 Task: Find connections with filter location Budapest XXI. kerület with filter topic #Homeofficewith filter profile language Spanish with filter current company IGT Solutions with filter school REVA UNIVERSITY, BANGALORE with filter industry Housing Programs with filter service category Information Security with filter keywords title Finance Director
Action: Mouse moved to (531, 65)
Screenshot: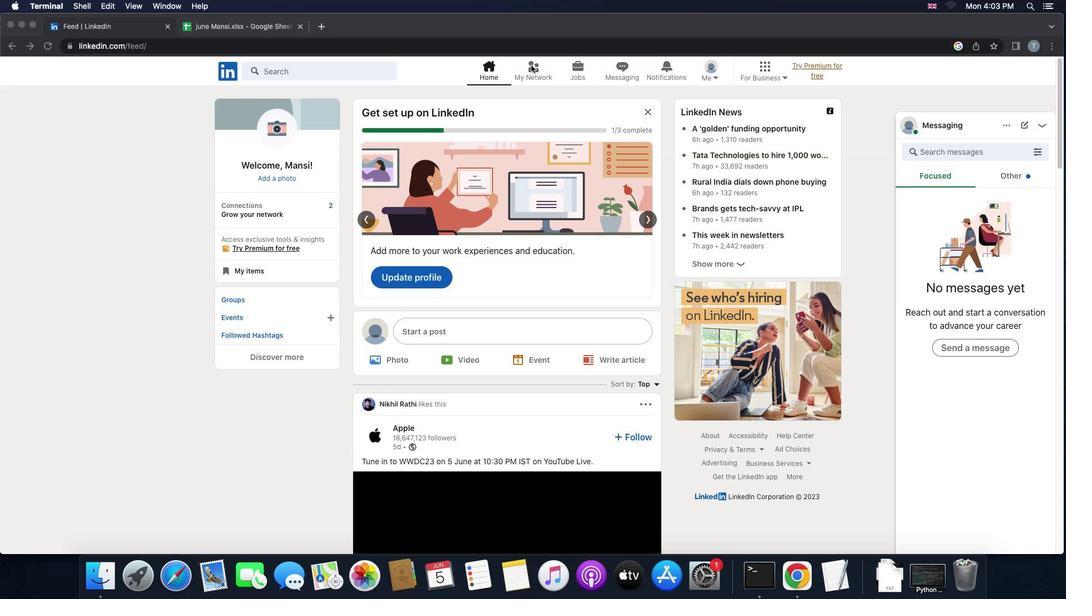 
Action: Mouse pressed left at (531, 65)
Screenshot: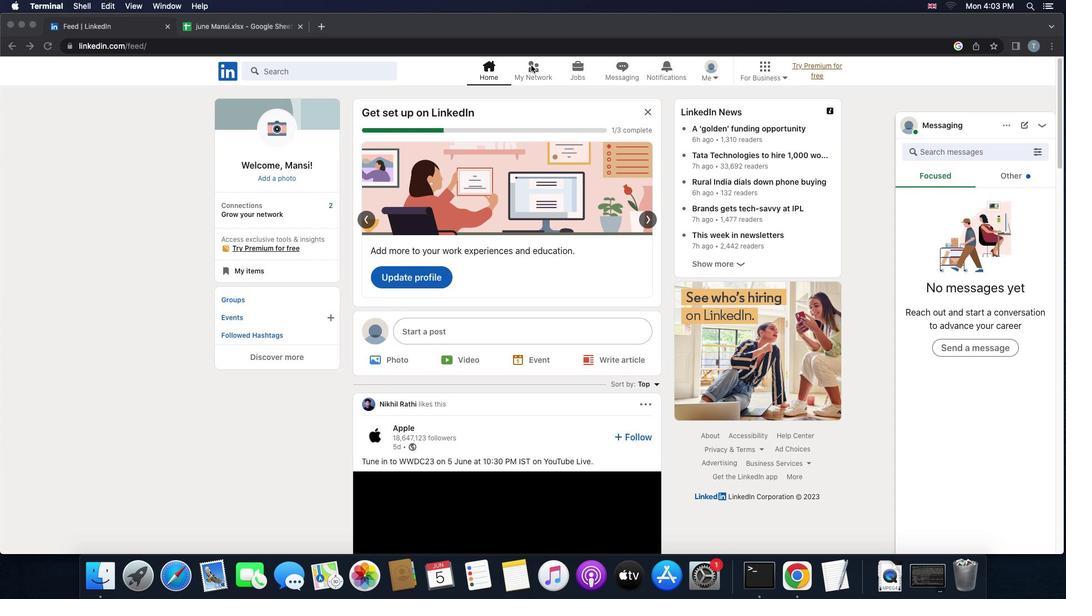 
Action: Mouse pressed left at (531, 65)
Screenshot: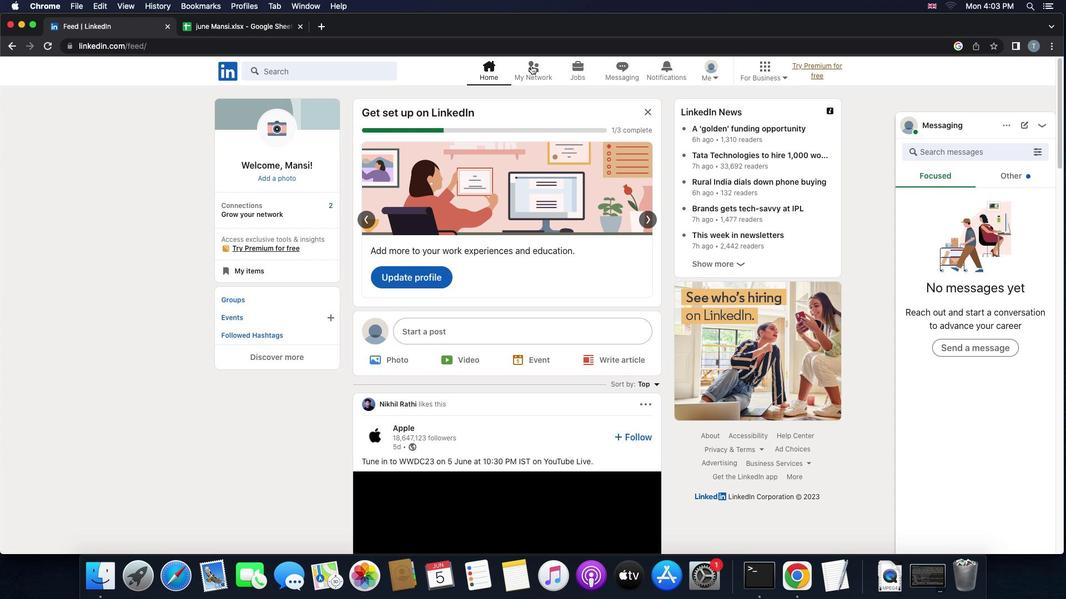 
Action: Mouse moved to (328, 124)
Screenshot: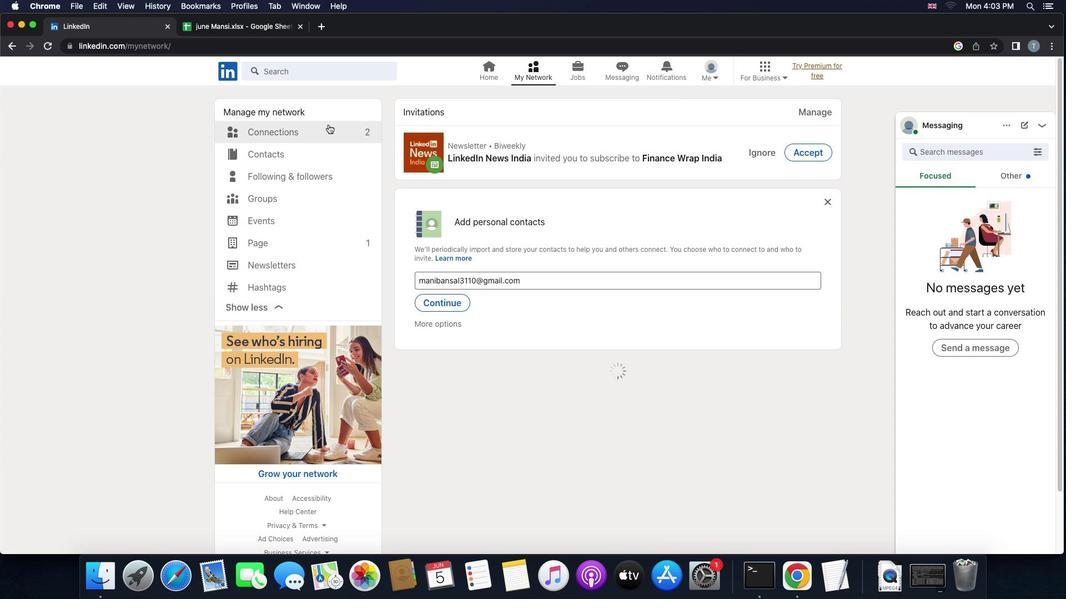 
Action: Mouse pressed left at (328, 124)
Screenshot: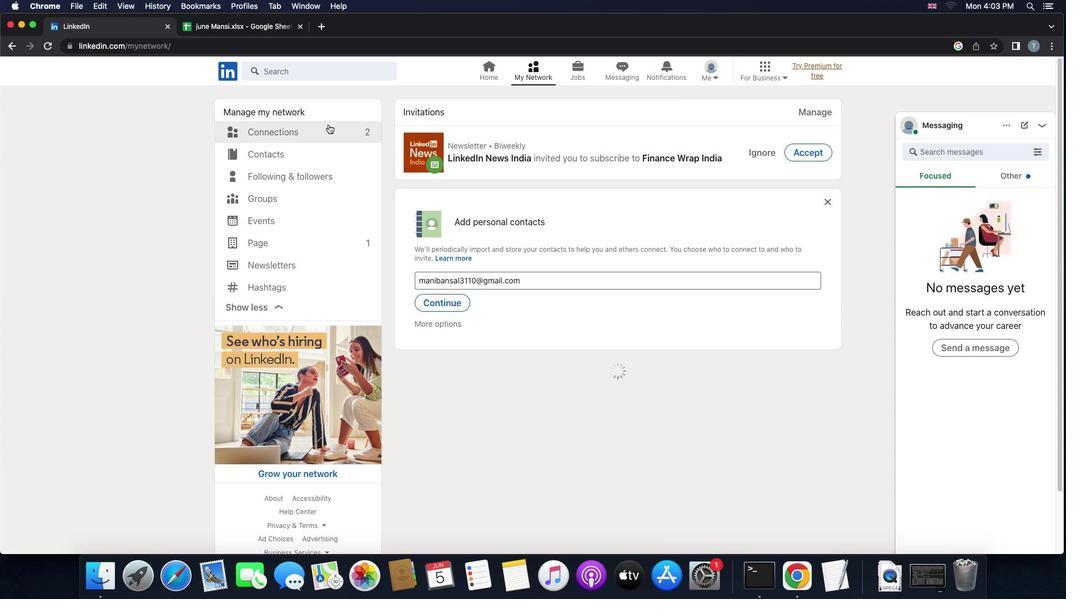 
Action: Mouse moved to (329, 128)
Screenshot: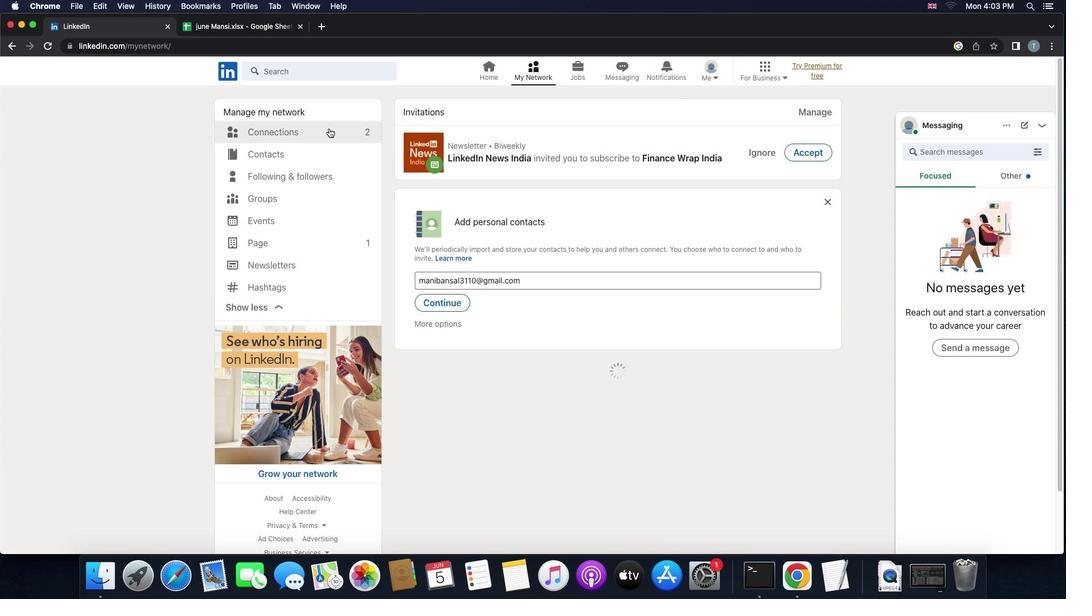 
Action: Mouse pressed left at (329, 128)
Screenshot: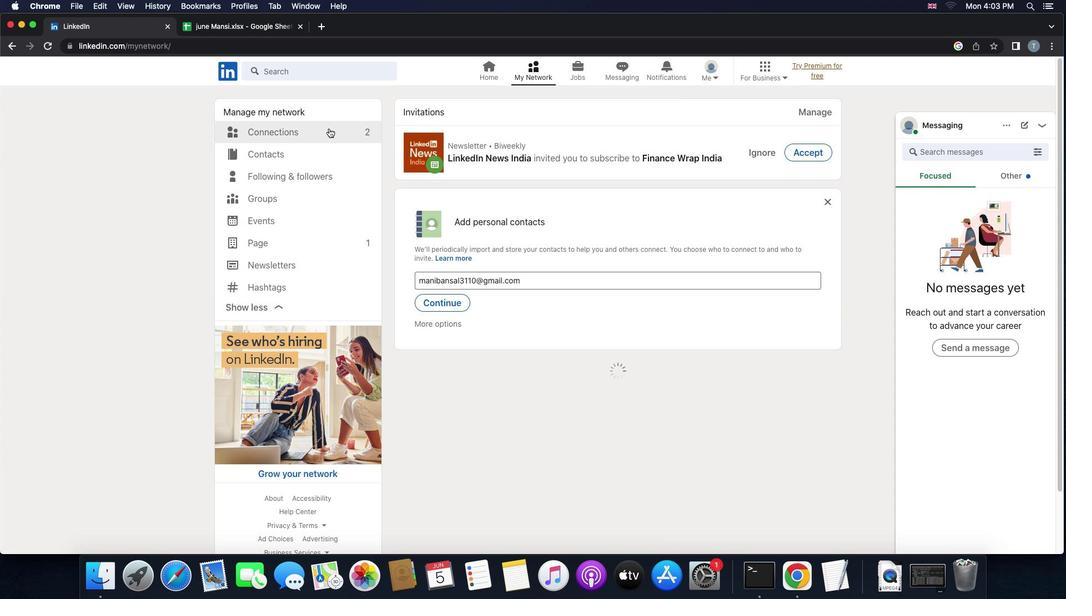 
Action: Mouse moved to (328, 131)
Screenshot: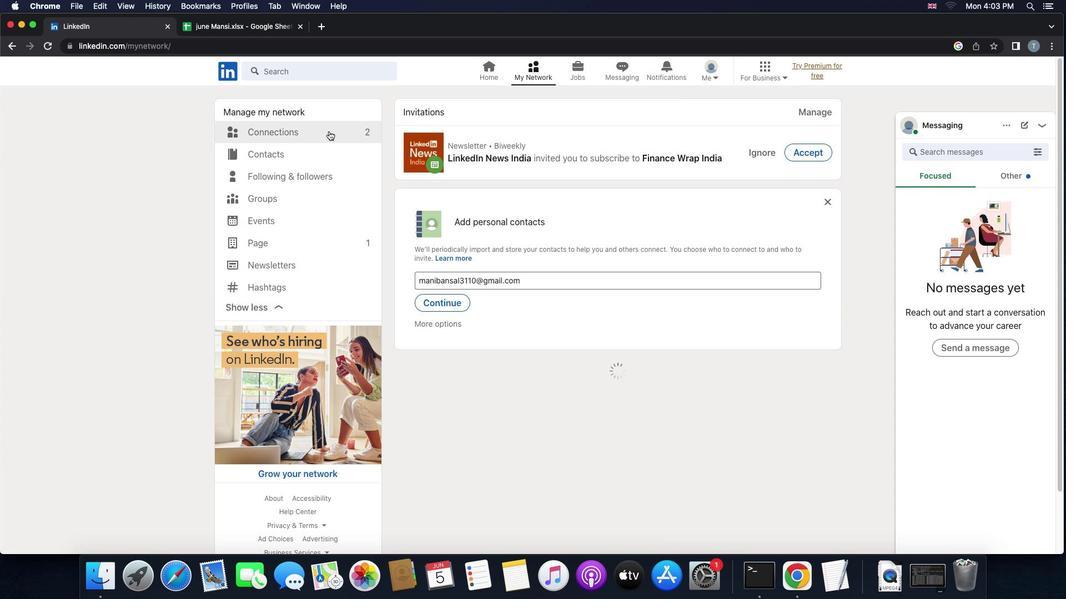 
Action: Mouse pressed left at (328, 131)
Screenshot: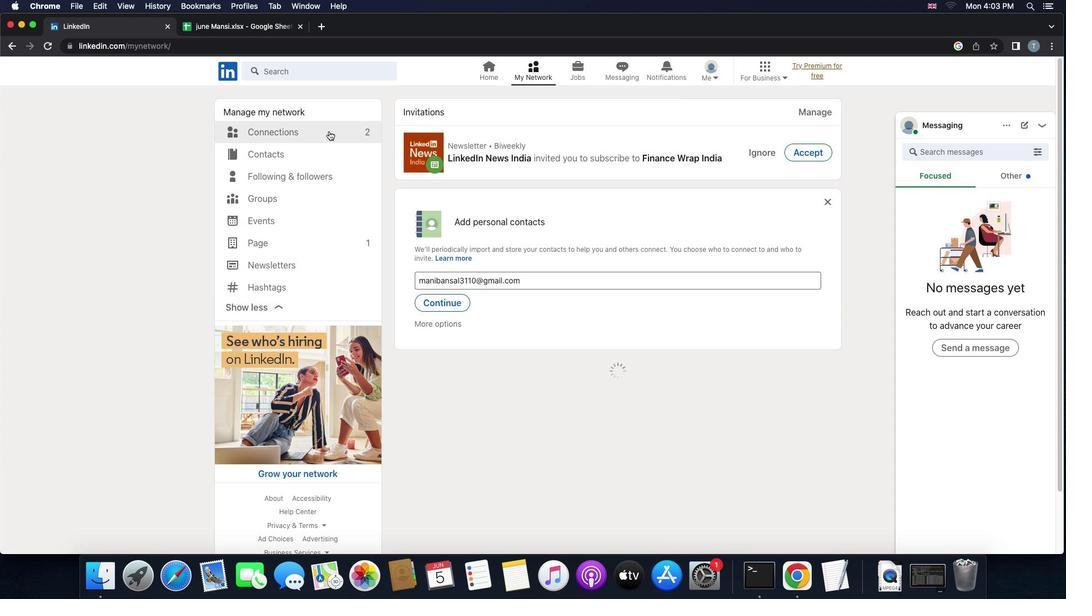 
Action: Mouse pressed left at (328, 131)
Screenshot: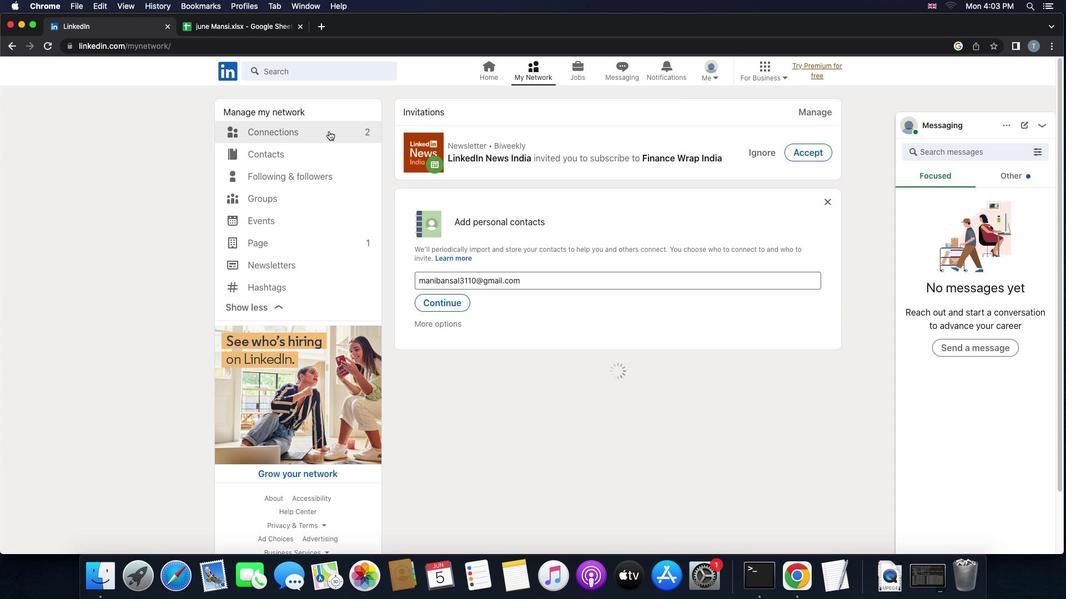 
Action: Mouse moved to (618, 128)
Screenshot: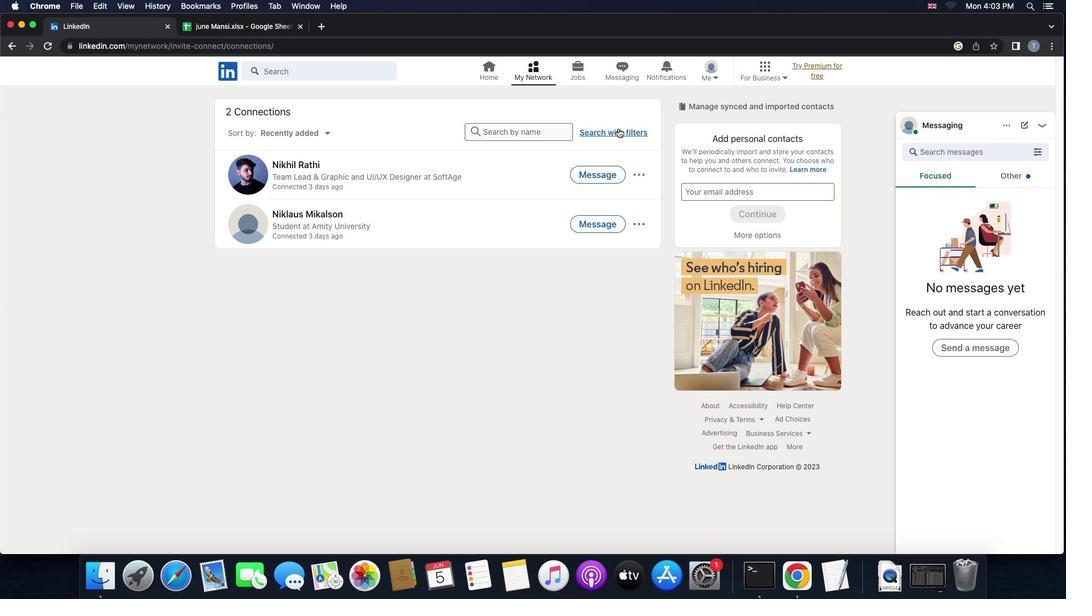 
Action: Mouse pressed left at (618, 128)
Screenshot: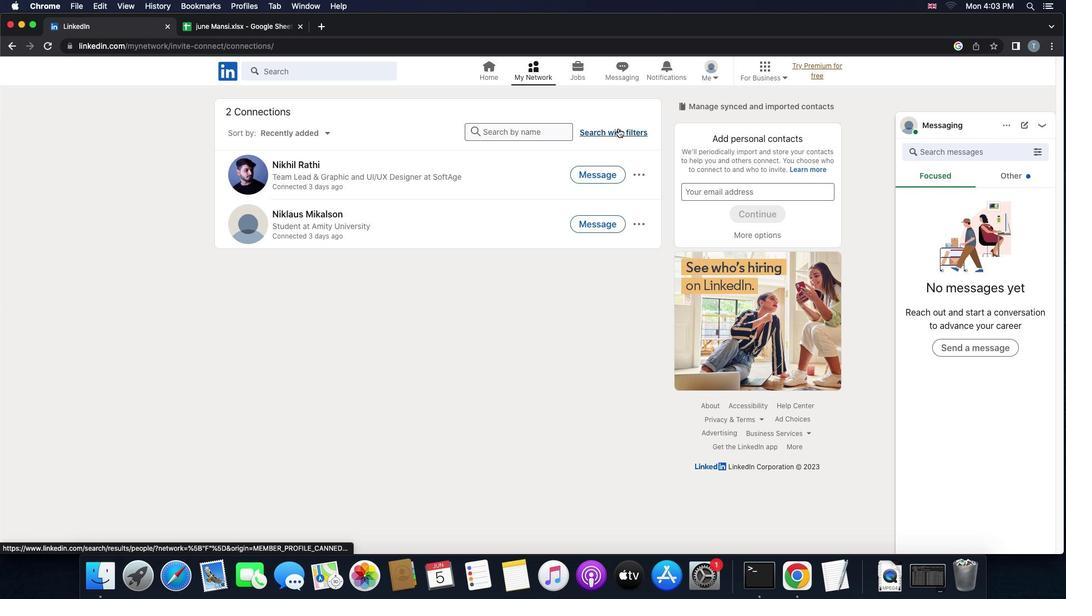 
Action: Mouse moved to (588, 107)
Screenshot: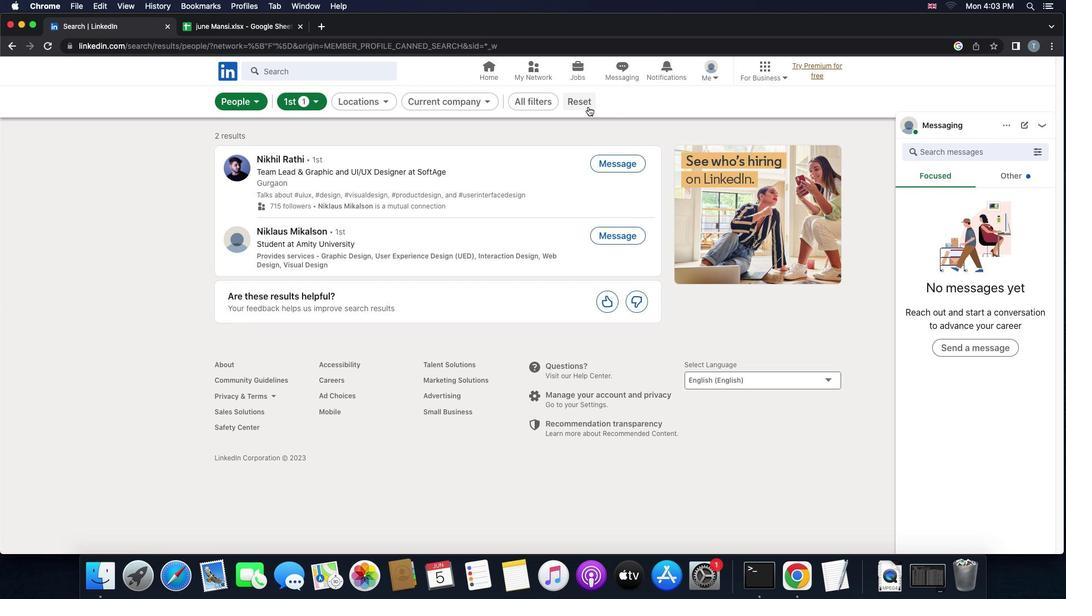 
Action: Mouse pressed left at (588, 107)
Screenshot: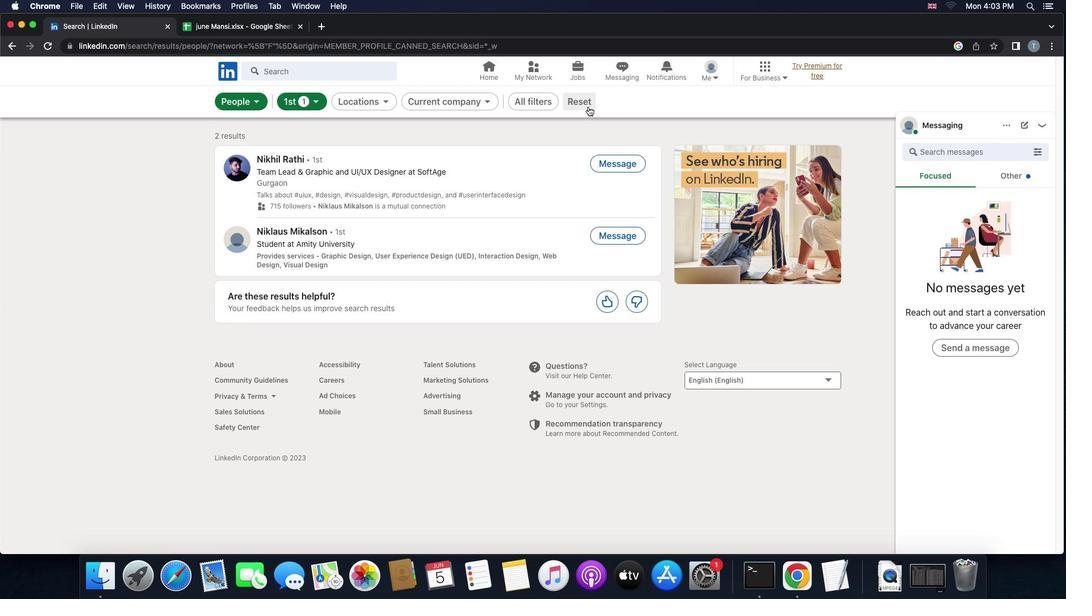 
Action: Mouse moved to (556, 101)
Screenshot: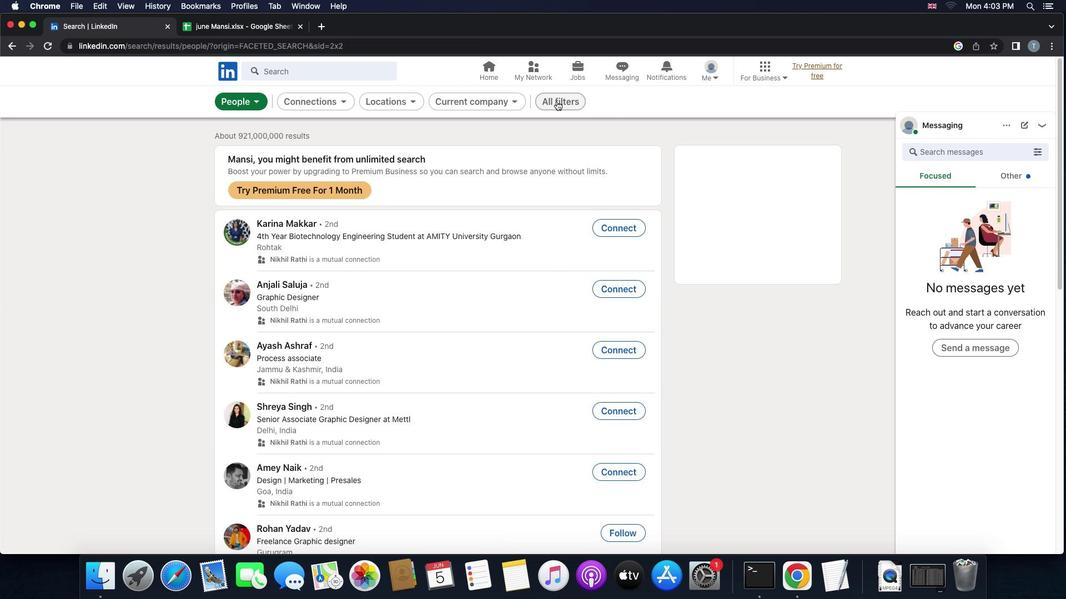
Action: Mouse pressed left at (556, 101)
Screenshot: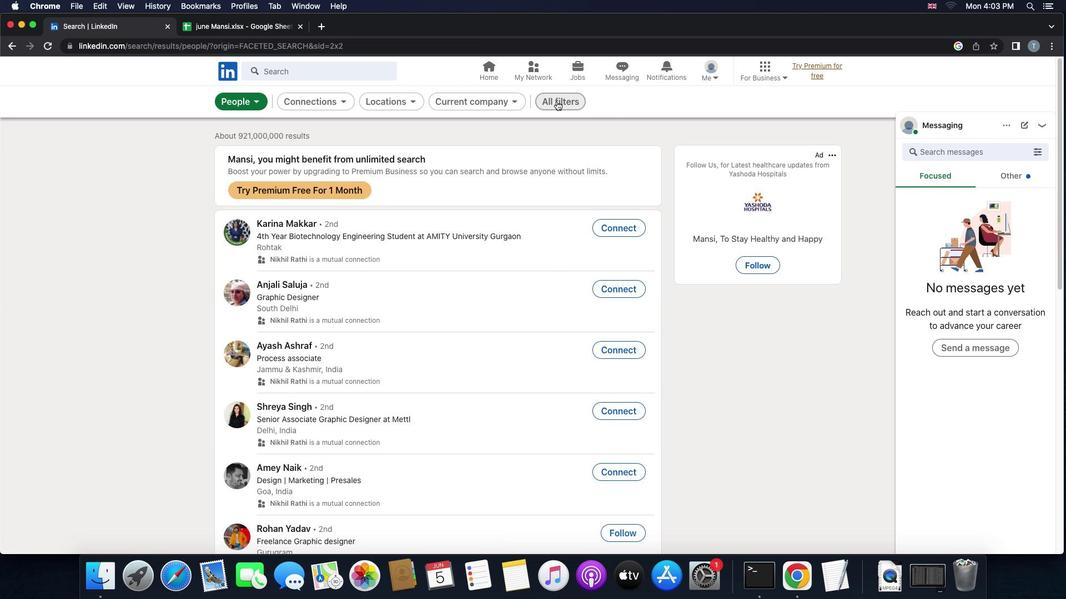
Action: Mouse moved to (792, 315)
Screenshot: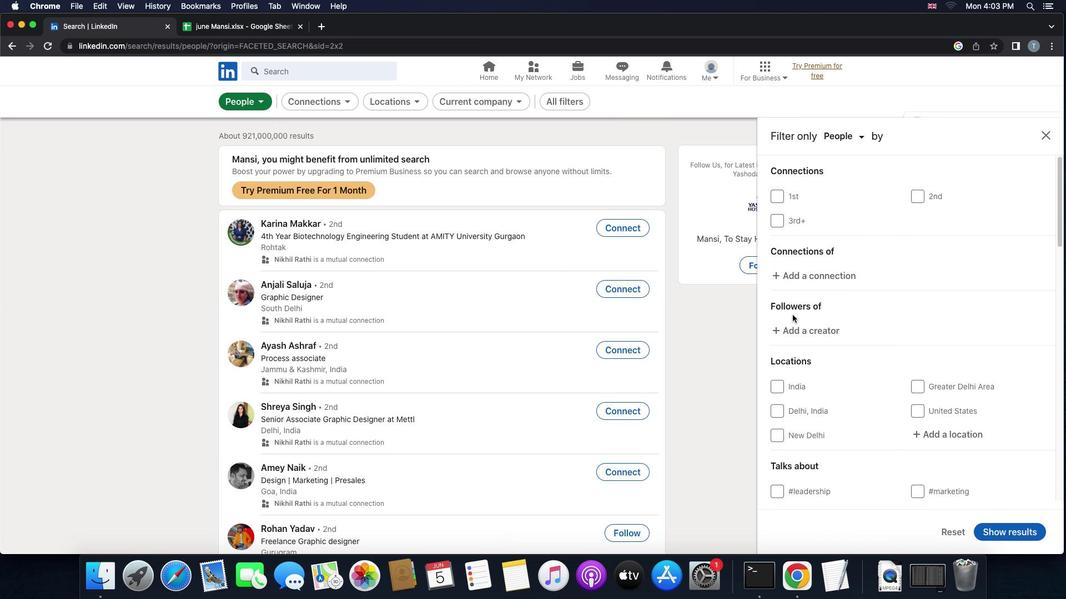 
Action: Mouse scrolled (792, 315) with delta (0, 0)
Screenshot: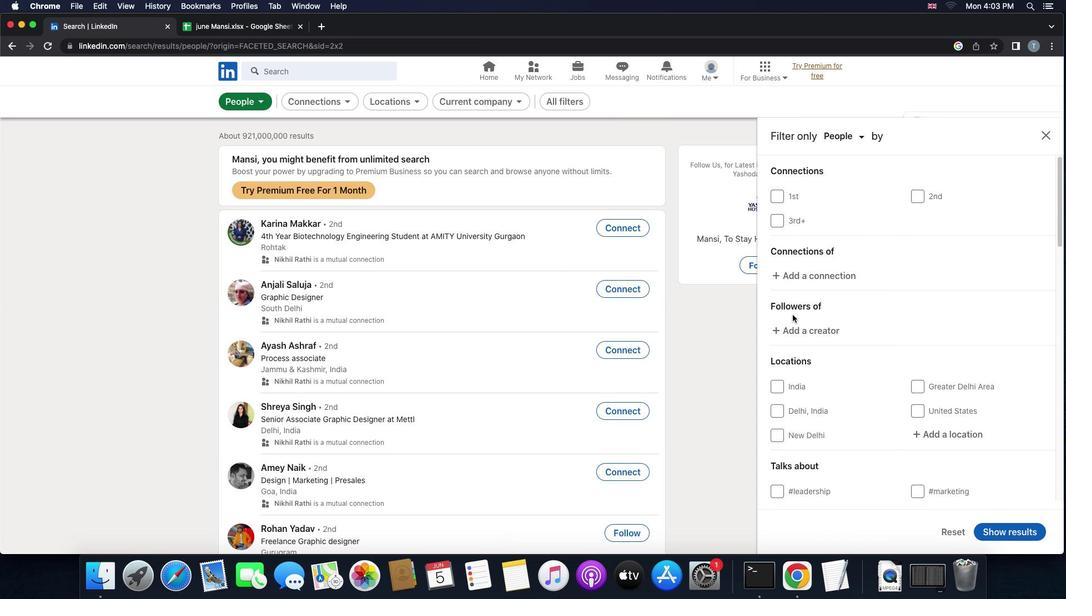 
Action: Mouse scrolled (792, 315) with delta (0, 0)
Screenshot: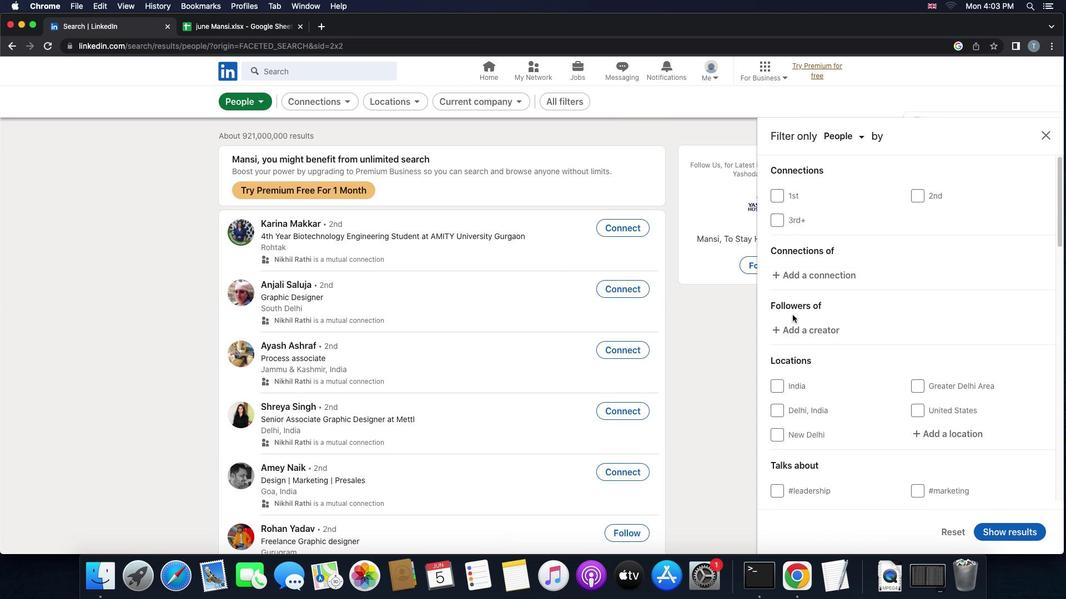 
Action: Mouse scrolled (792, 315) with delta (0, 0)
Screenshot: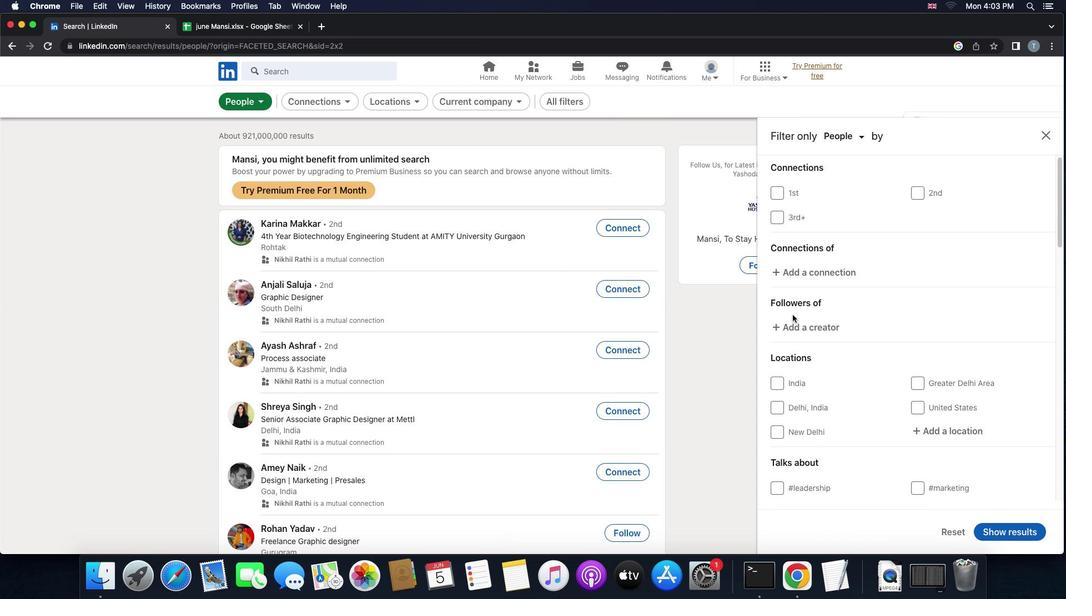 
Action: Mouse scrolled (792, 315) with delta (0, 0)
Screenshot: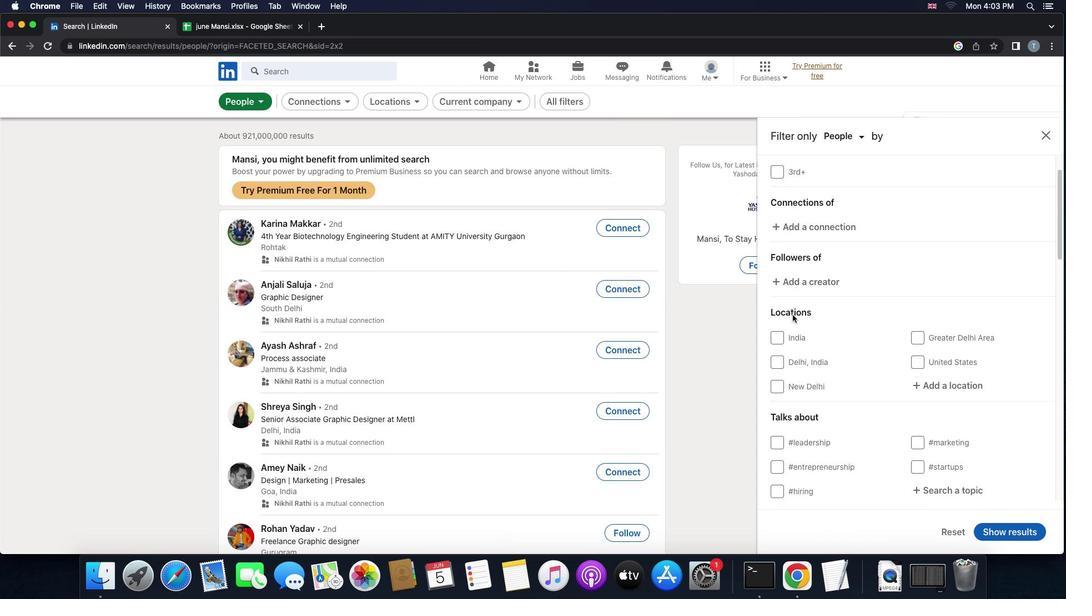 
Action: Mouse moved to (930, 379)
Screenshot: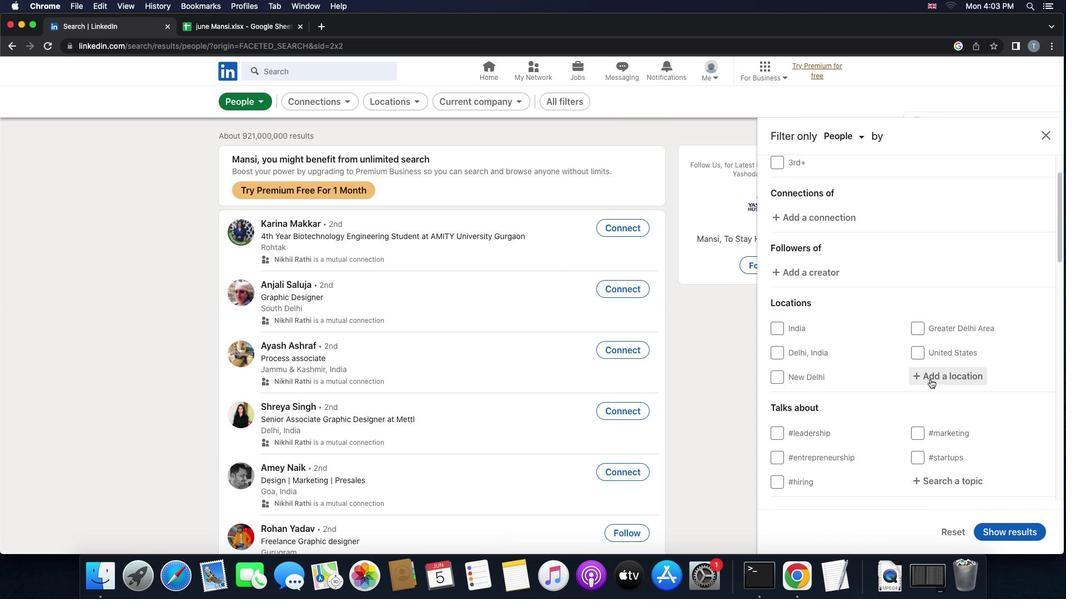 
Action: Mouse pressed left at (930, 379)
Screenshot: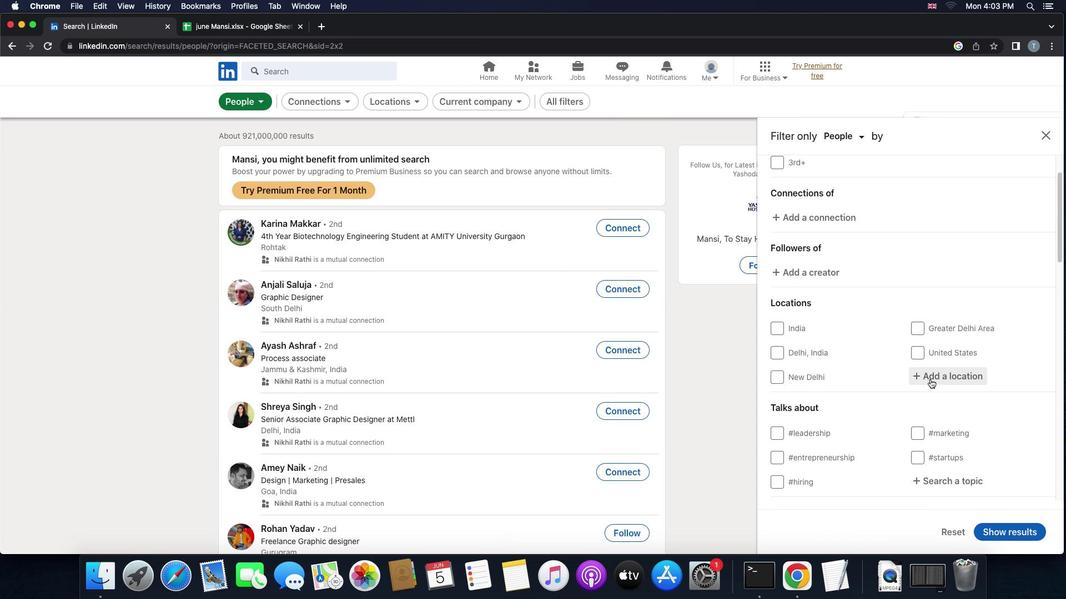 
Action: Mouse moved to (927, 374)
Screenshot: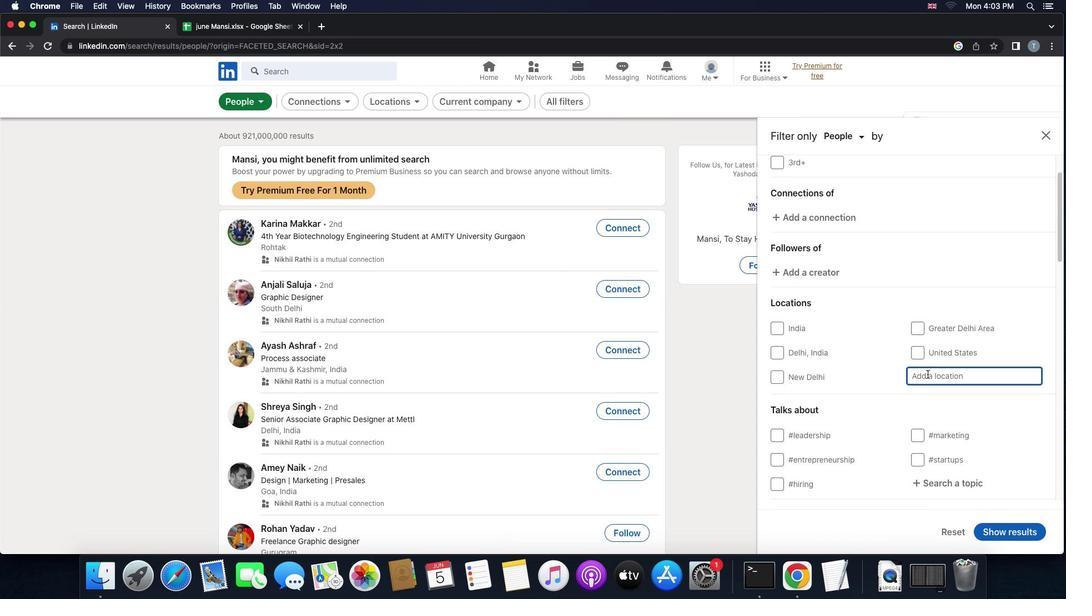 
Action: Key pressed Key.shift'B''u''d''a''p''e''s''t'Key.spaceKey.shift'X''X'Key.shift'I''.''k''e''r''u''l''e''t'Key.enter
Screenshot: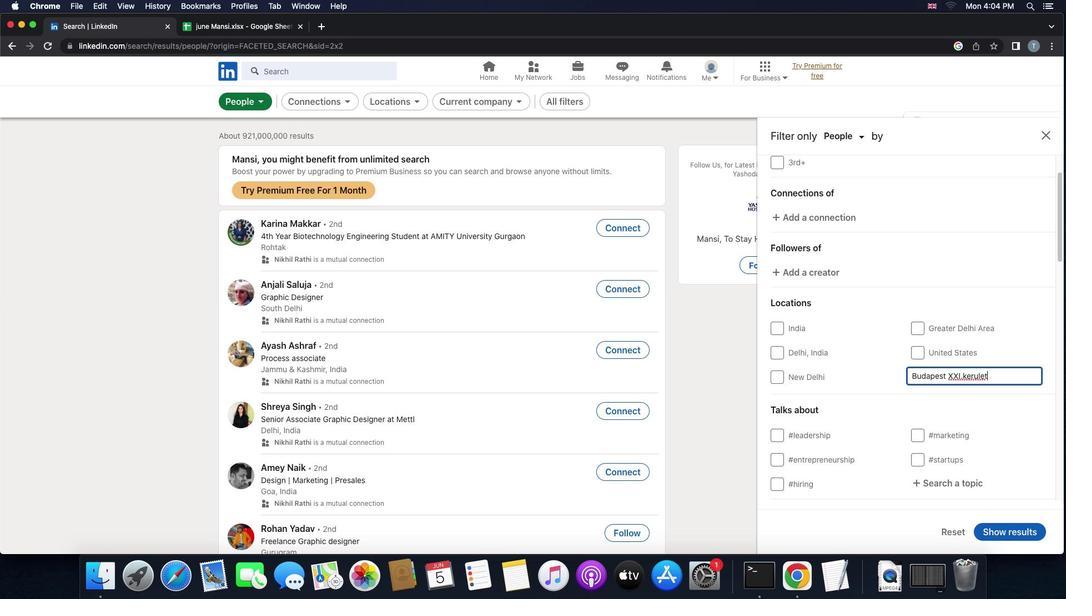 
Action: Mouse moved to (812, 412)
Screenshot: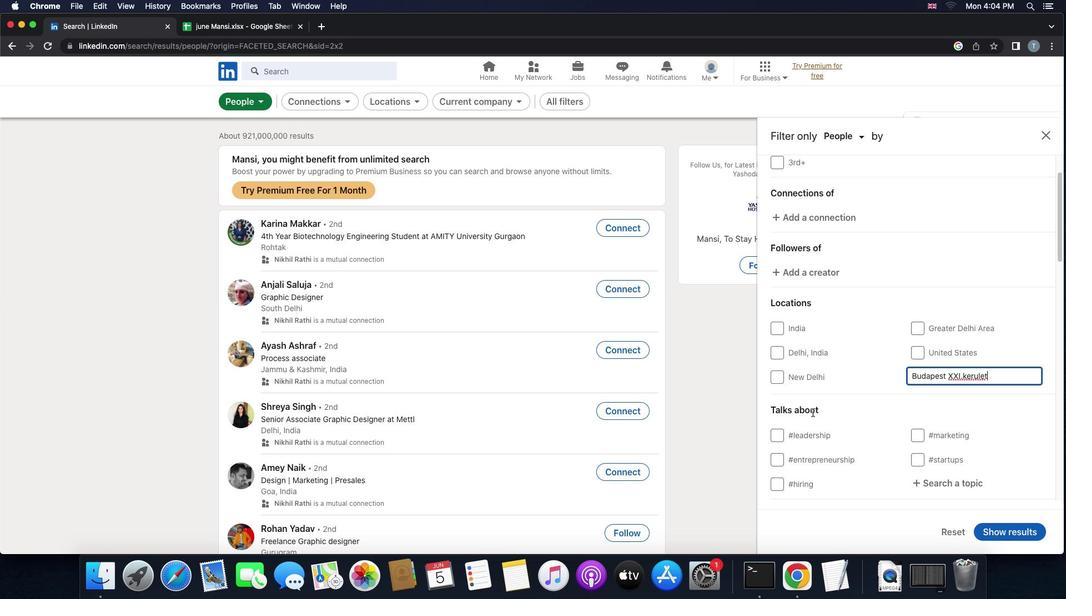 
Action: Mouse scrolled (812, 412) with delta (0, 0)
Screenshot: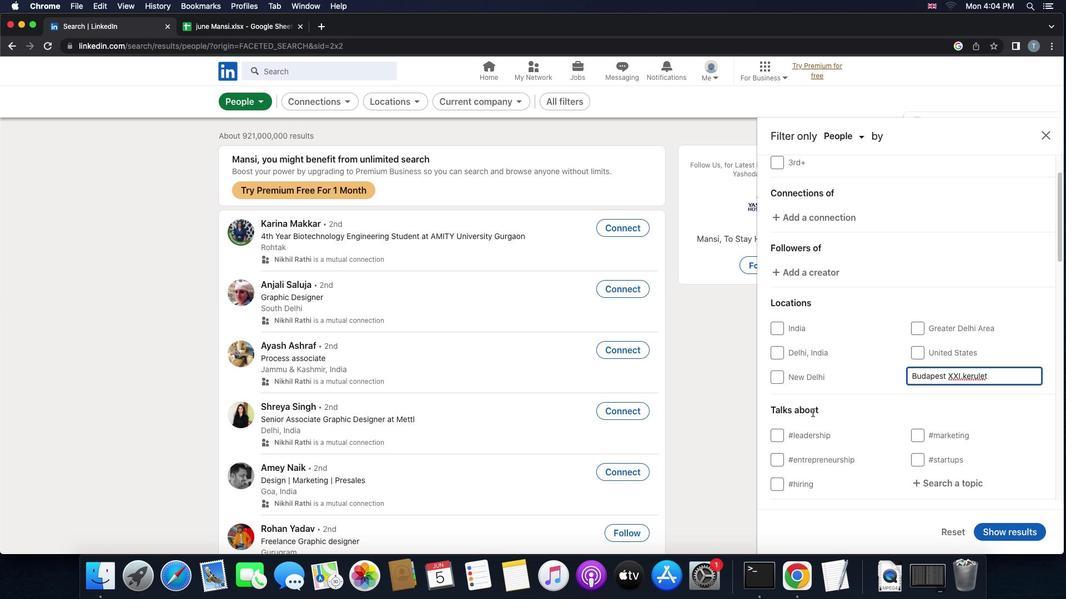 
Action: Mouse scrolled (812, 412) with delta (0, 0)
Screenshot: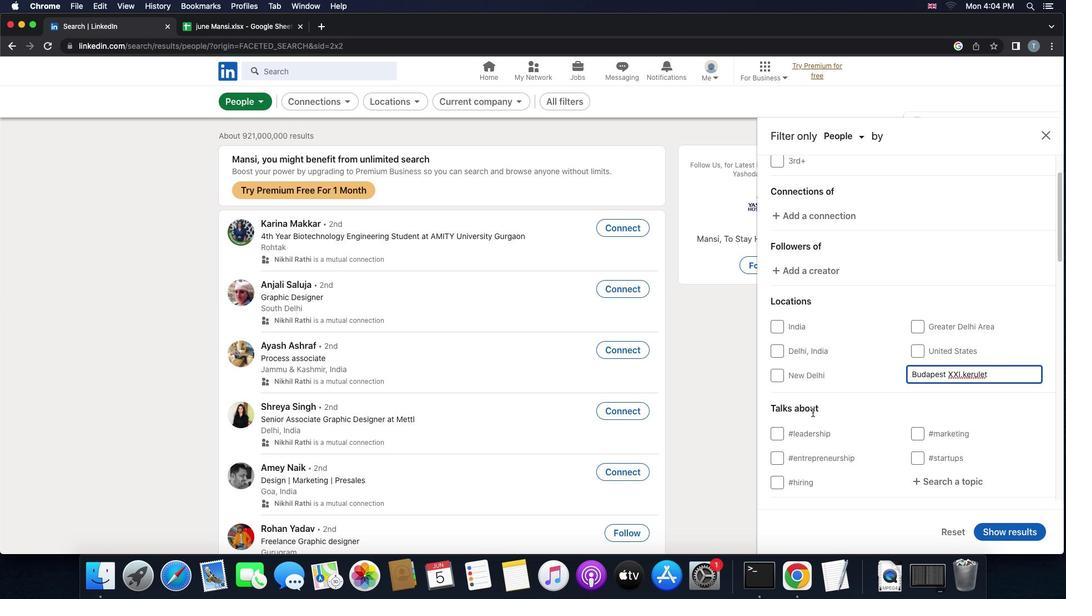 
Action: Mouse scrolled (812, 412) with delta (0, -1)
Screenshot: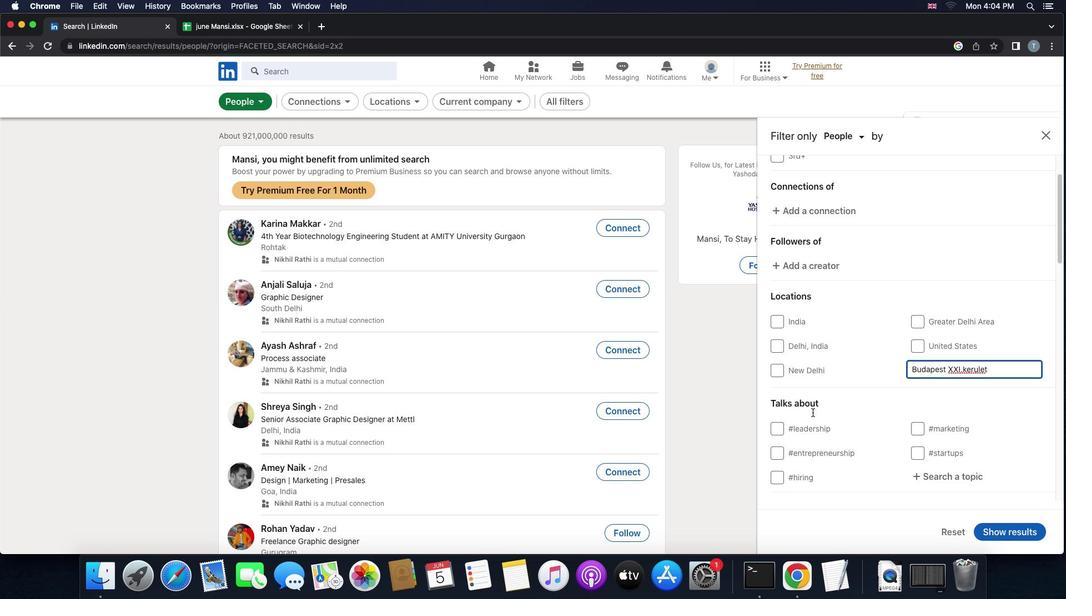 
Action: Mouse moved to (947, 393)
Screenshot: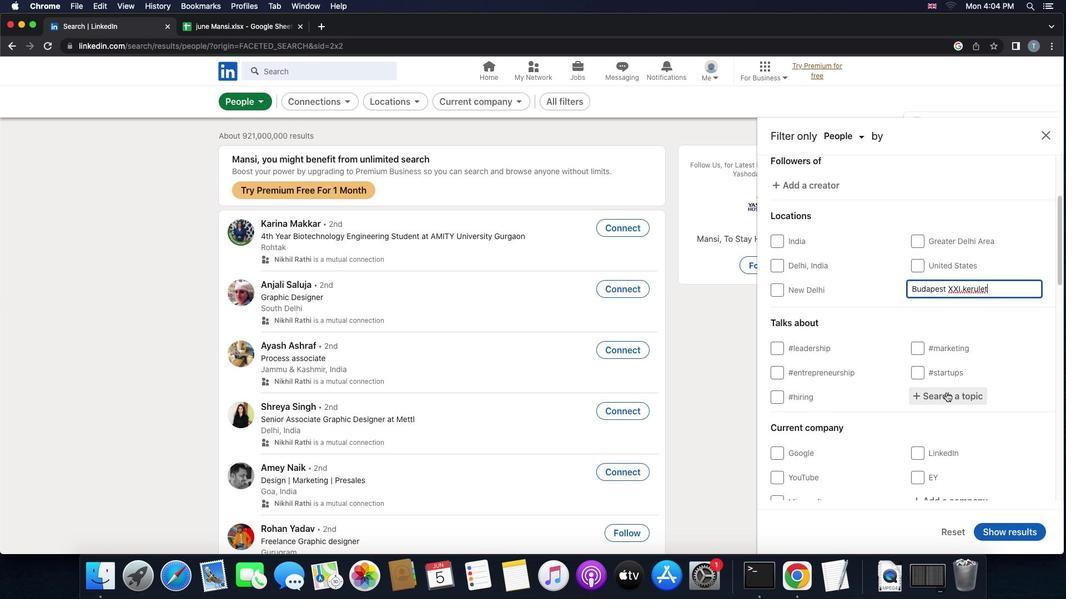 
Action: Mouse pressed left at (947, 393)
Screenshot: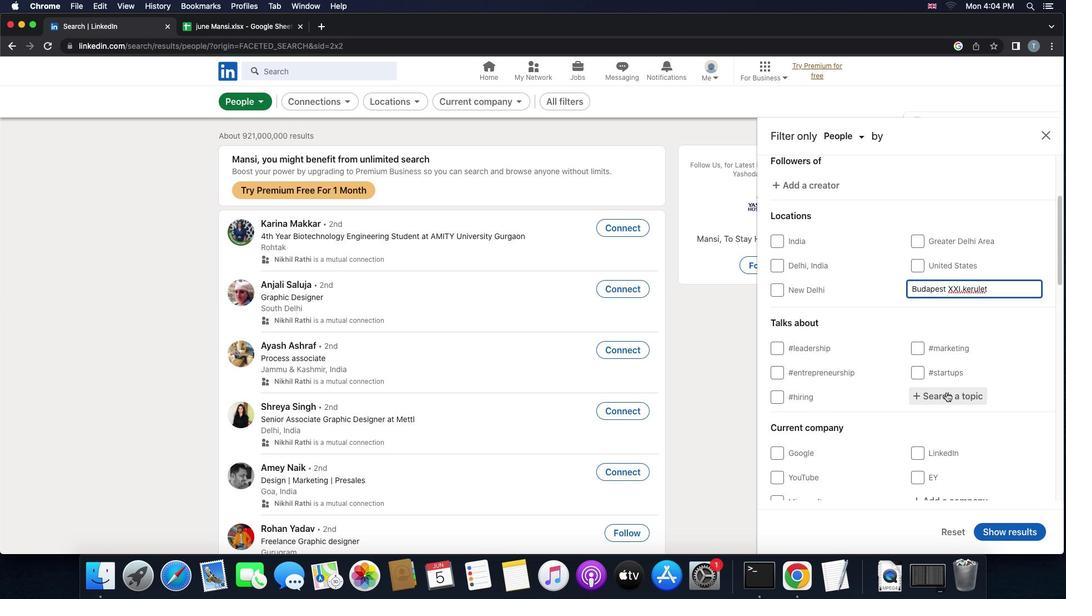 
Action: Key pressed Key.shift'H''o''m''e''o''f''f''i''c''e'
Screenshot: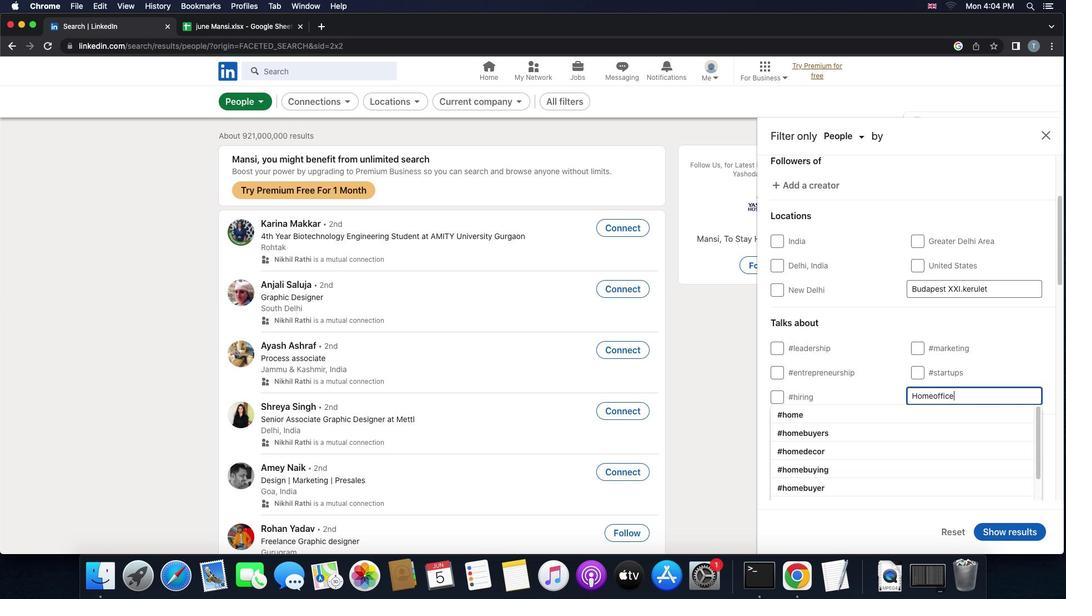
Action: Mouse moved to (920, 408)
Screenshot: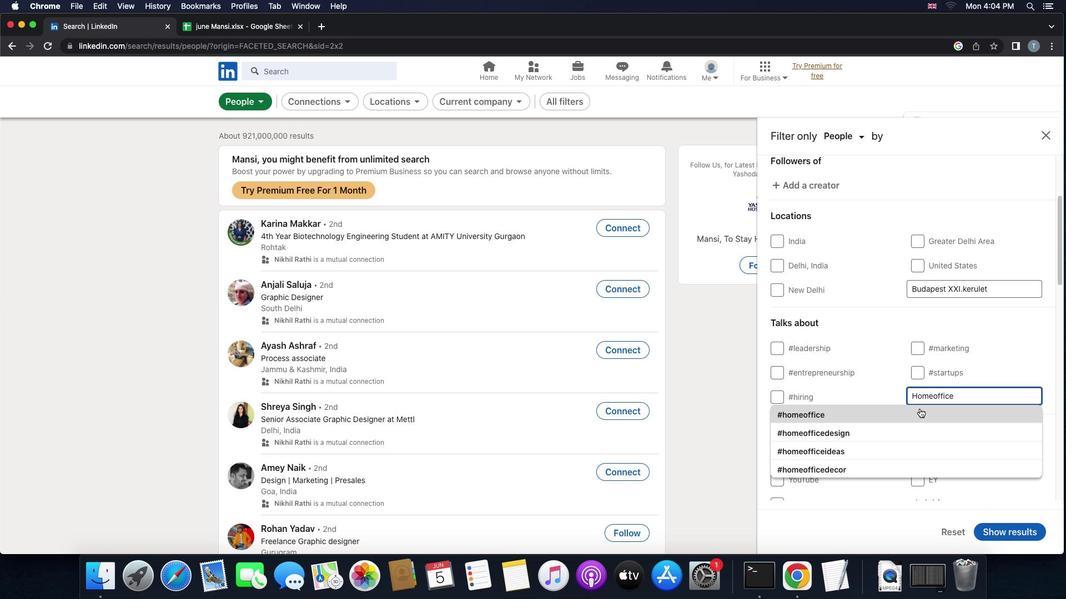 
Action: Mouse pressed left at (920, 408)
Screenshot: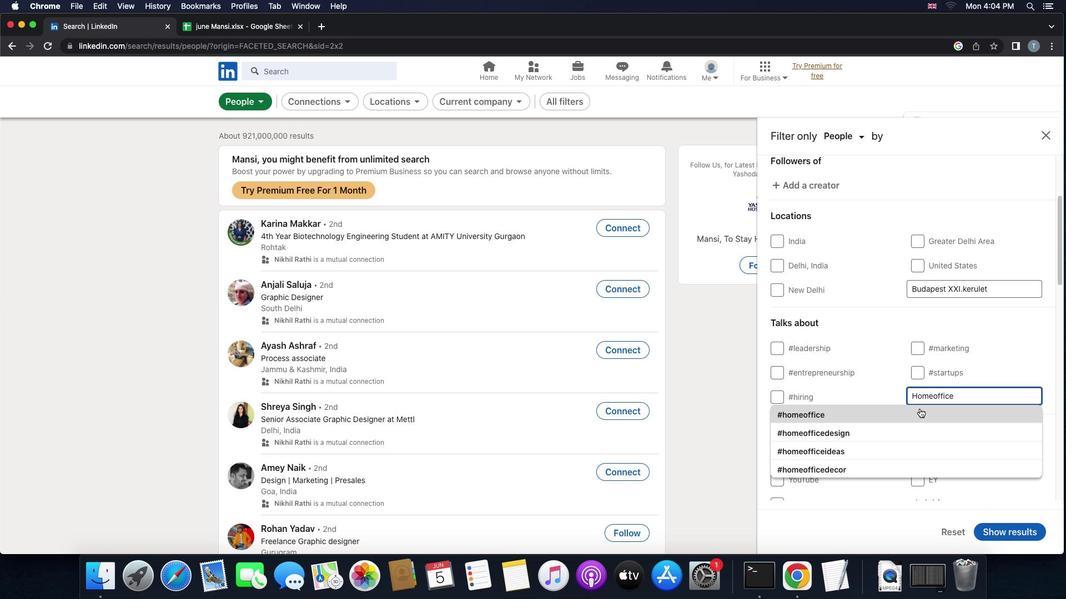 
Action: Mouse scrolled (920, 408) with delta (0, 0)
Screenshot: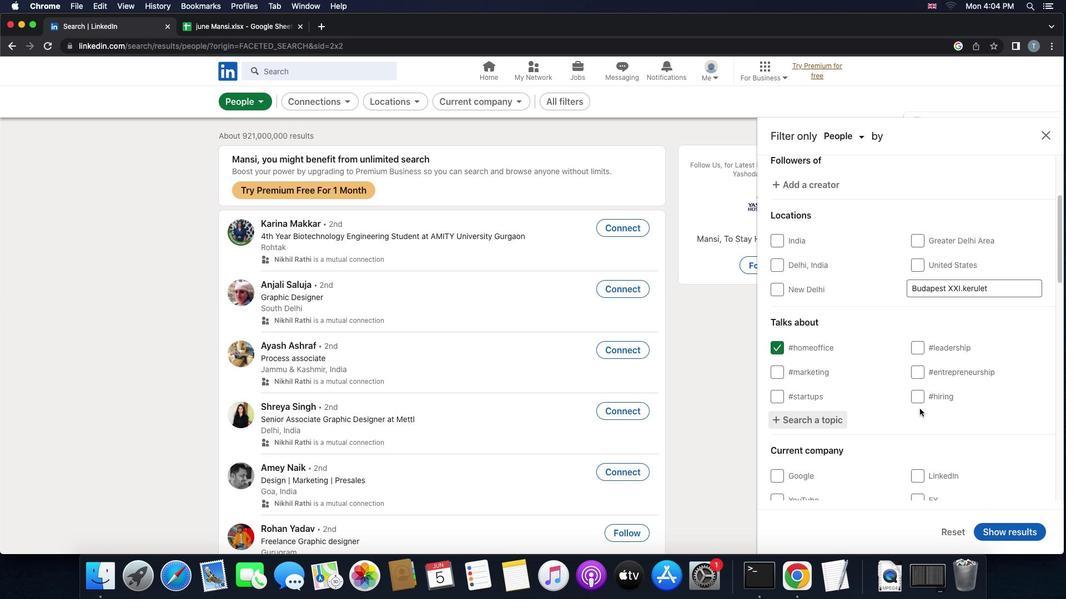 
Action: Mouse scrolled (920, 408) with delta (0, 0)
Screenshot: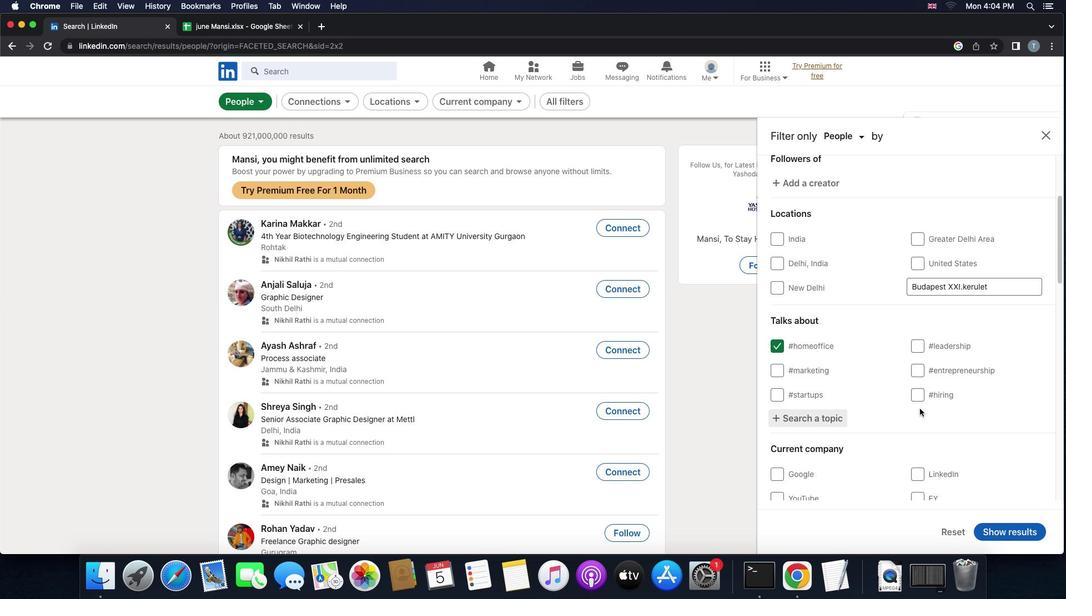 
Action: Mouse scrolled (920, 408) with delta (0, 0)
Screenshot: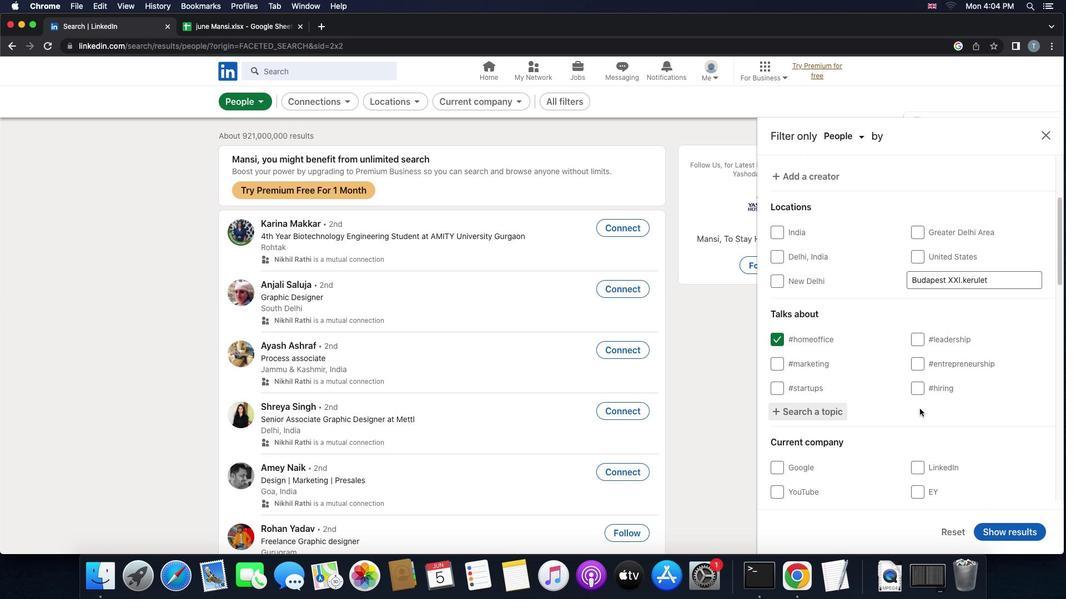 
Action: Mouse scrolled (920, 408) with delta (0, -1)
Screenshot: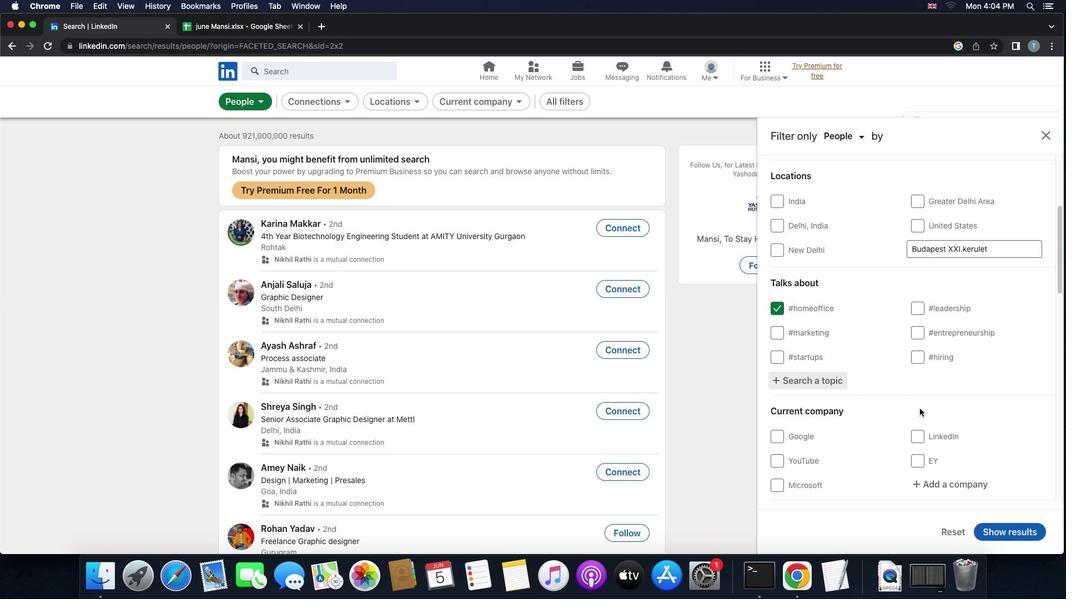 
Action: Mouse scrolled (920, 408) with delta (0, -1)
Screenshot: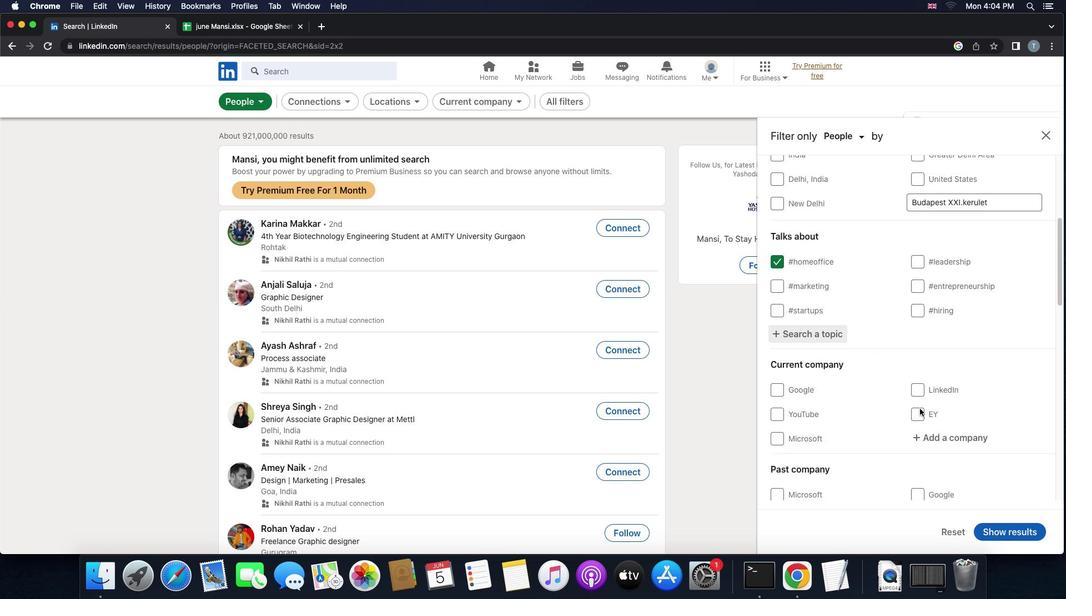 
Action: Mouse scrolled (920, 408) with delta (0, 0)
Screenshot: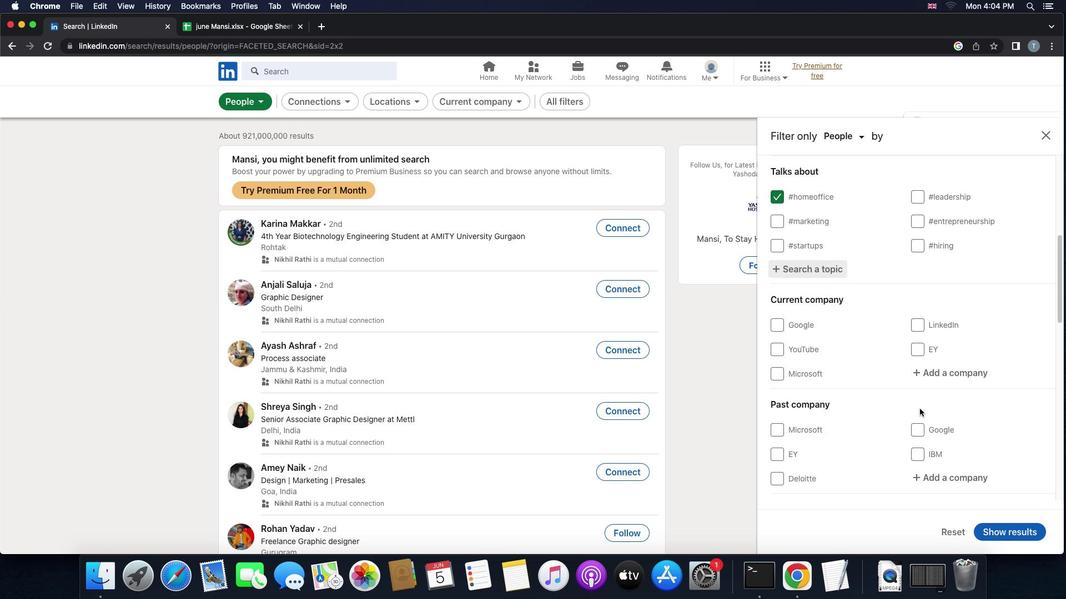 
Action: Mouse scrolled (920, 408) with delta (0, 0)
Screenshot: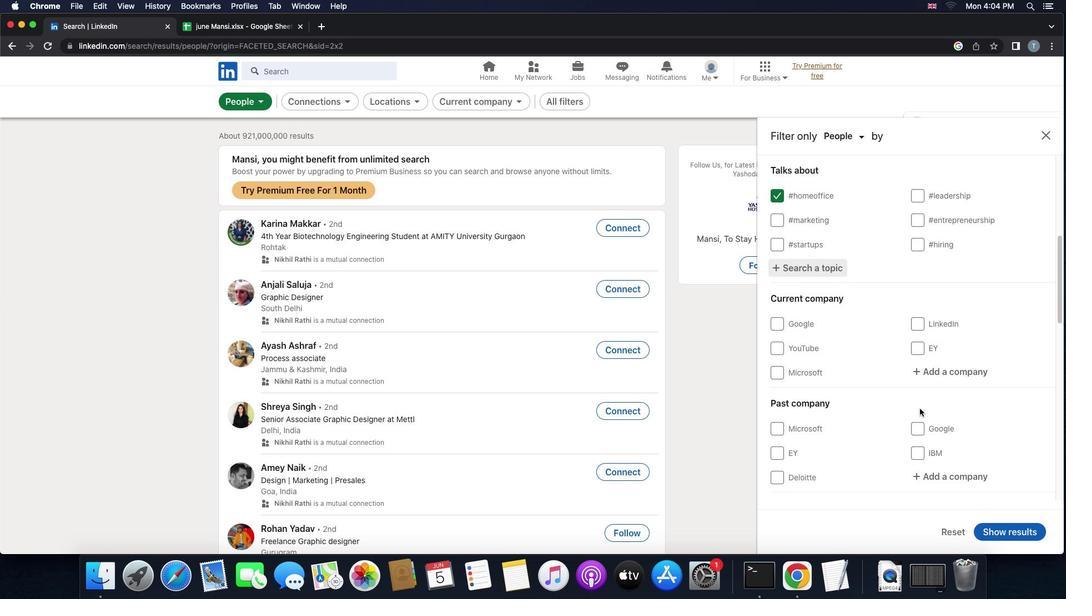 
Action: Mouse scrolled (920, 408) with delta (0, -1)
Screenshot: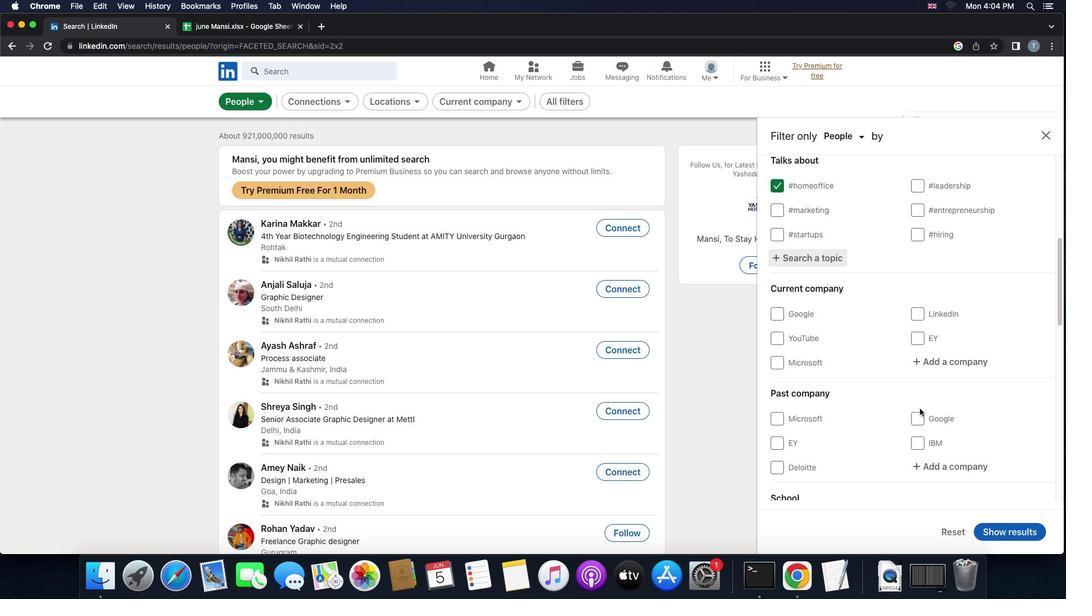 
Action: Mouse scrolled (920, 408) with delta (0, -2)
Screenshot: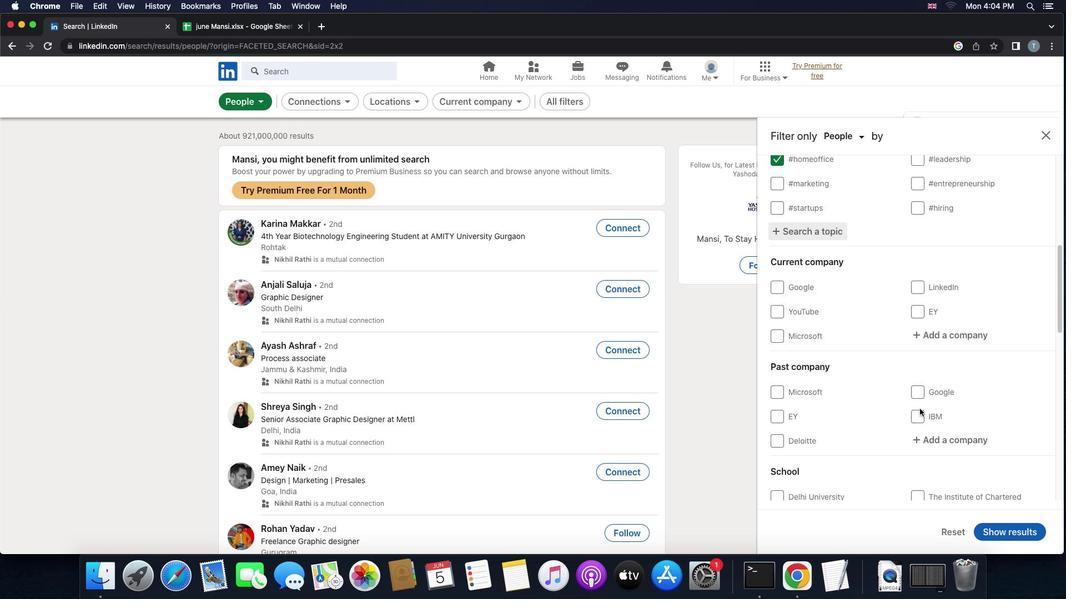 
Action: Mouse scrolled (920, 408) with delta (0, -1)
Screenshot: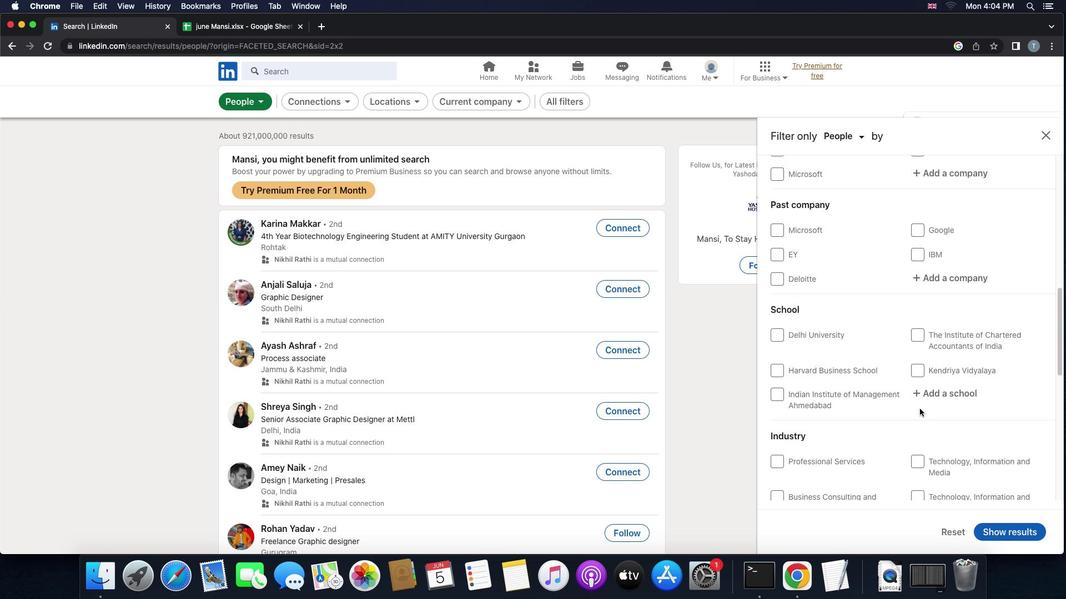 
Action: Mouse moved to (921, 412)
Screenshot: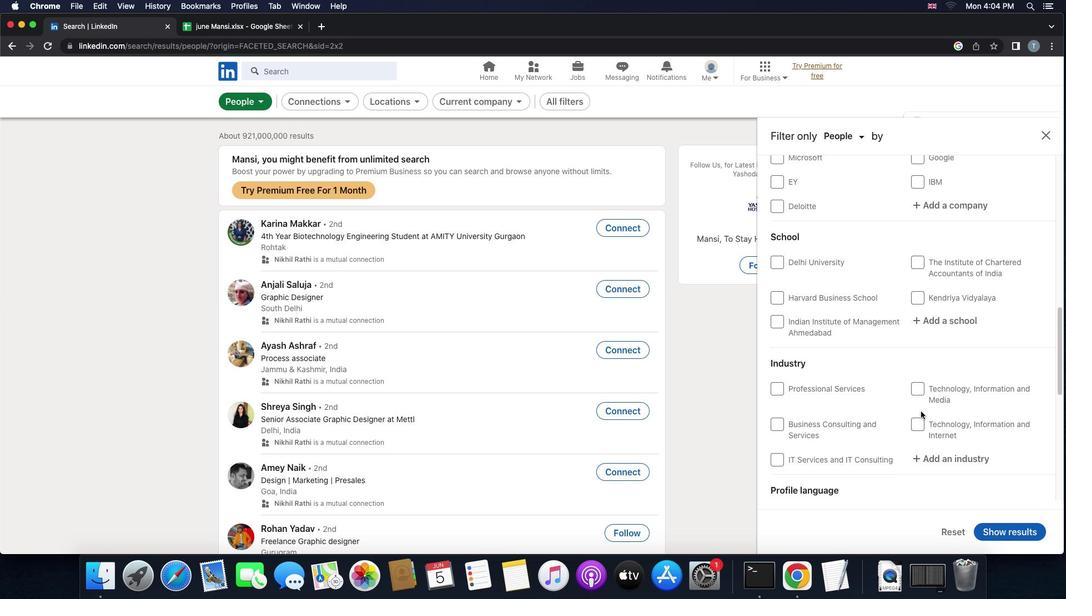 
Action: Mouse scrolled (921, 412) with delta (0, 0)
Screenshot: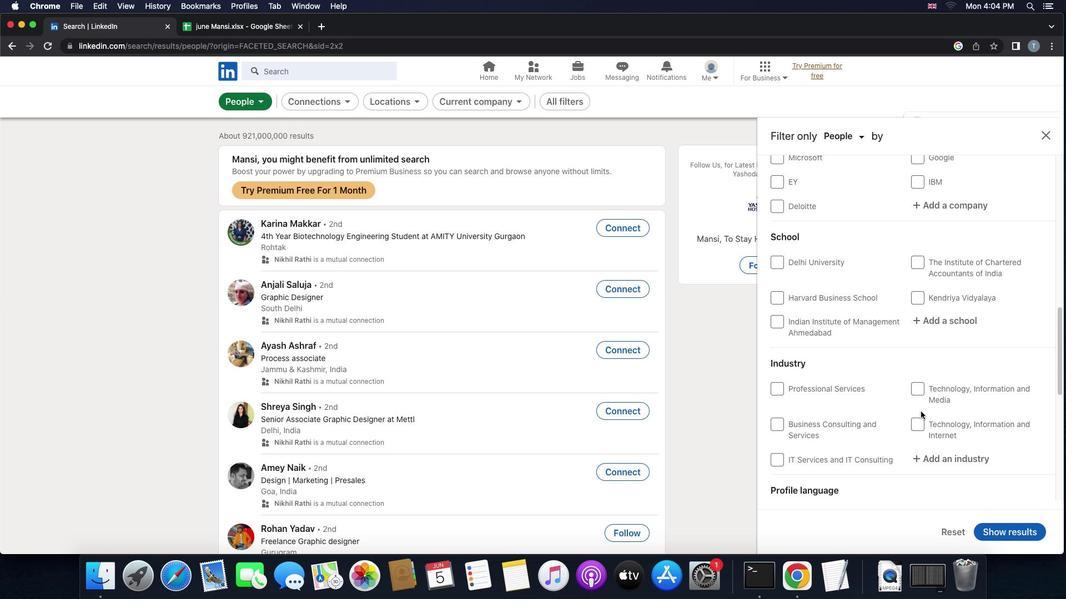
Action: Mouse scrolled (921, 412) with delta (0, 0)
Screenshot: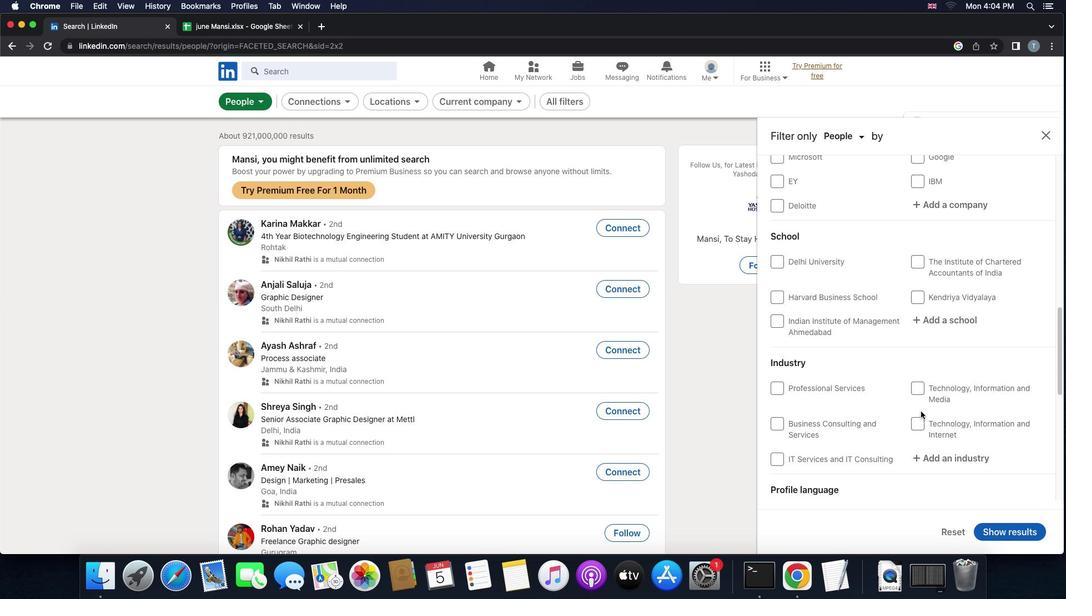 
Action: Mouse scrolled (921, 412) with delta (0, -1)
Screenshot: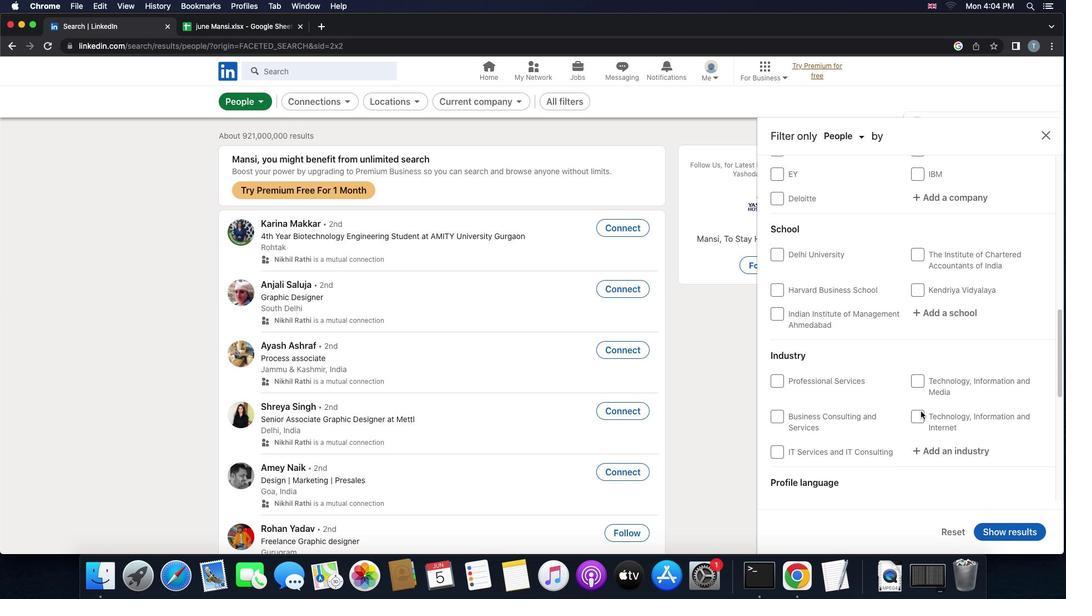 
Action: Mouse scrolled (921, 412) with delta (0, -1)
Screenshot: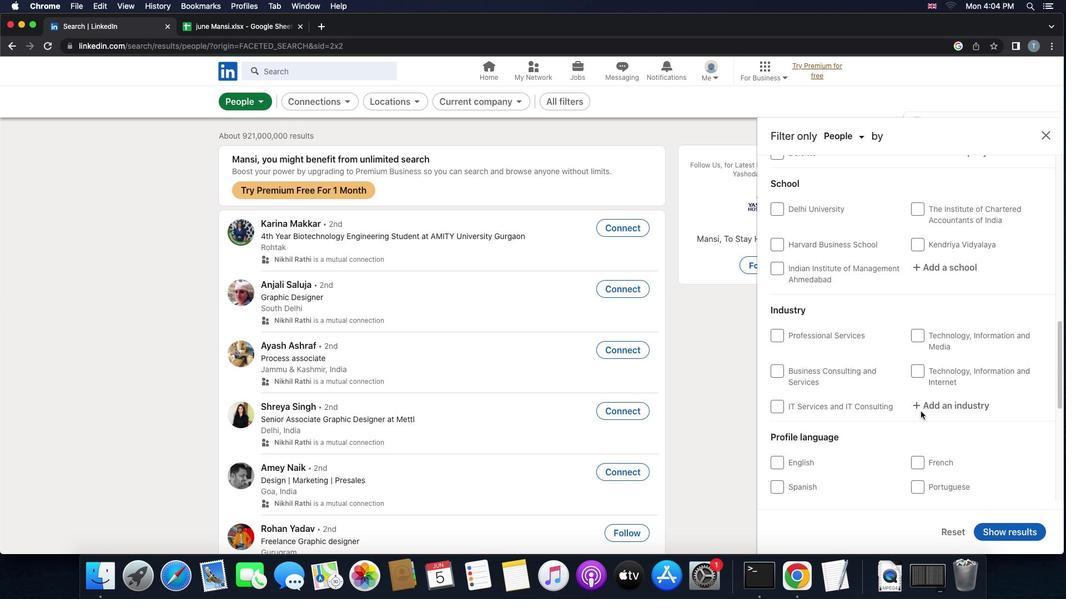 
Action: Mouse scrolled (921, 412) with delta (0, 0)
Screenshot: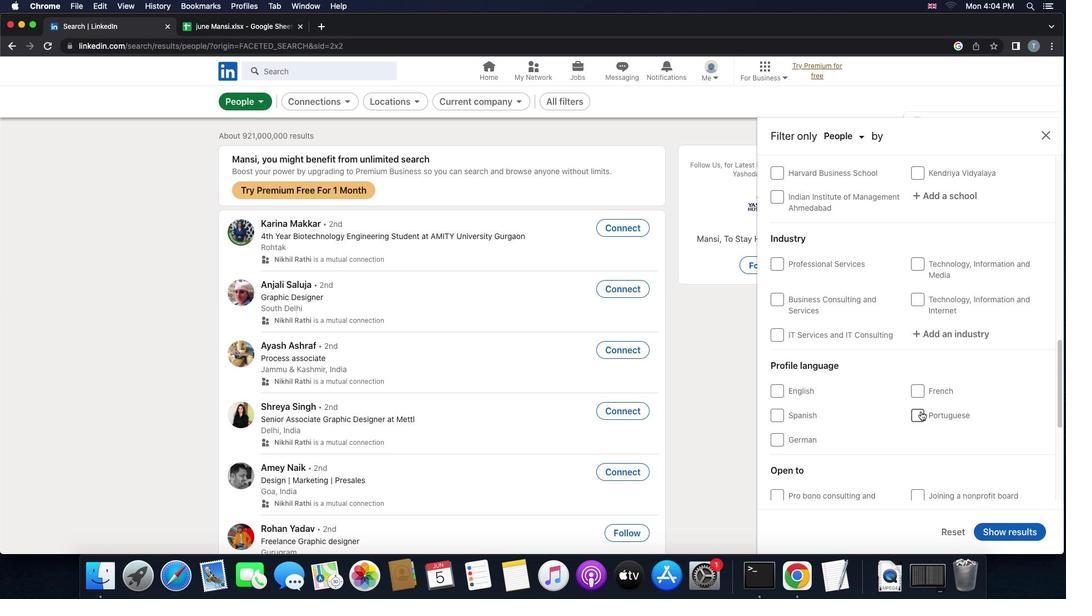 
Action: Mouse scrolled (921, 412) with delta (0, 0)
Screenshot: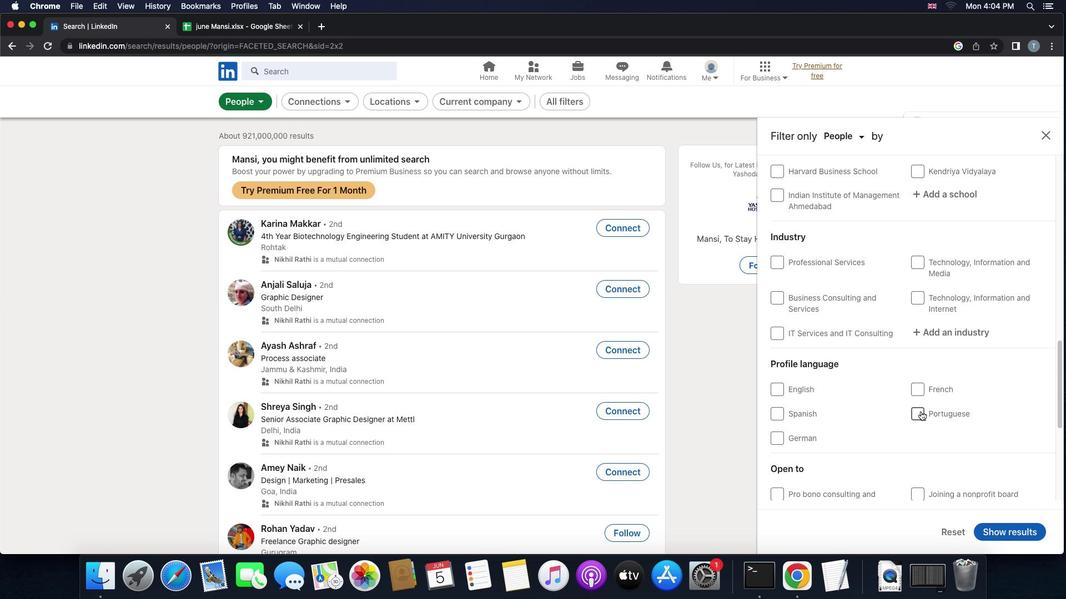 
Action: Mouse scrolled (921, 412) with delta (0, 0)
Screenshot: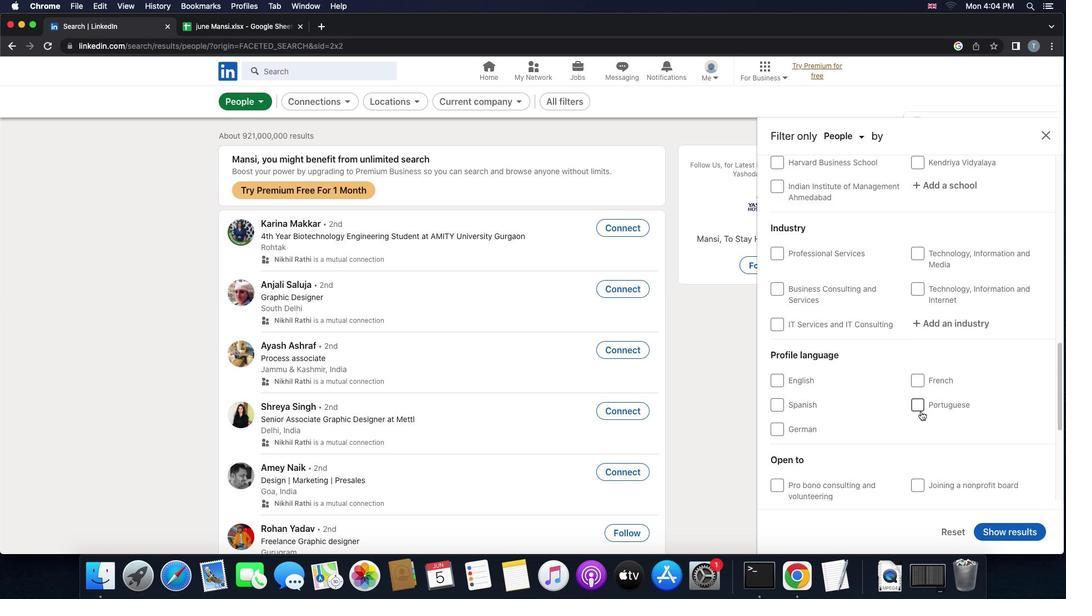 
Action: Mouse moved to (921, 412)
Screenshot: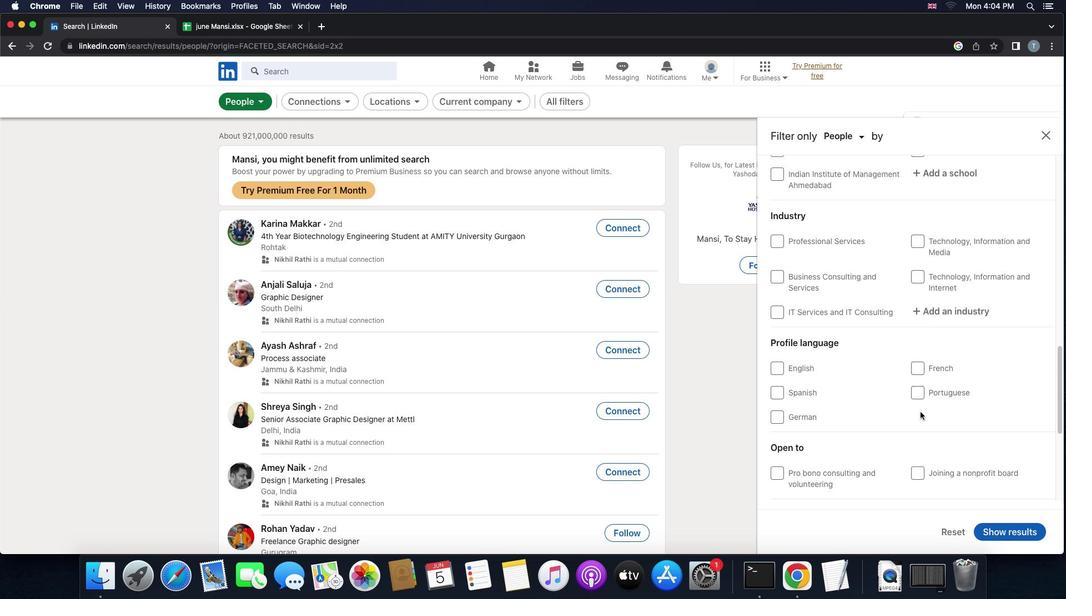 
Action: Mouse scrolled (921, 412) with delta (0, 0)
Screenshot: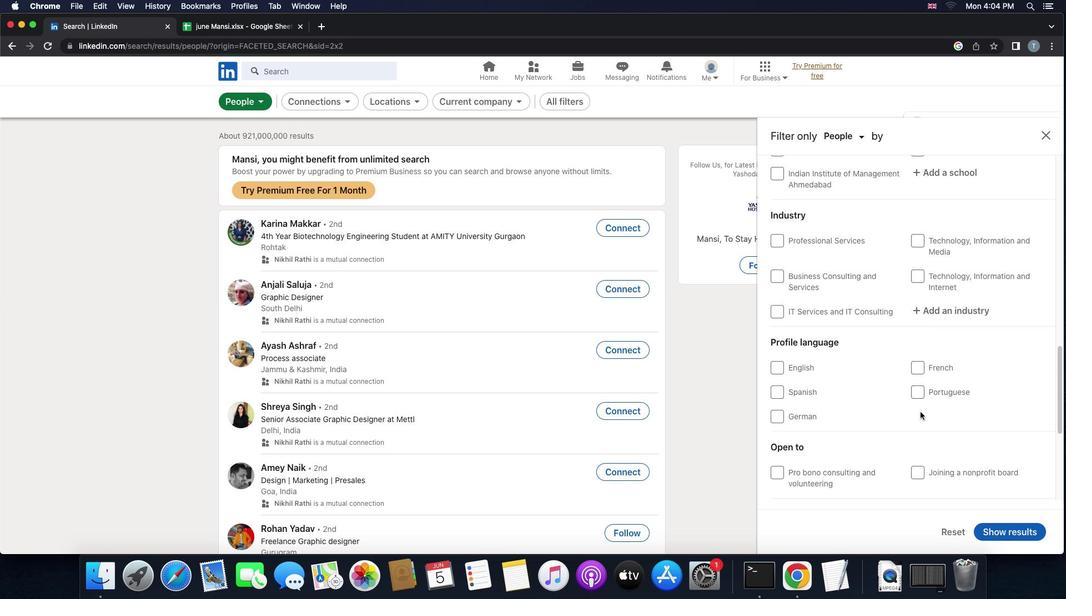 
Action: Mouse scrolled (921, 412) with delta (0, 0)
Screenshot: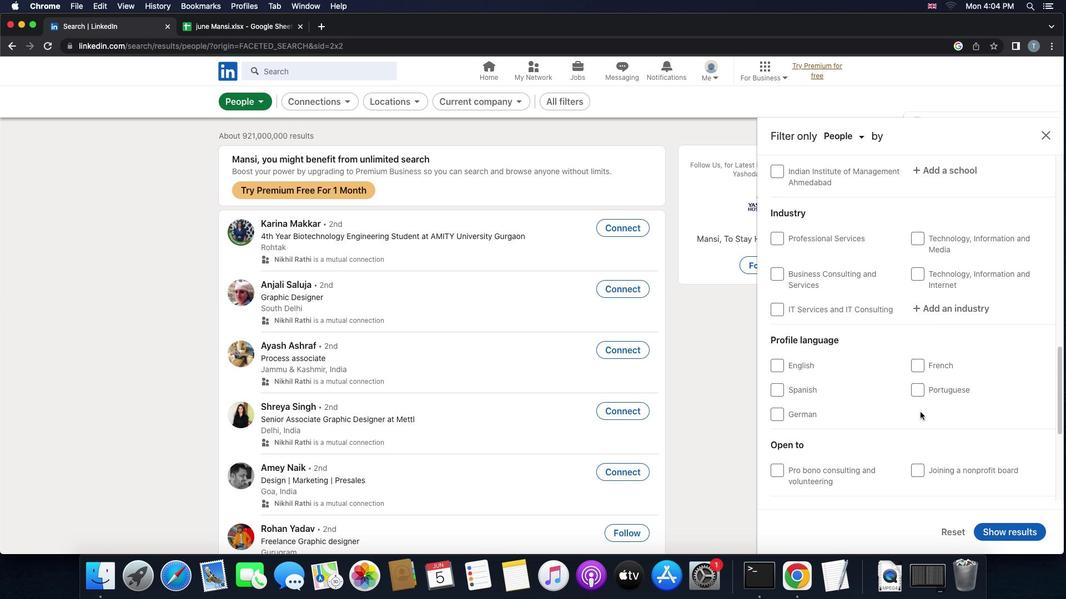 
Action: Mouse scrolled (921, 412) with delta (0, 0)
Screenshot: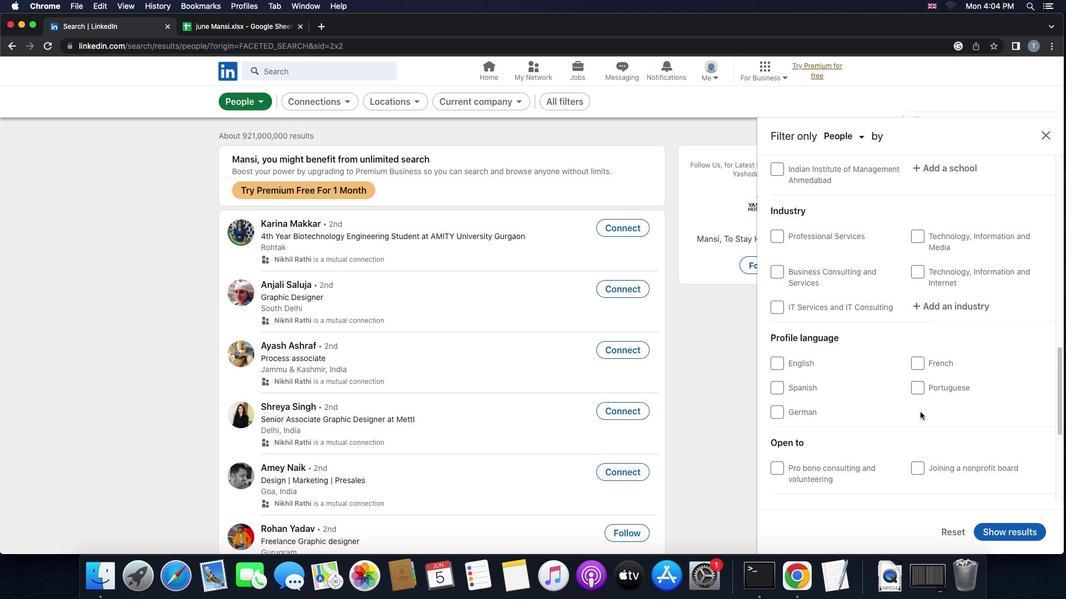 
Action: Mouse scrolled (921, 412) with delta (0, 0)
Screenshot: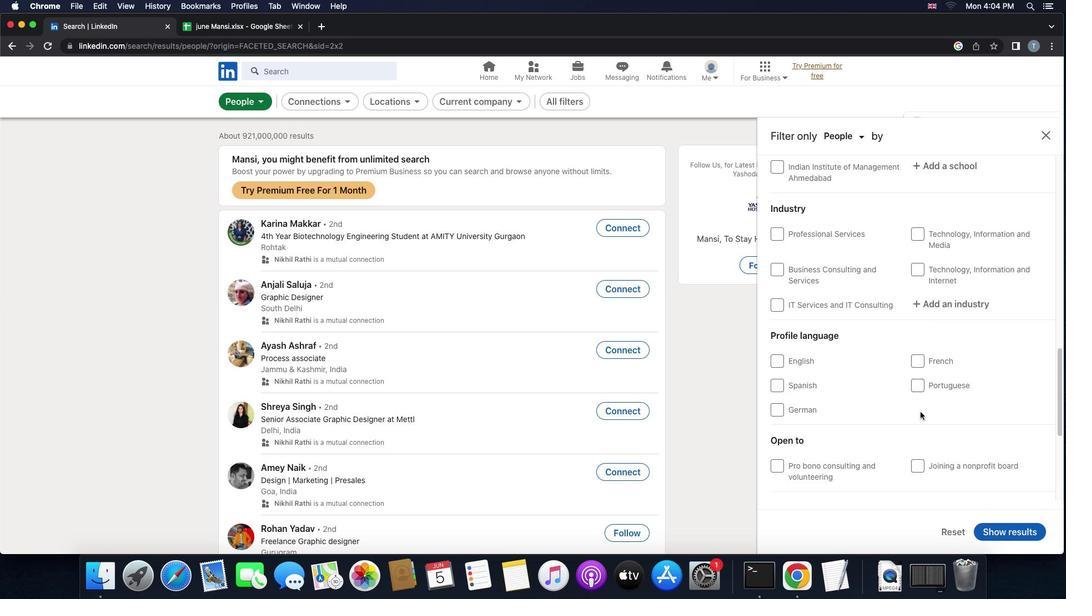 
Action: Mouse scrolled (921, 412) with delta (0, 0)
Screenshot: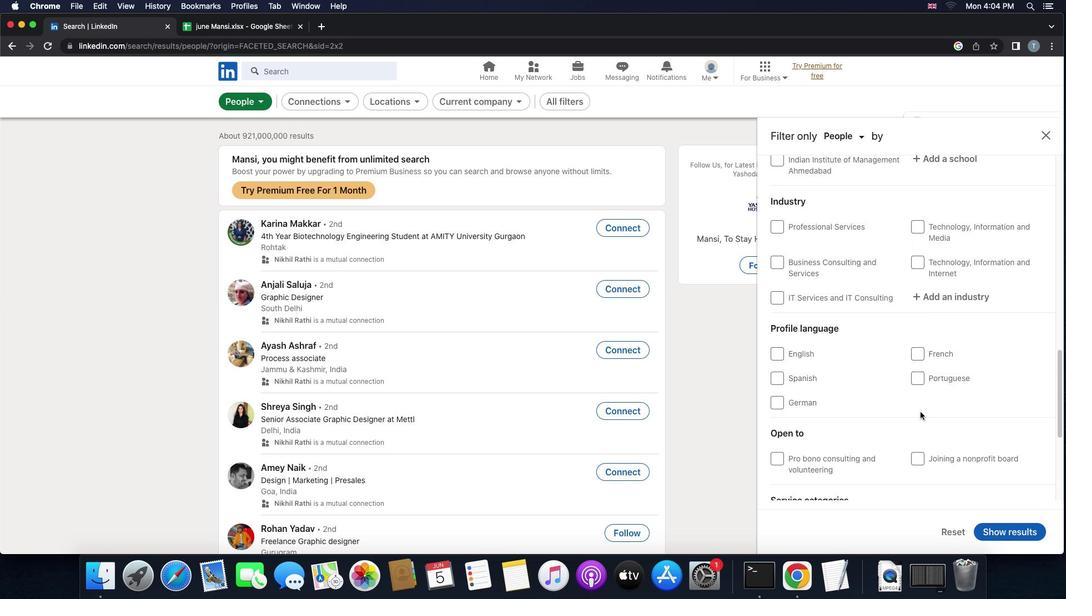 
Action: Mouse moved to (783, 373)
Screenshot: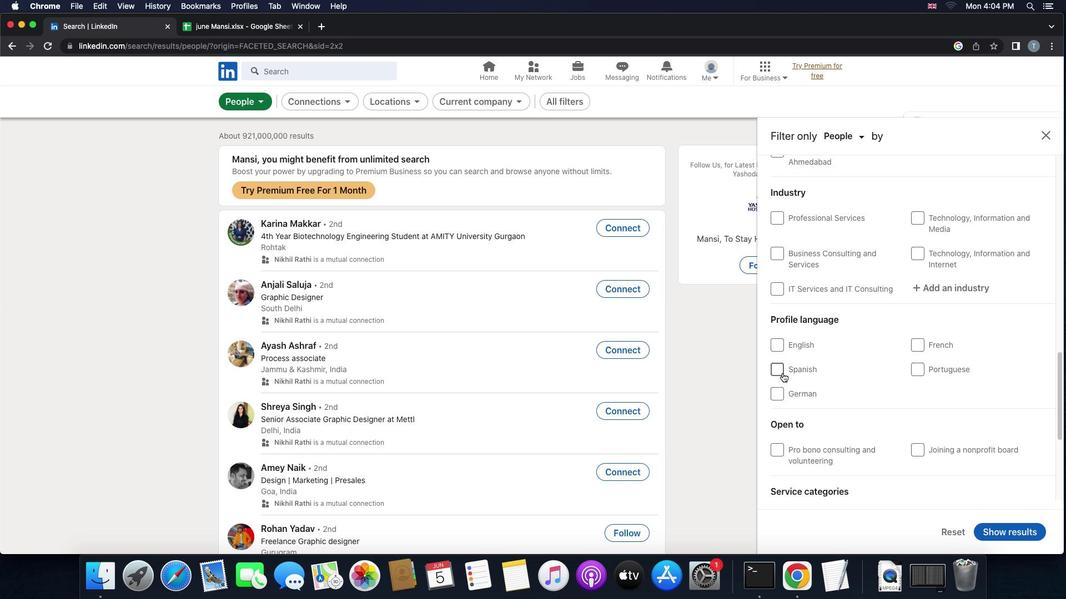 
Action: Mouse pressed left at (783, 373)
Screenshot: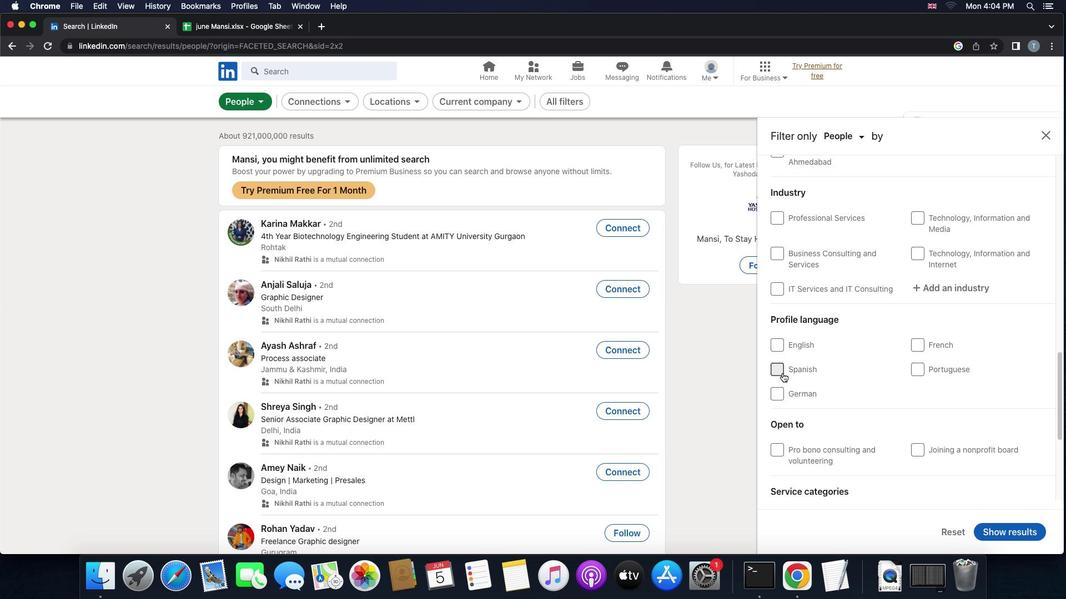 
Action: Mouse moved to (938, 413)
Screenshot: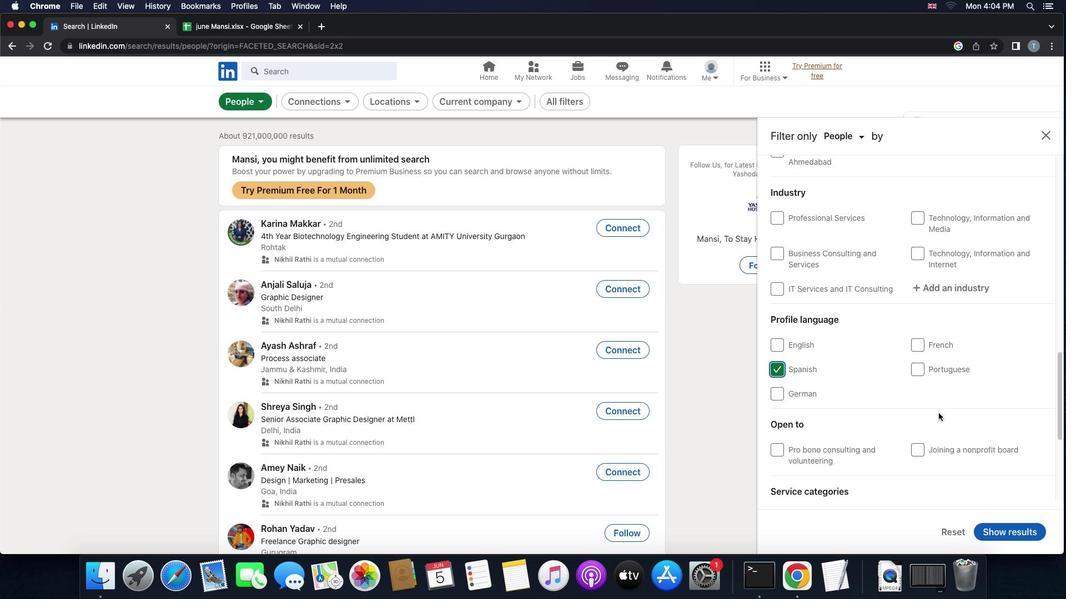 
Action: Mouse scrolled (938, 413) with delta (0, 0)
Screenshot: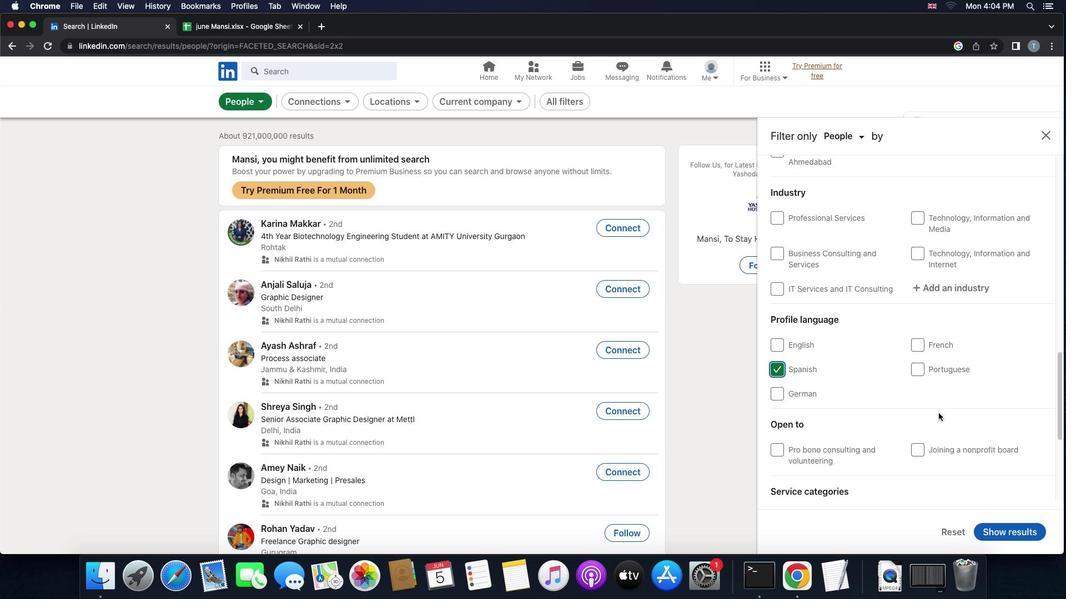 
Action: Mouse scrolled (938, 413) with delta (0, 0)
Screenshot: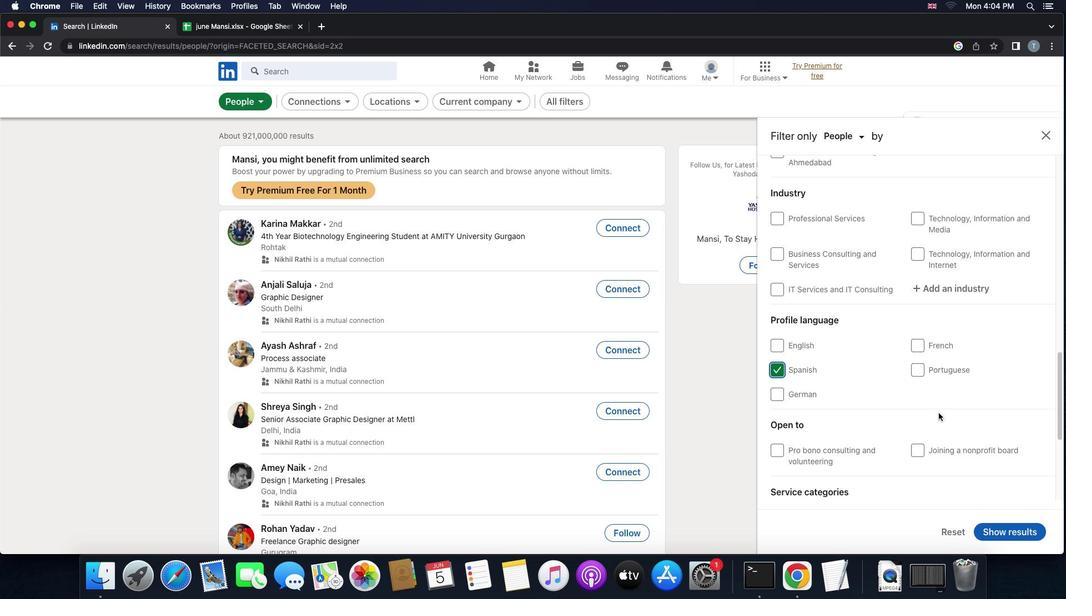 
Action: Mouse scrolled (938, 413) with delta (0, 1)
Screenshot: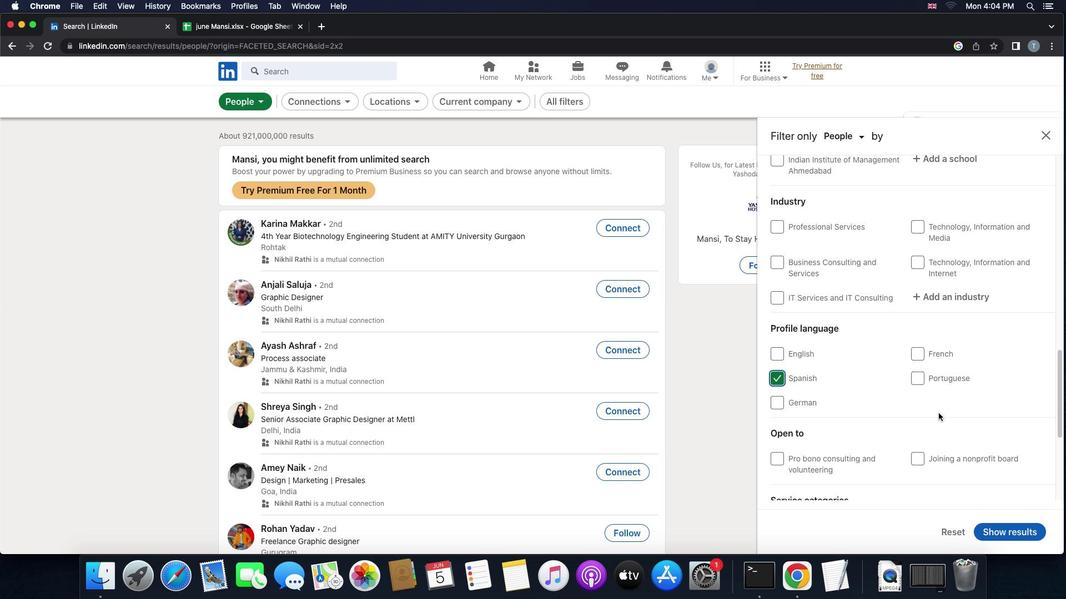
Action: Mouse scrolled (938, 413) with delta (0, 2)
Screenshot: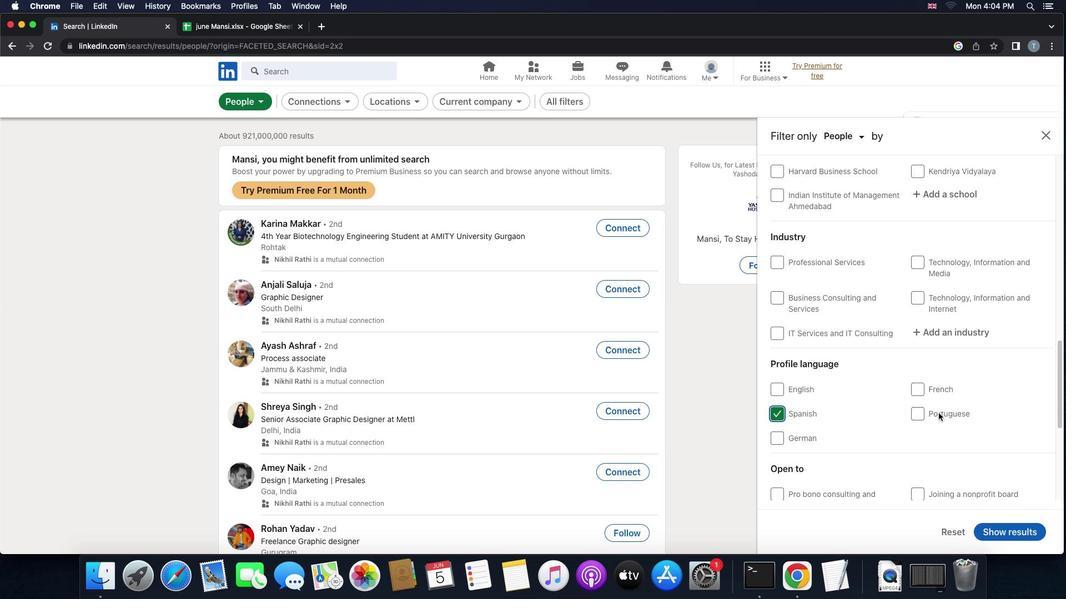 
Action: Mouse scrolled (938, 413) with delta (0, 0)
Screenshot: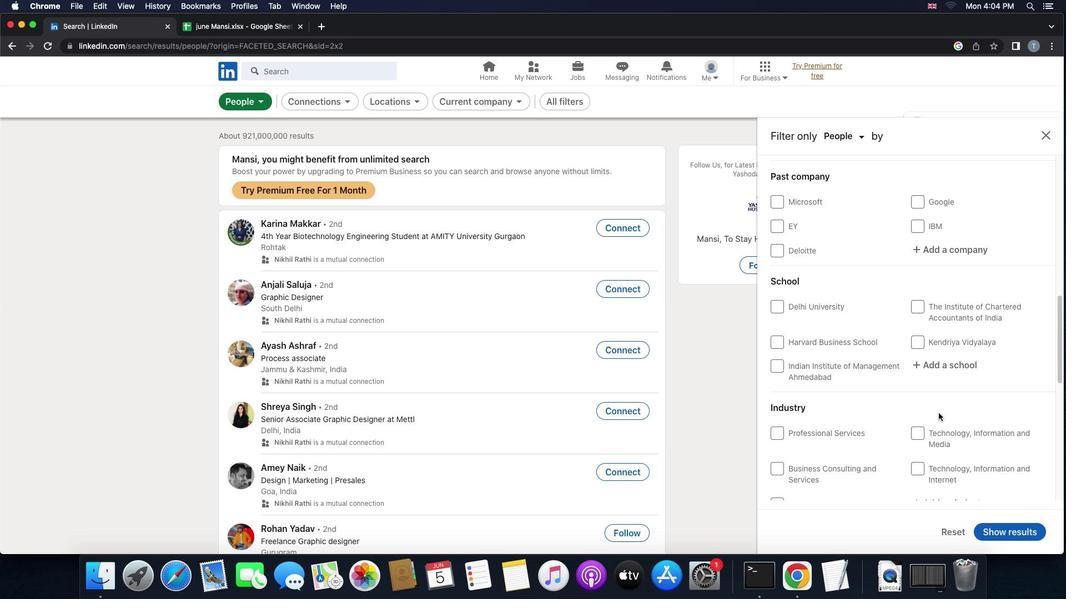 
Action: Mouse scrolled (938, 413) with delta (0, 0)
Screenshot: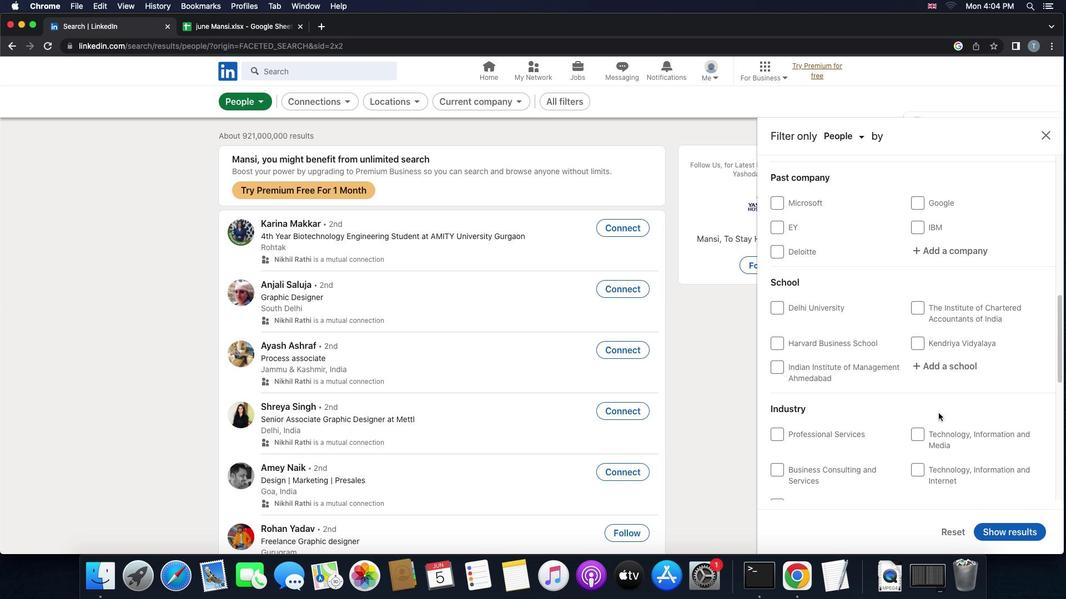 
Action: Mouse scrolled (938, 413) with delta (0, 1)
Screenshot: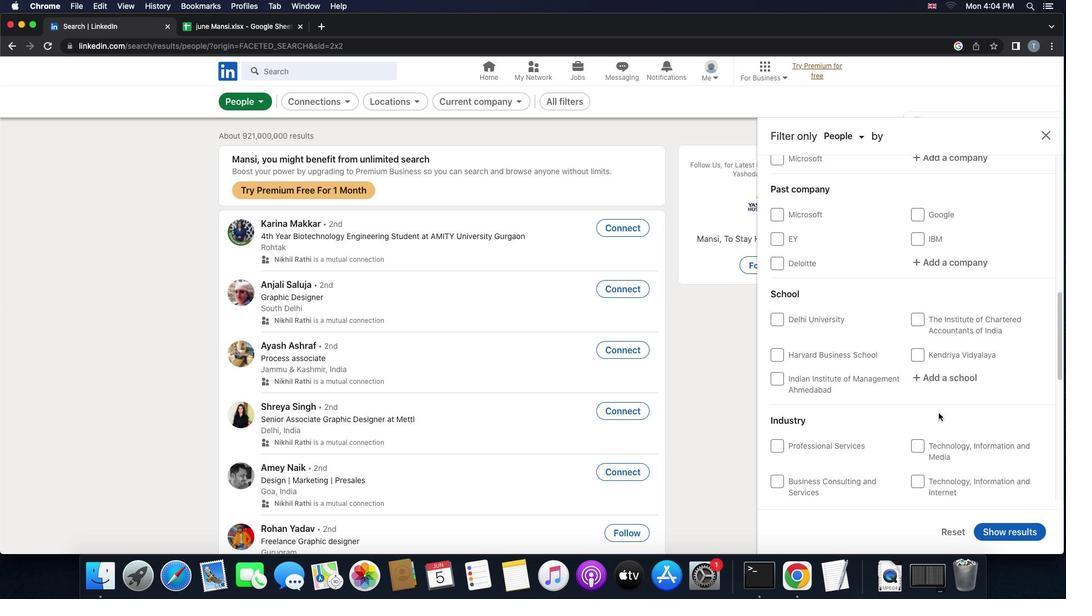 
Action: Mouse scrolled (938, 413) with delta (0, 2)
Screenshot: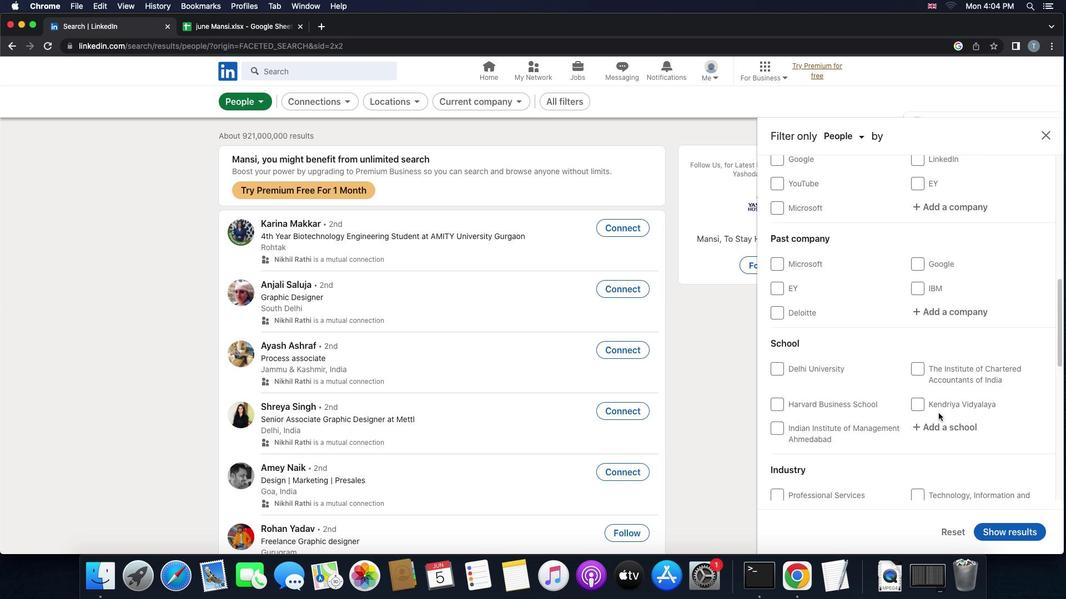 
Action: Mouse scrolled (938, 413) with delta (0, 0)
Screenshot: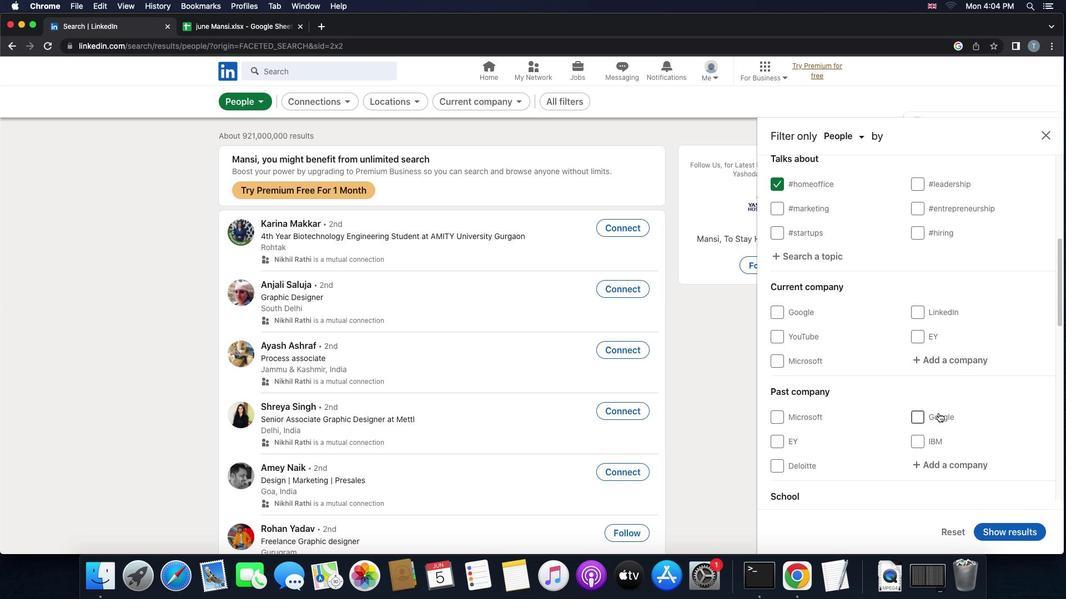 
Action: Mouse scrolled (938, 413) with delta (0, 0)
Screenshot: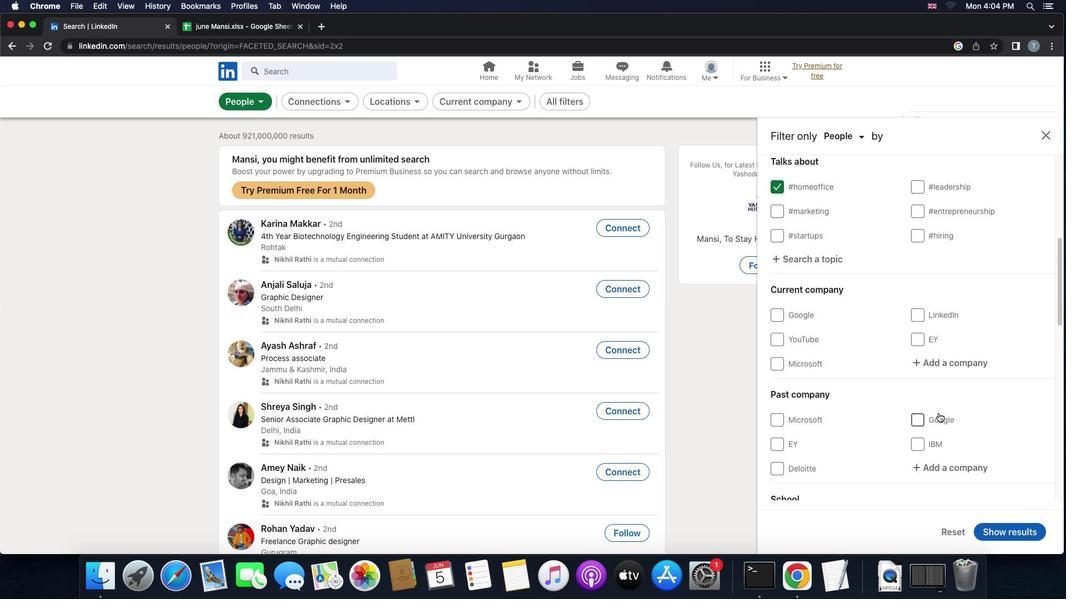
Action: Mouse moved to (919, 379)
Screenshot: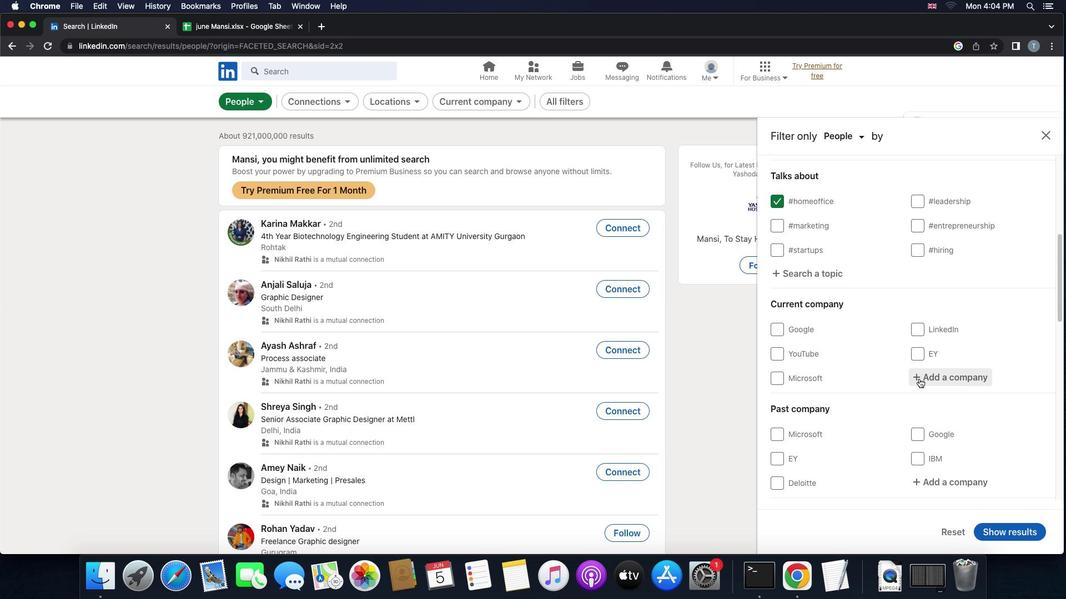 
Action: Mouse pressed left at (919, 379)
Screenshot: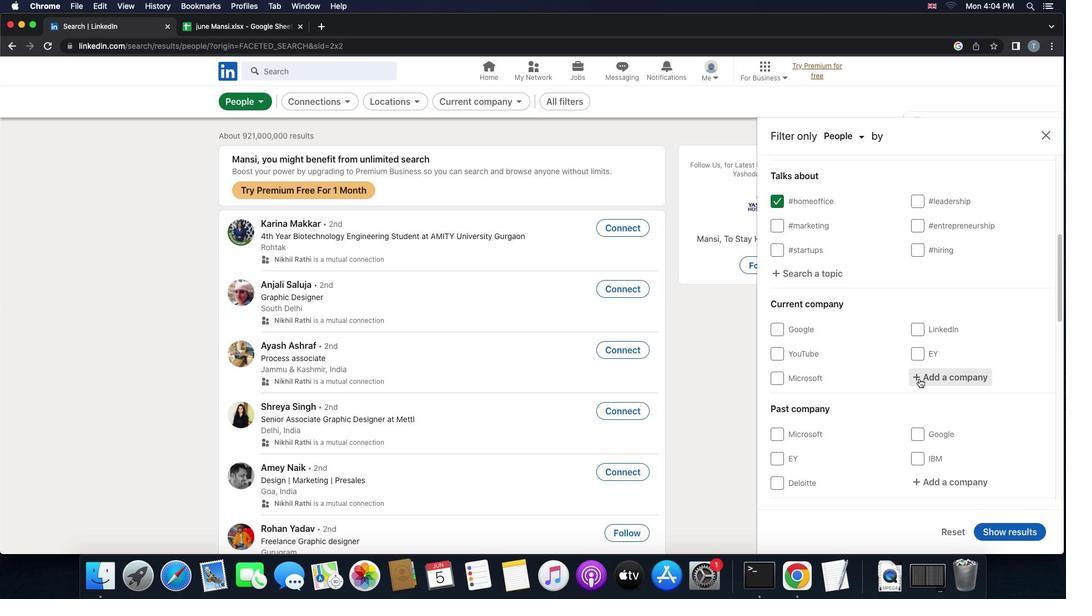 
Action: Key pressed Key.shift'I''G''T'
Screenshot: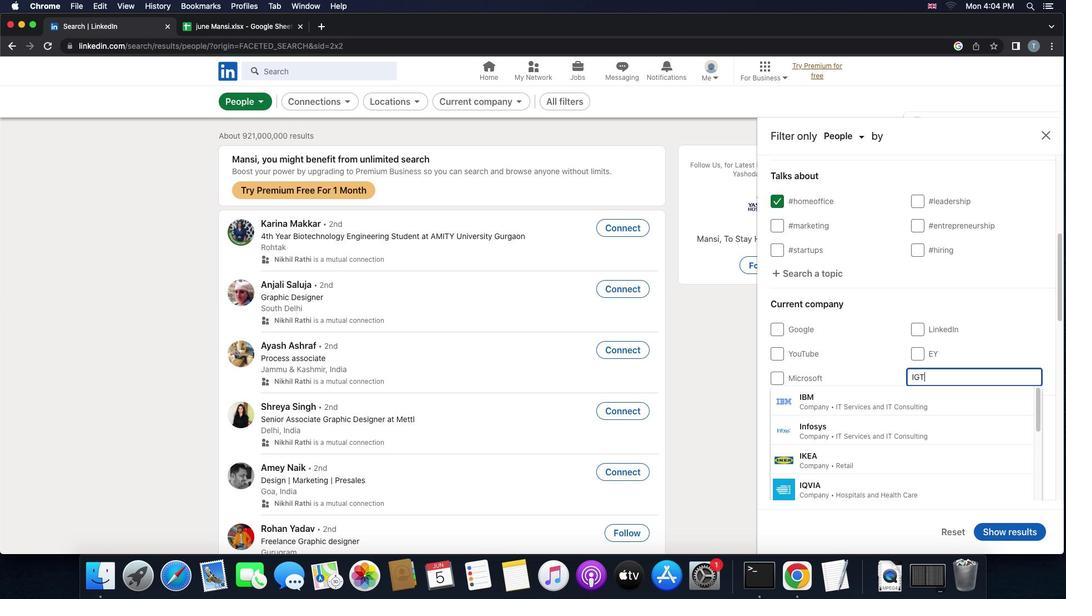 
Action: Mouse moved to (884, 429)
Screenshot: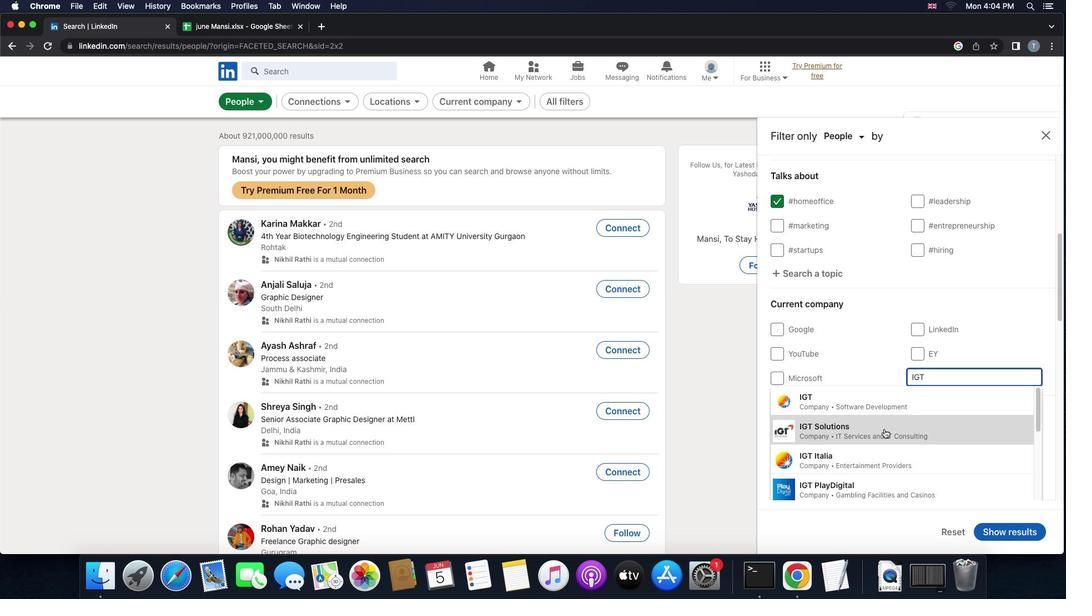 
Action: Mouse pressed left at (884, 429)
Screenshot: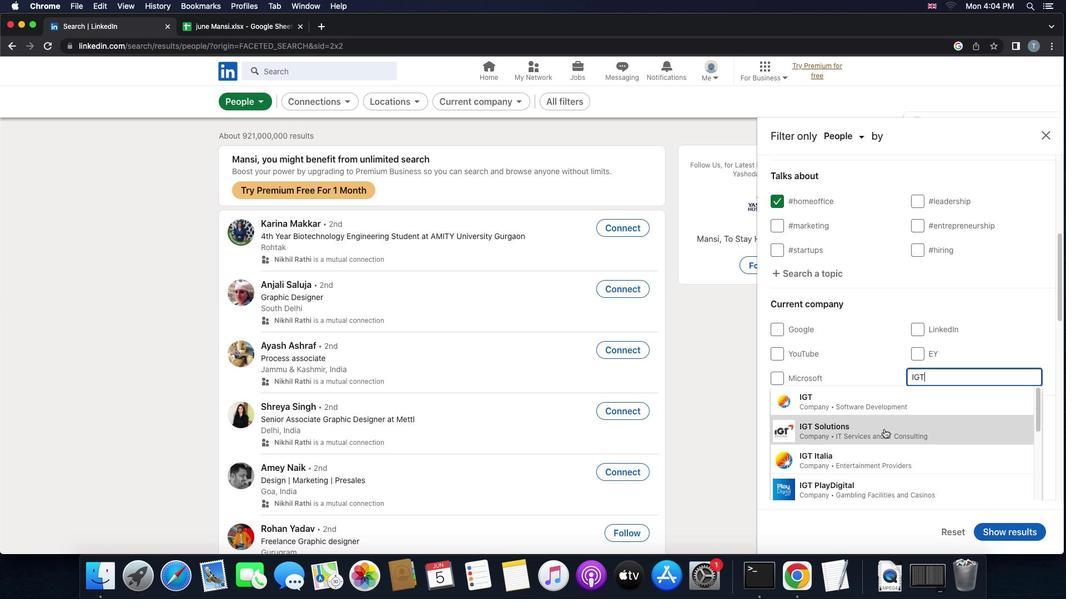 
Action: Mouse scrolled (884, 429) with delta (0, 0)
Screenshot: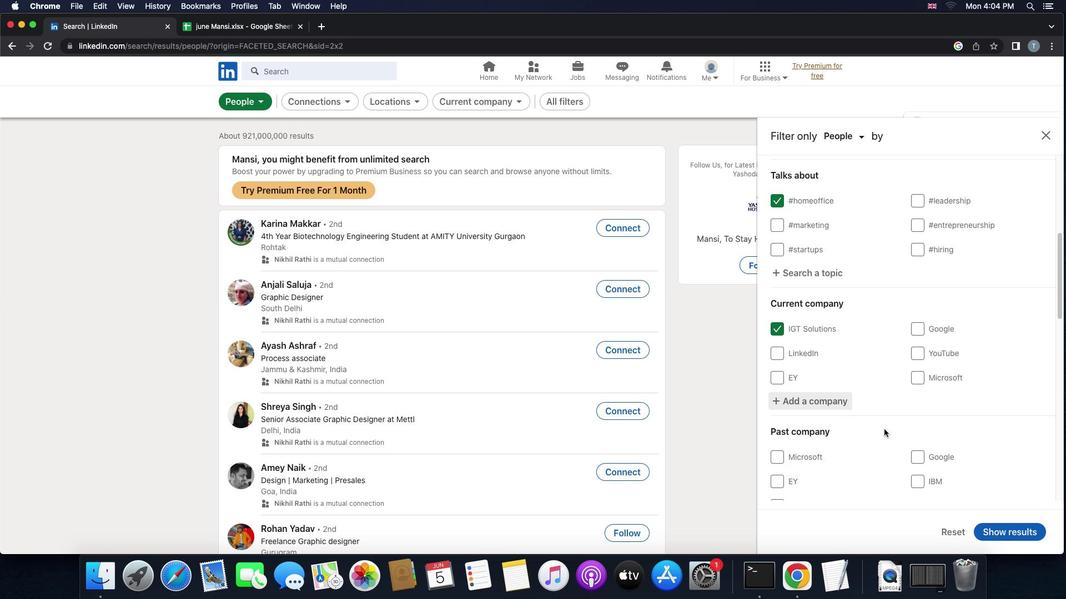 
Action: Mouse scrolled (884, 429) with delta (0, 0)
Screenshot: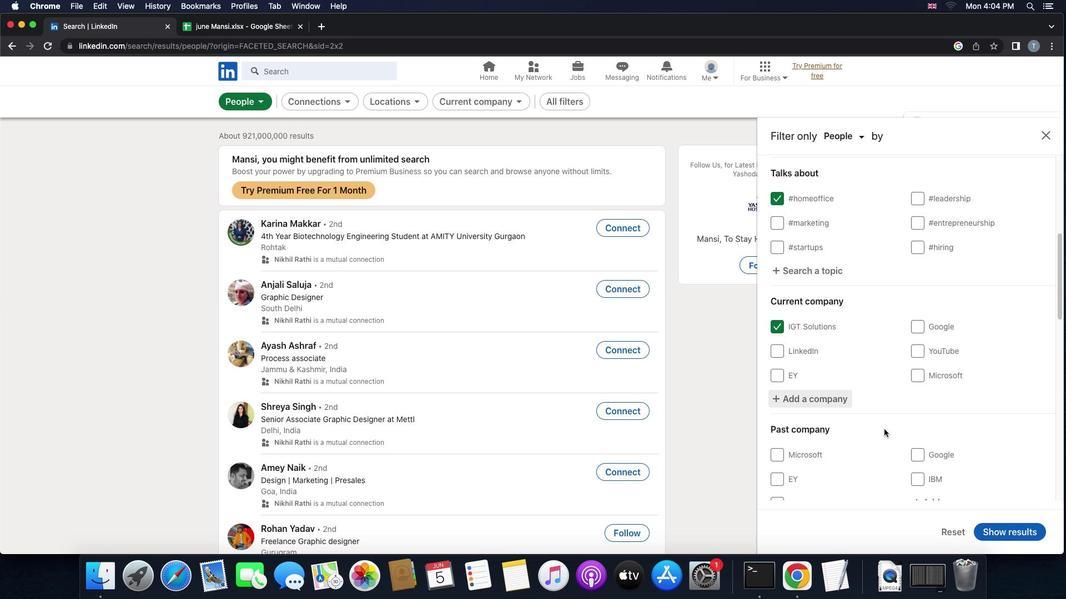 
Action: Mouse scrolled (884, 429) with delta (0, -1)
Screenshot: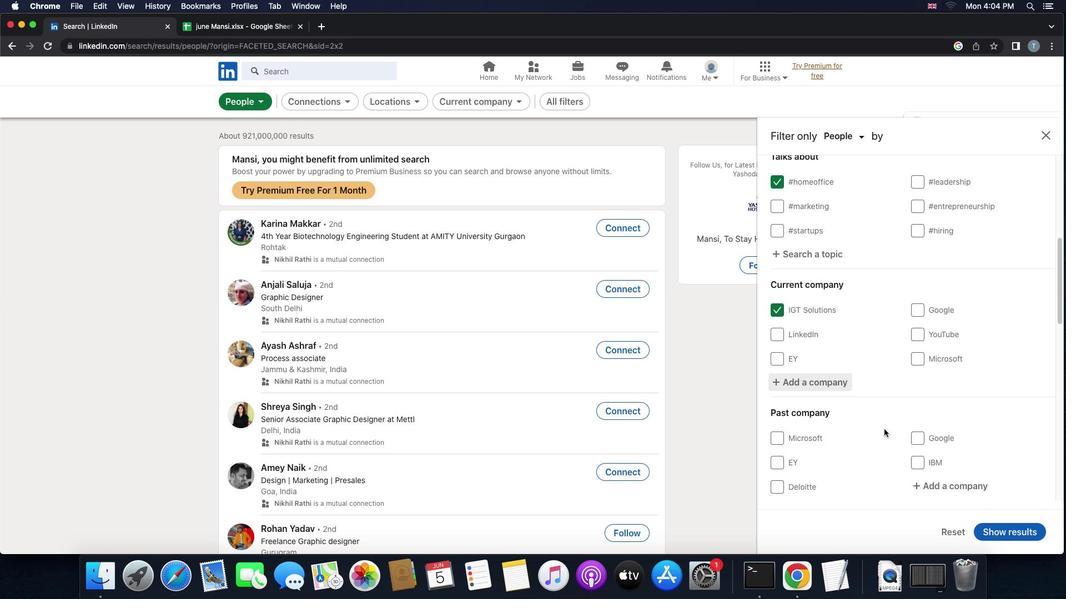 
Action: Mouse scrolled (884, 429) with delta (0, 0)
Screenshot: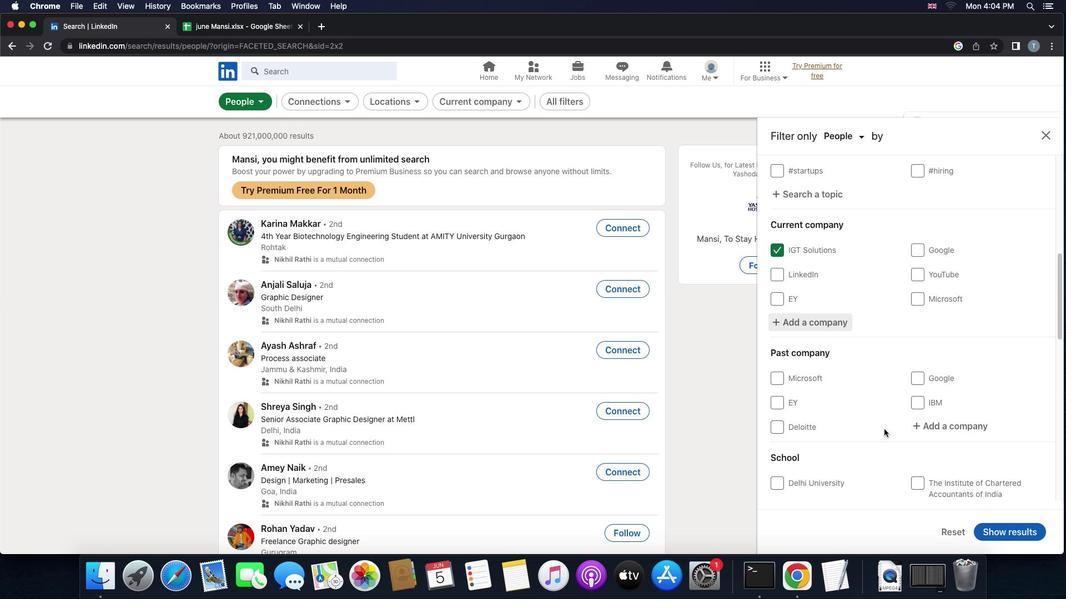 
Action: Mouse scrolled (884, 429) with delta (0, 0)
Screenshot: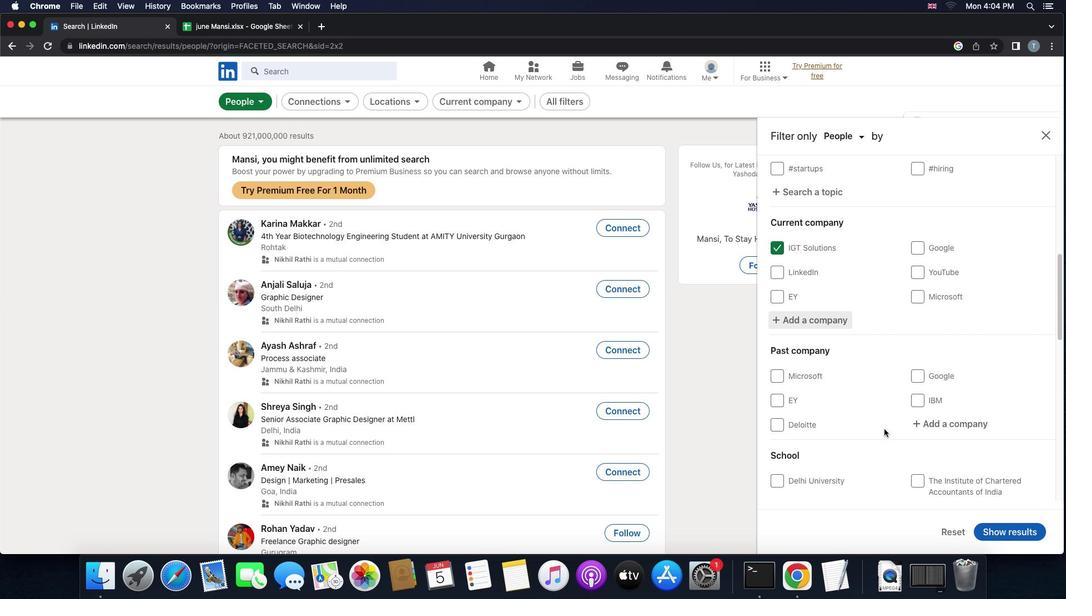 
Action: Mouse scrolled (884, 429) with delta (0, 0)
Screenshot: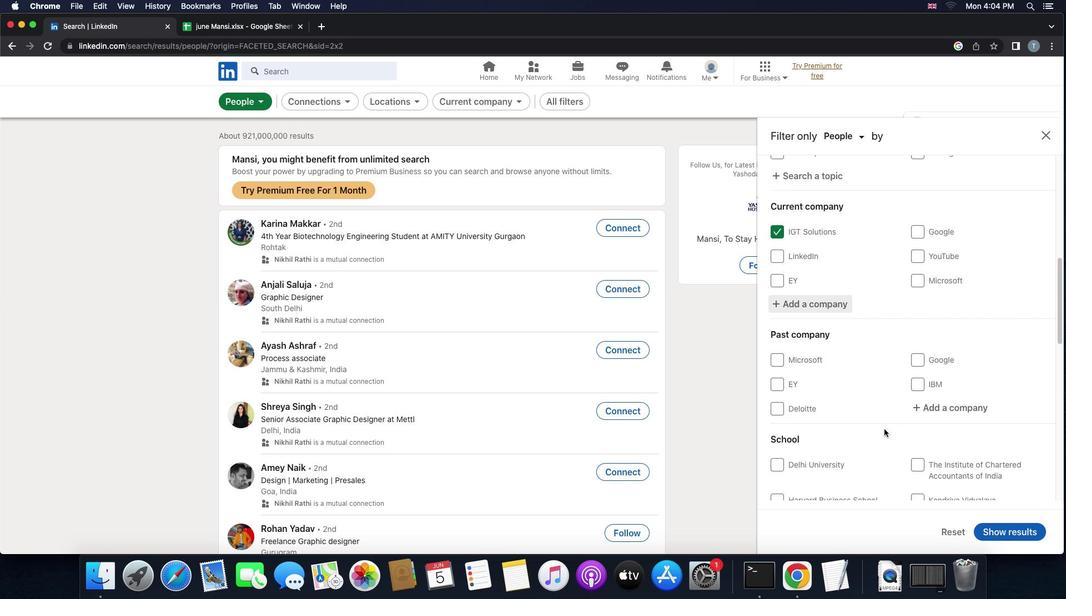 
Action: Mouse scrolled (884, 429) with delta (0, 0)
Screenshot: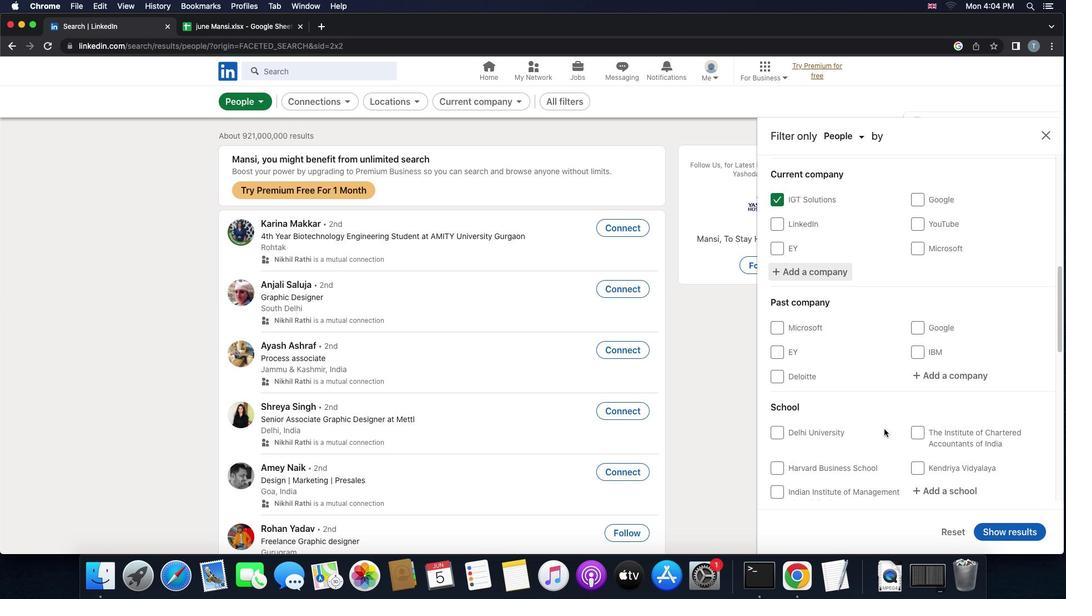 
Action: Mouse scrolled (884, 429) with delta (0, 0)
Screenshot: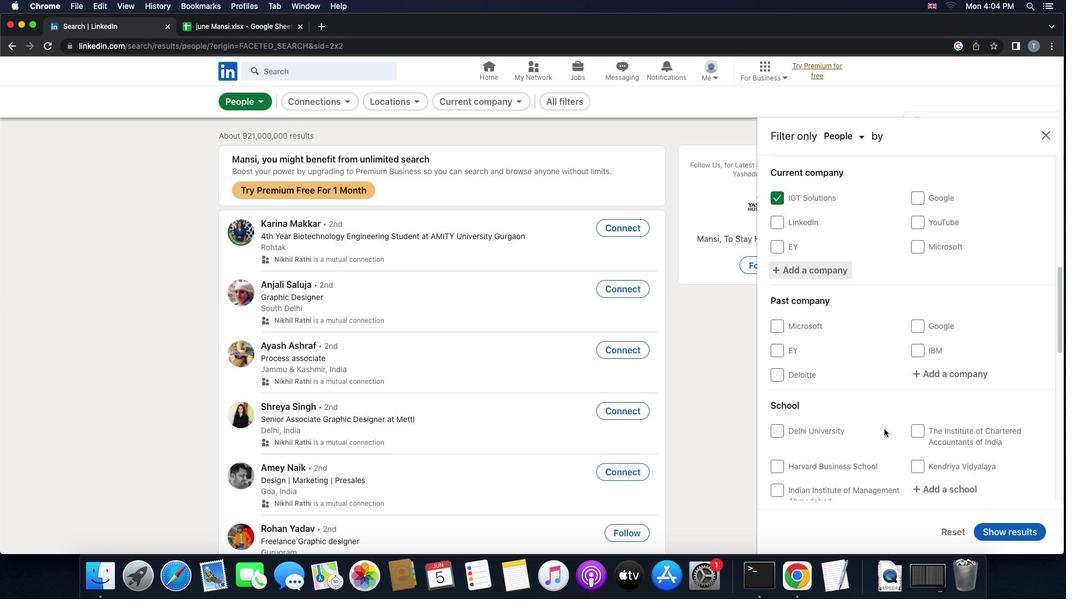 
Action: Mouse scrolled (884, 429) with delta (0, 0)
Screenshot: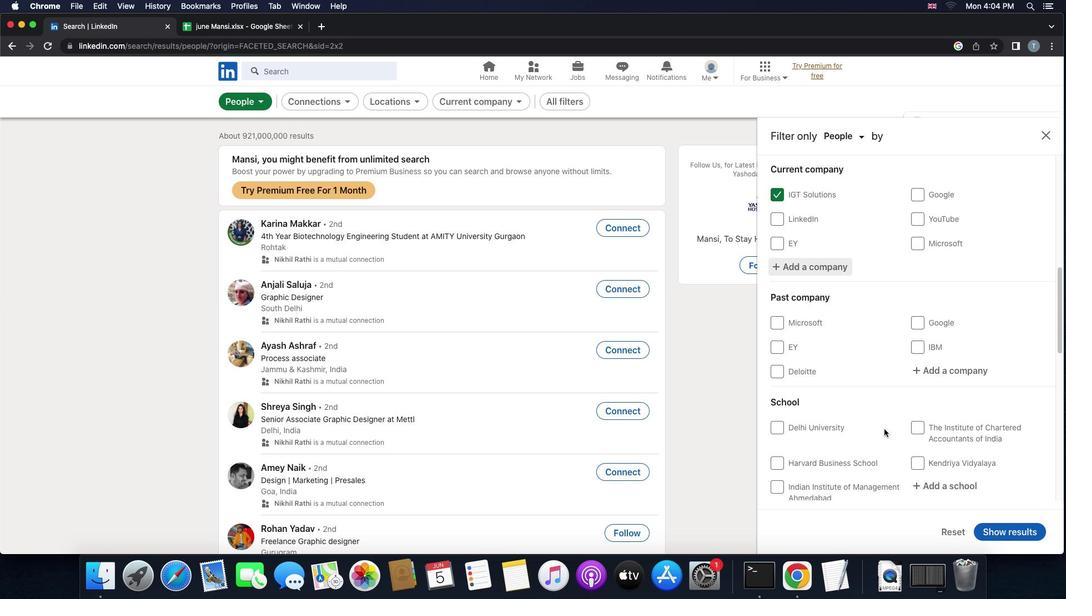
Action: Mouse scrolled (884, 429) with delta (0, 0)
Screenshot: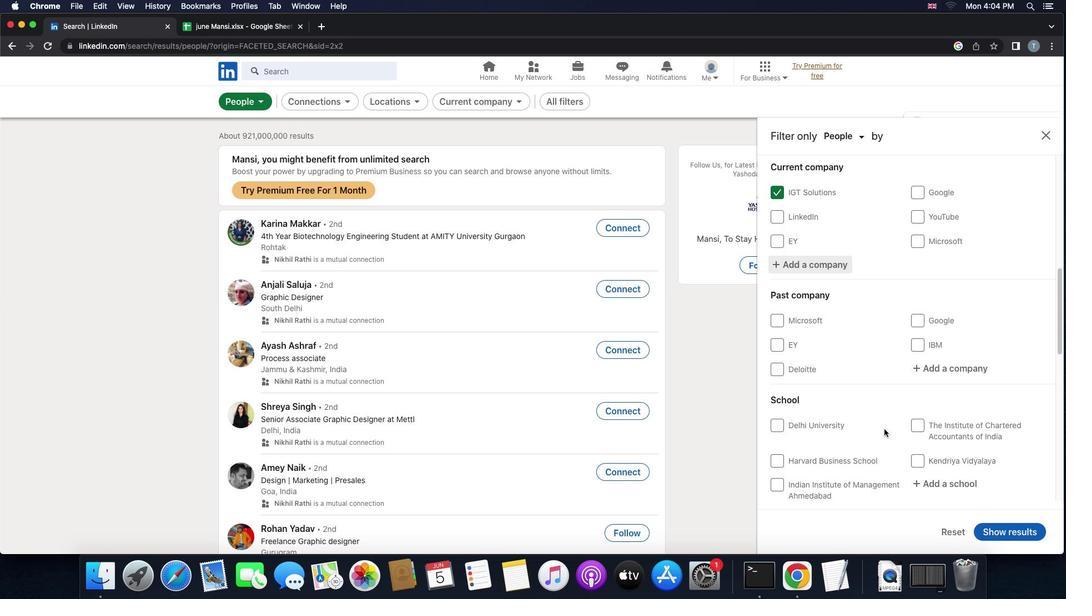 
Action: Mouse moved to (931, 353)
Screenshot: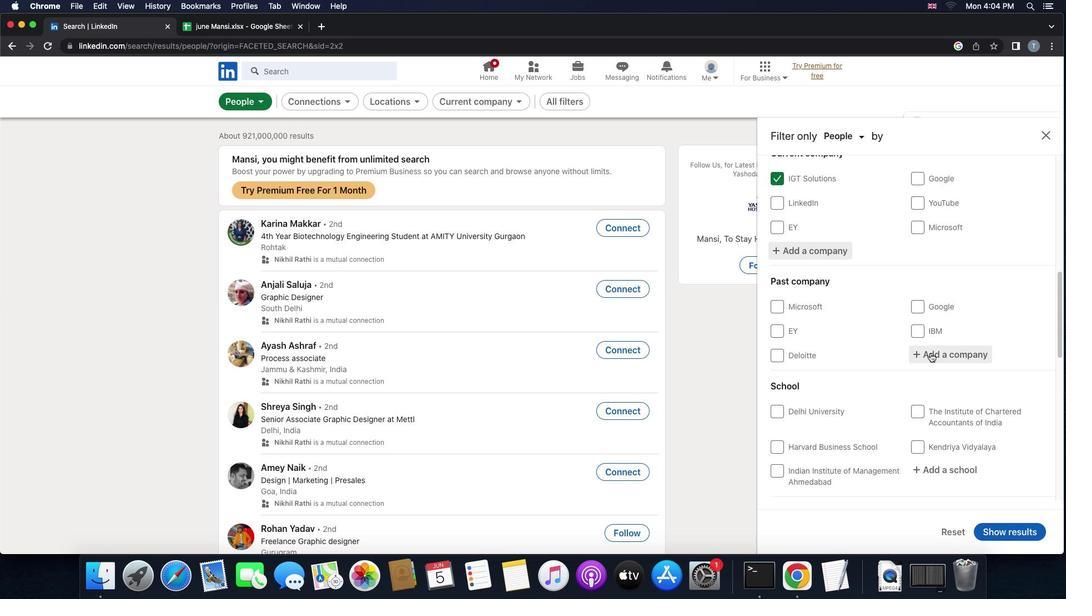 
Action: Key pressed Key.shift
Screenshot: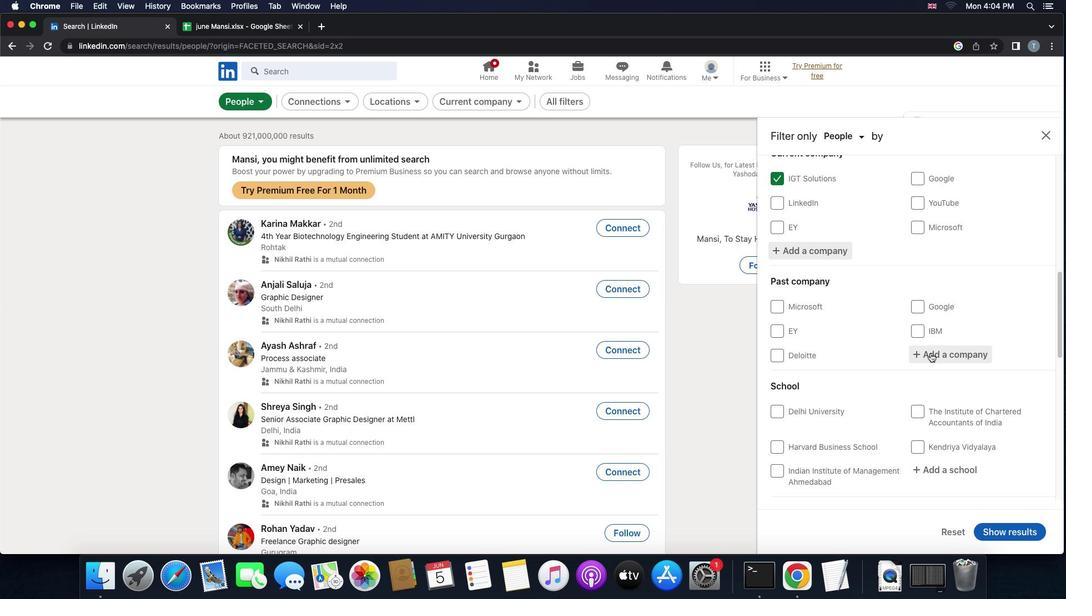 
Action: Mouse scrolled (931, 353) with delta (0, 0)
Screenshot: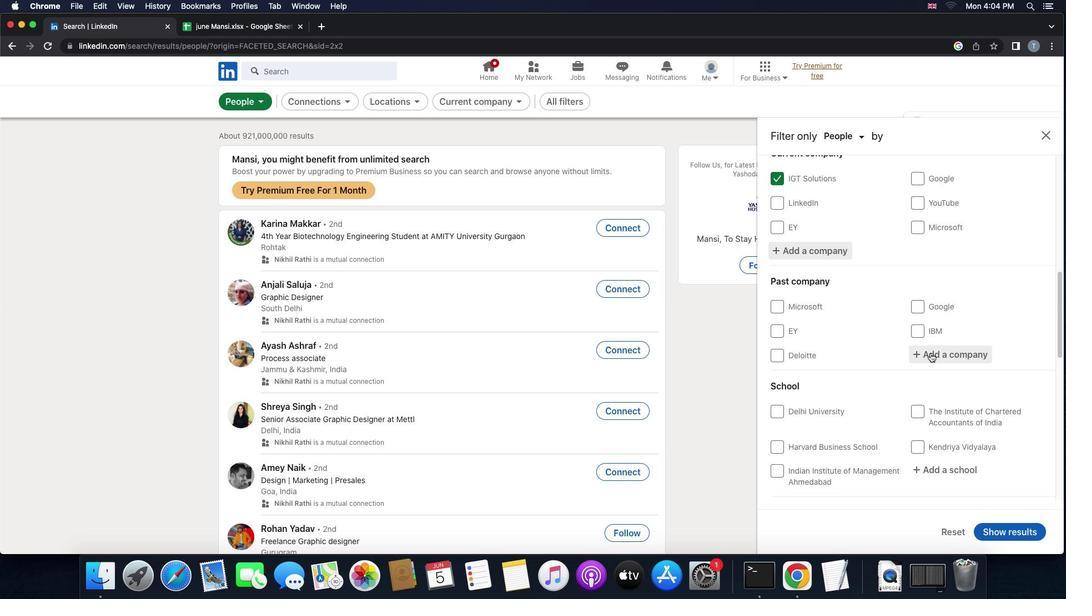 
Action: Mouse scrolled (931, 353) with delta (0, 0)
Screenshot: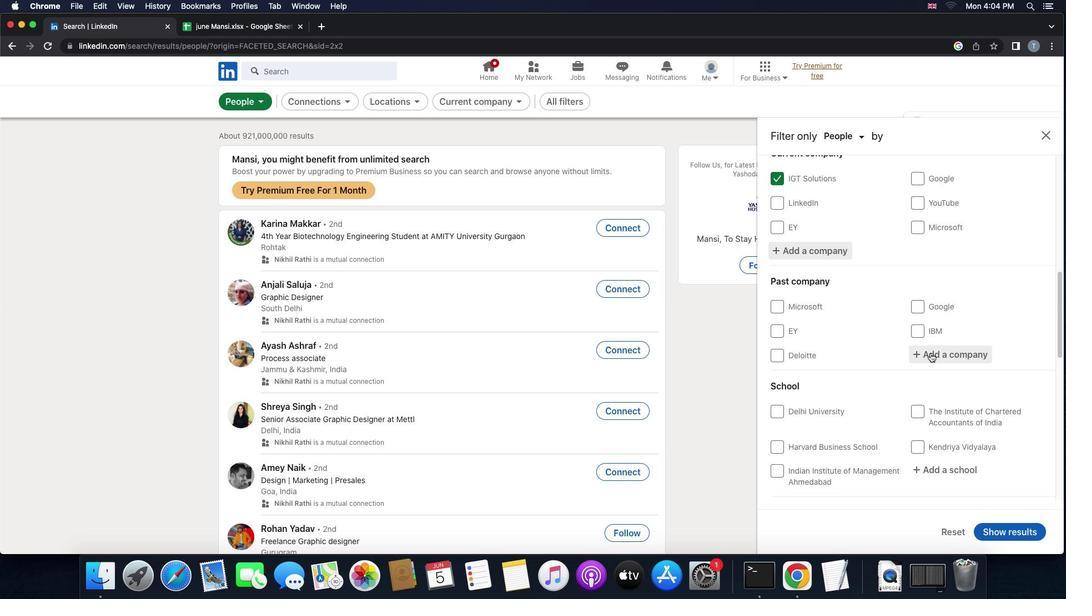 
Action: Mouse scrolled (931, 353) with delta (0, -1)
Screenshot: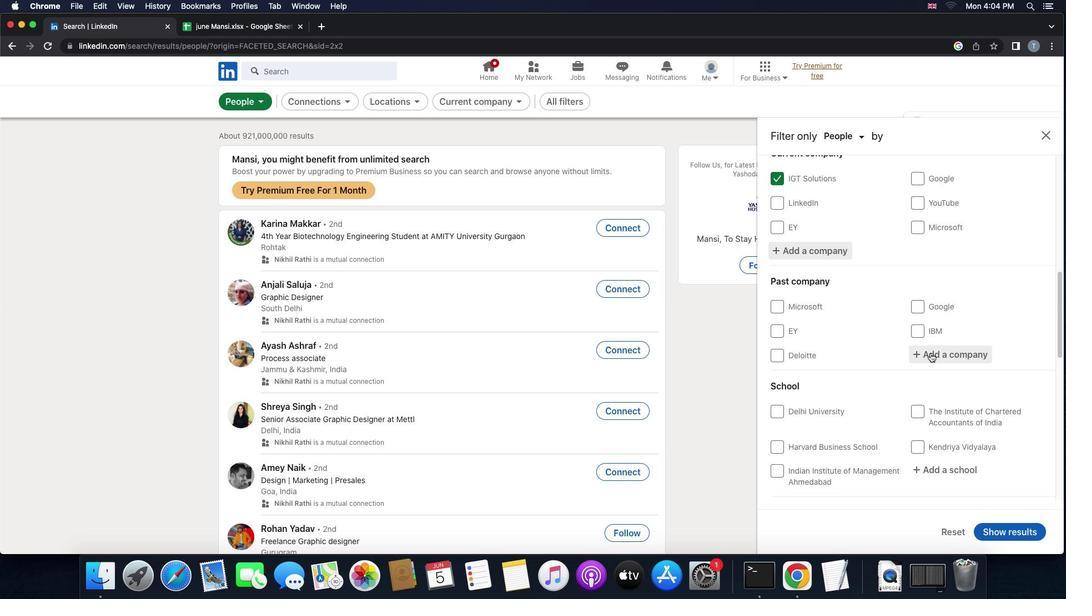 
Action: Mouse moved to (885, 384)
Screenshot: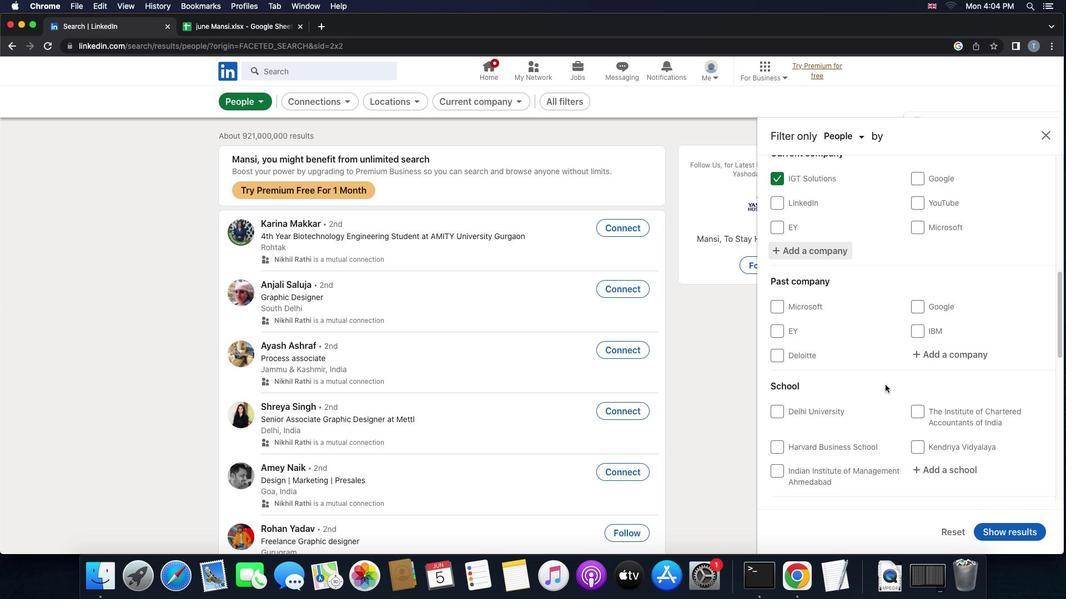 
Action: Mouse scrolled (885, 384) with delta (0, 0)
Screenshot: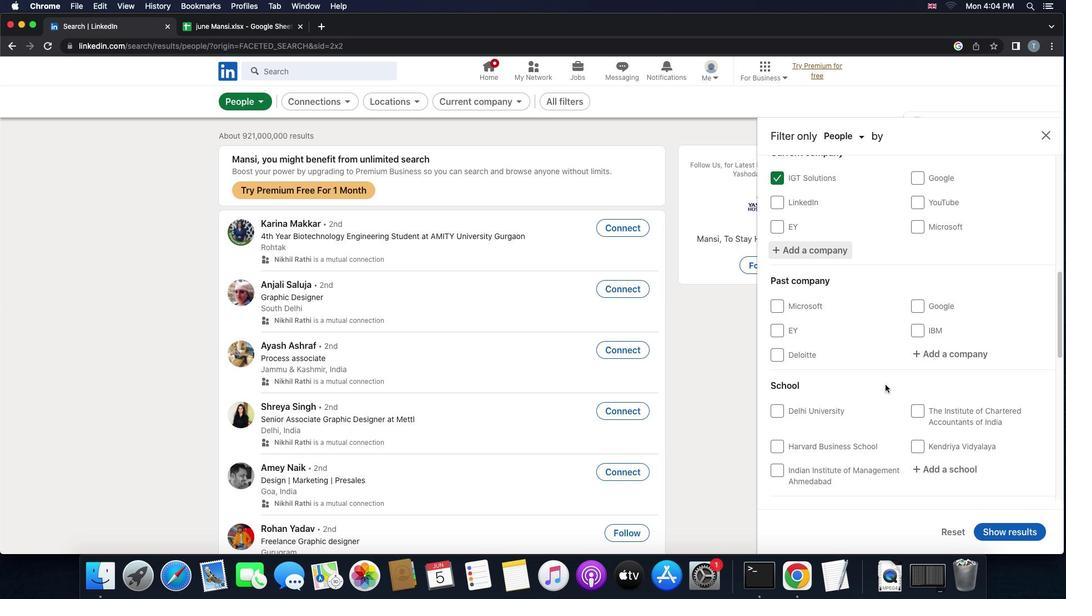 
Action: Mouse scrolled (885, 384) with delta (0, 0)
Screenshot: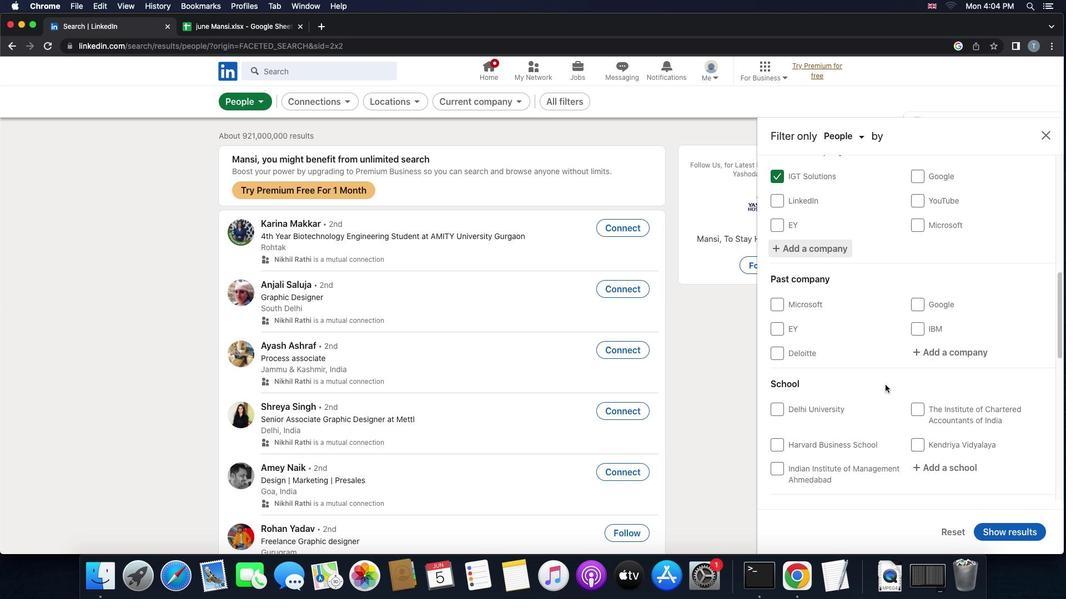 
Action: Mouse scrolled (885, 384) with delta (0, -1)
Screenshot: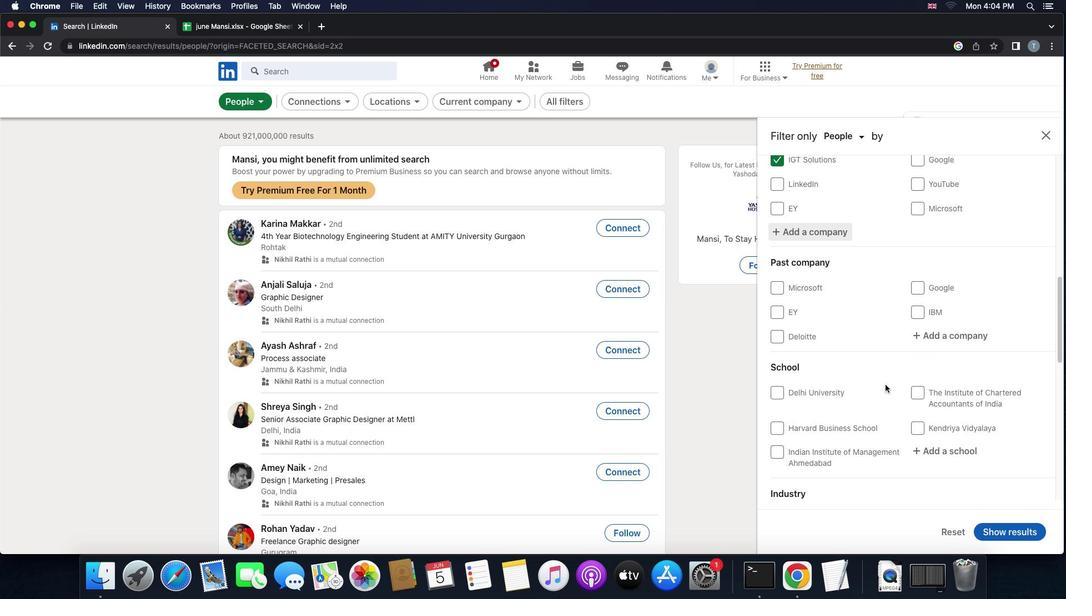 
Action: Mouse scrolled (885, 384) with delta (0, -1)
Screenshot: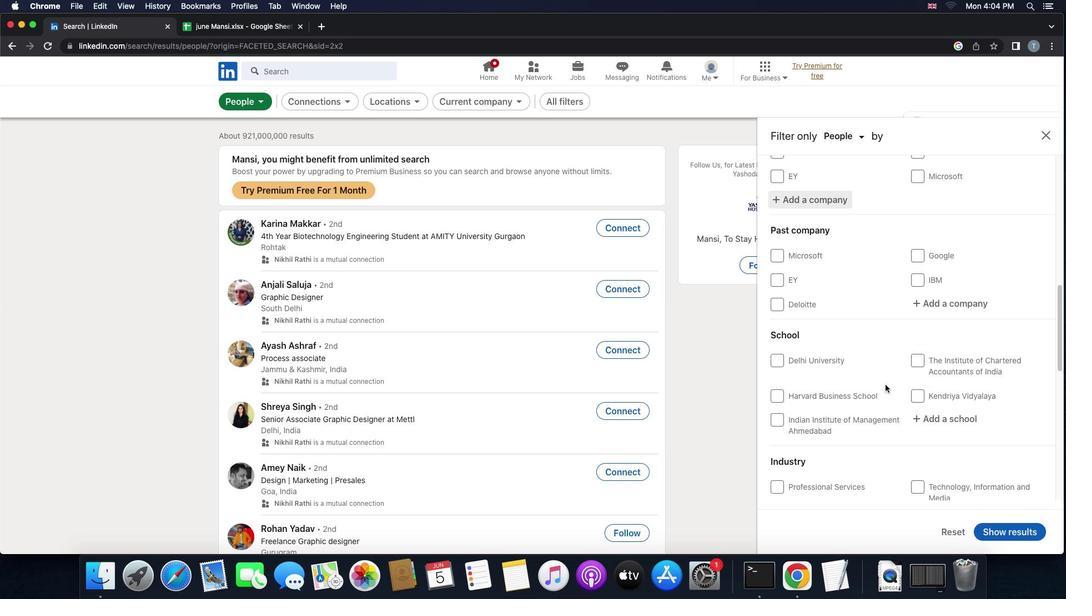 
Action: Mouse moved to (953, 318)
Screenshot: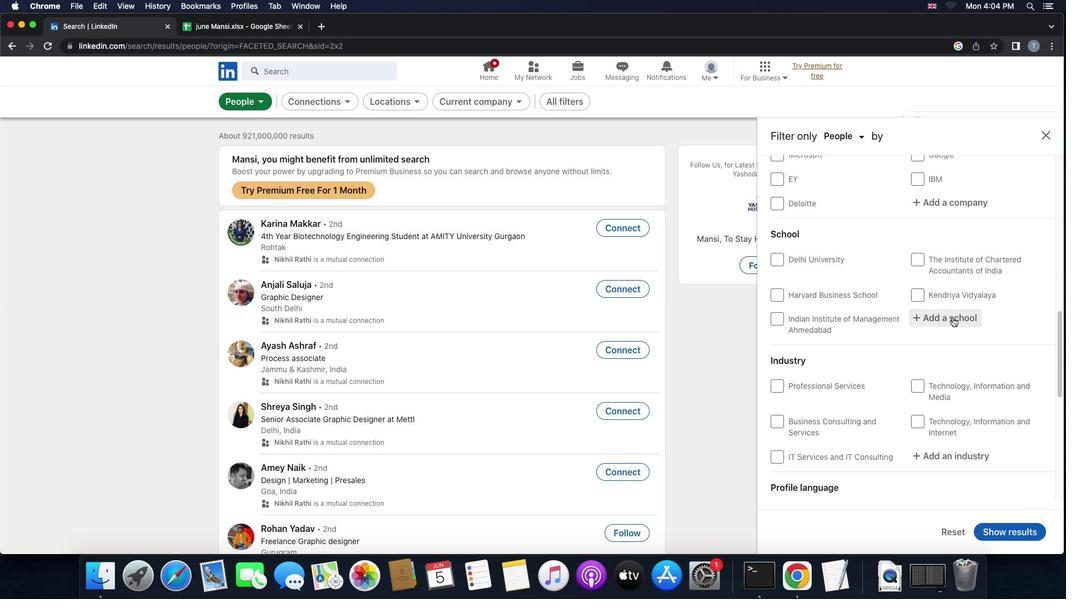 
Action: Mouse pressed left at (953, 318)
Screenshot: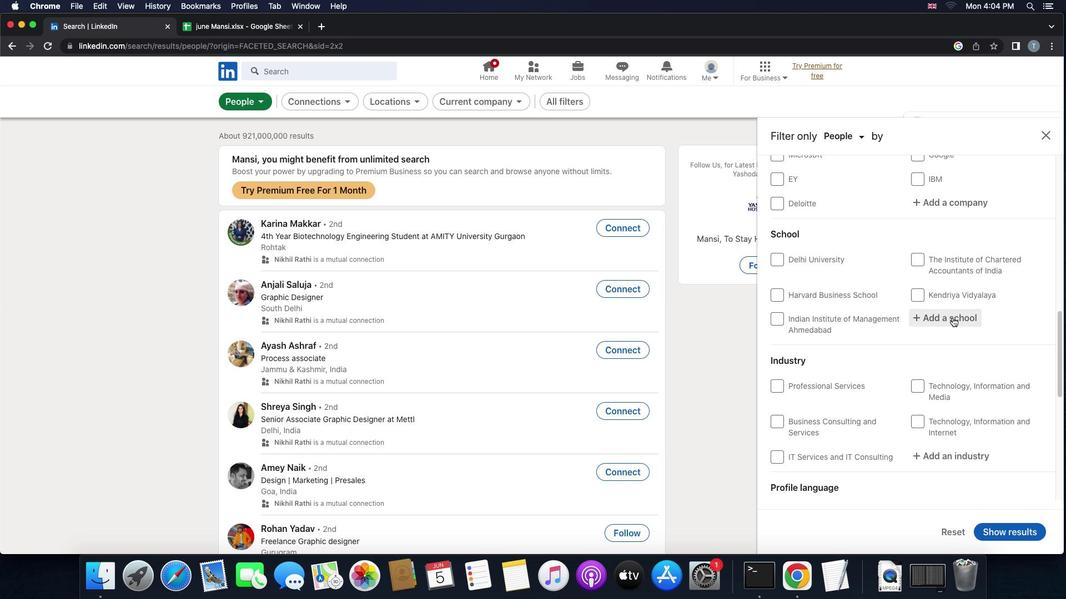 
Action: Key pressed Key.shift'R''e''v''a'Key.space'u''n''i''v''e''r''s''i''t''y'
Screenshot: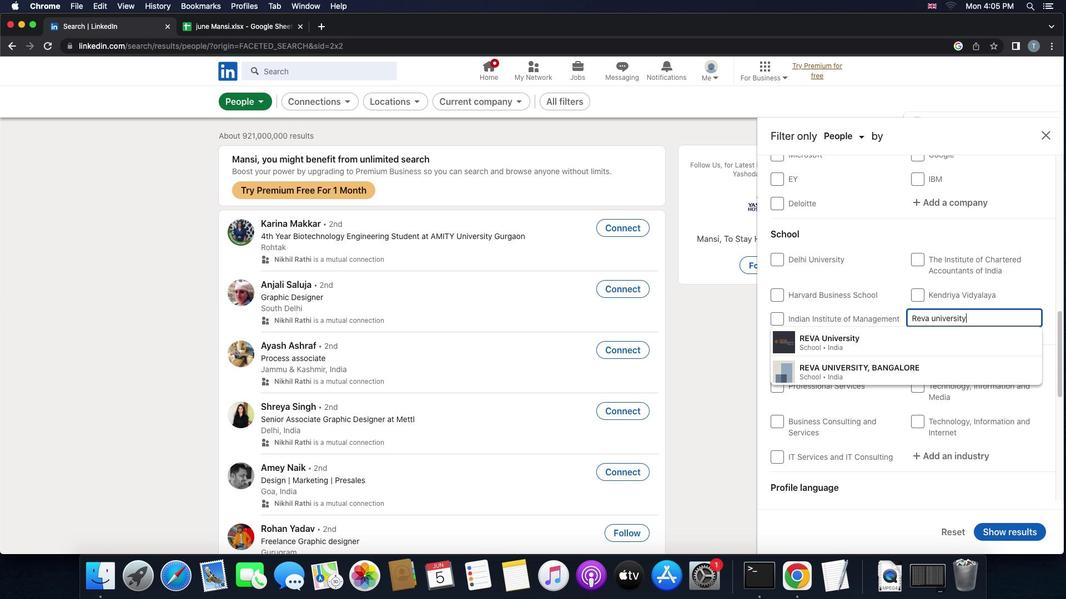 
Action: Mouse moved to (933, 374)
Screenshot: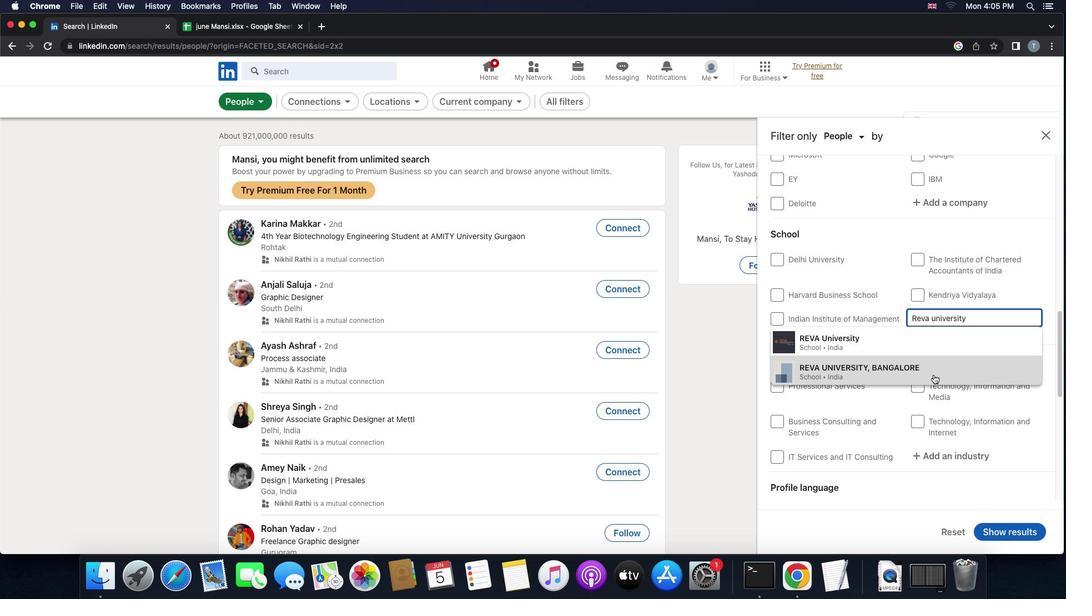 
Action: Mouse pressed left at (933, 374)
Screenshot: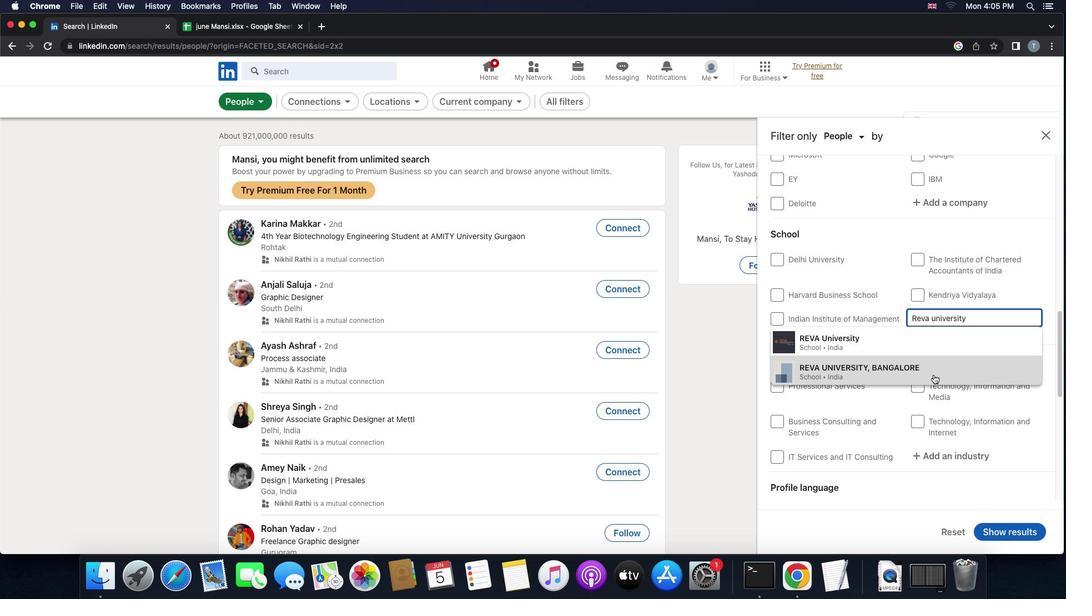 
Action: Mouse scrolled (933, 374) with delta (0, 0)
Screenshot: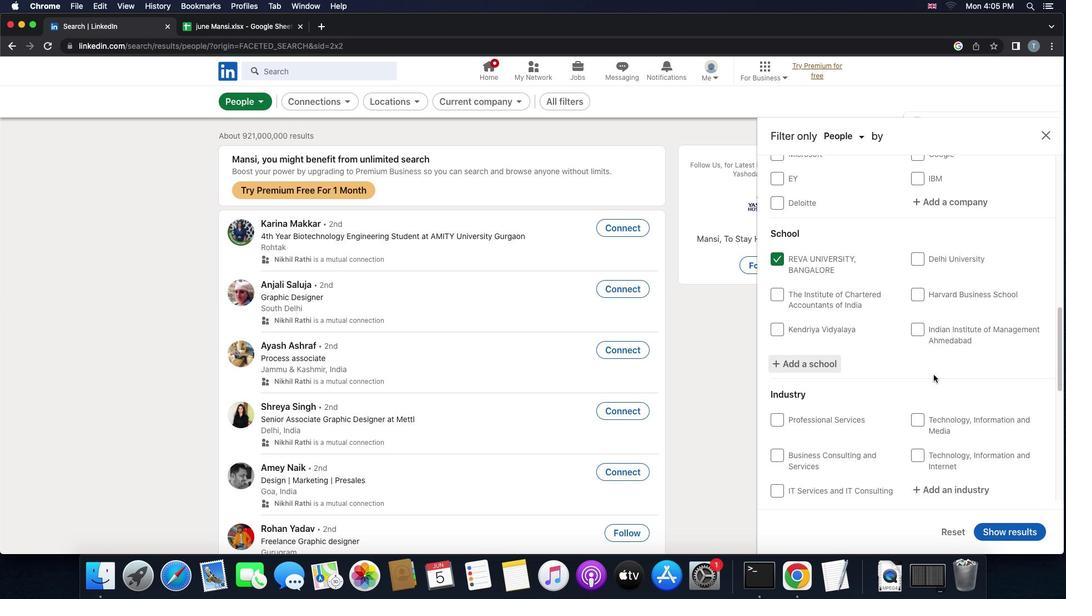 
Action: Mouse scrolled (933, 374) with delta (0, 0)
Screenshot: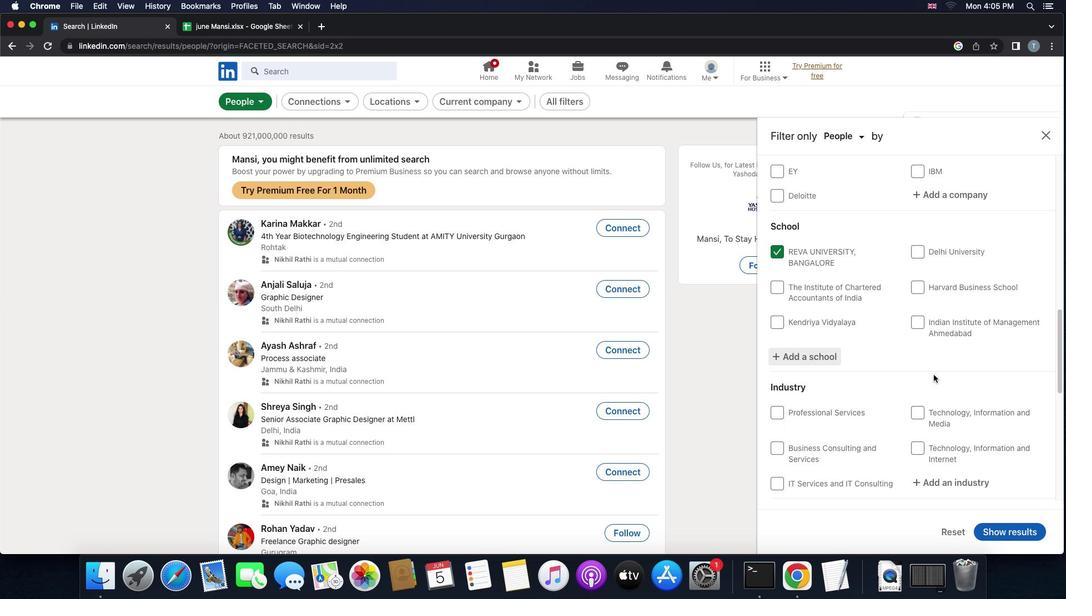 
Action: Mouse scrolled (933, 374) with delta (0, -1)
Screenshot: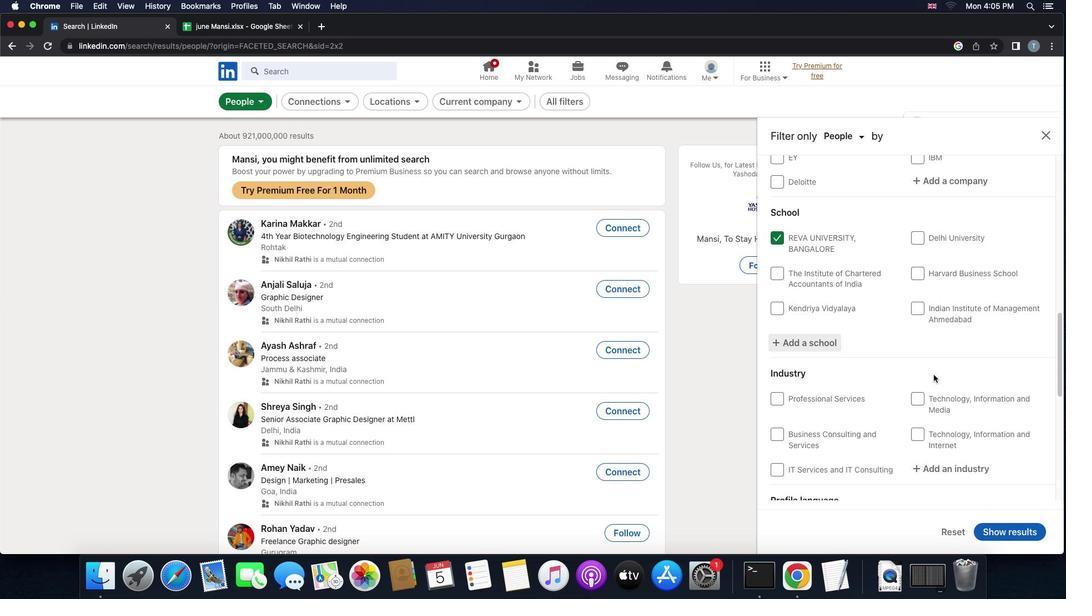 
Action: Mouse scrolled (933, 374) with delta (0, -1)
Screenshot: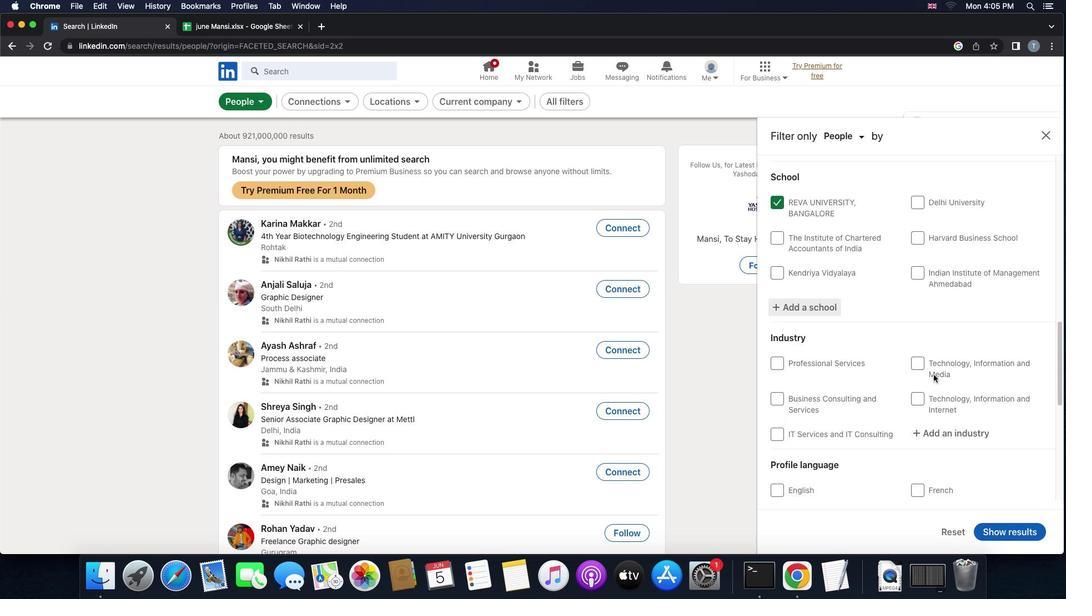 
Action: Mouse moved to (930, 343)
Screenshot: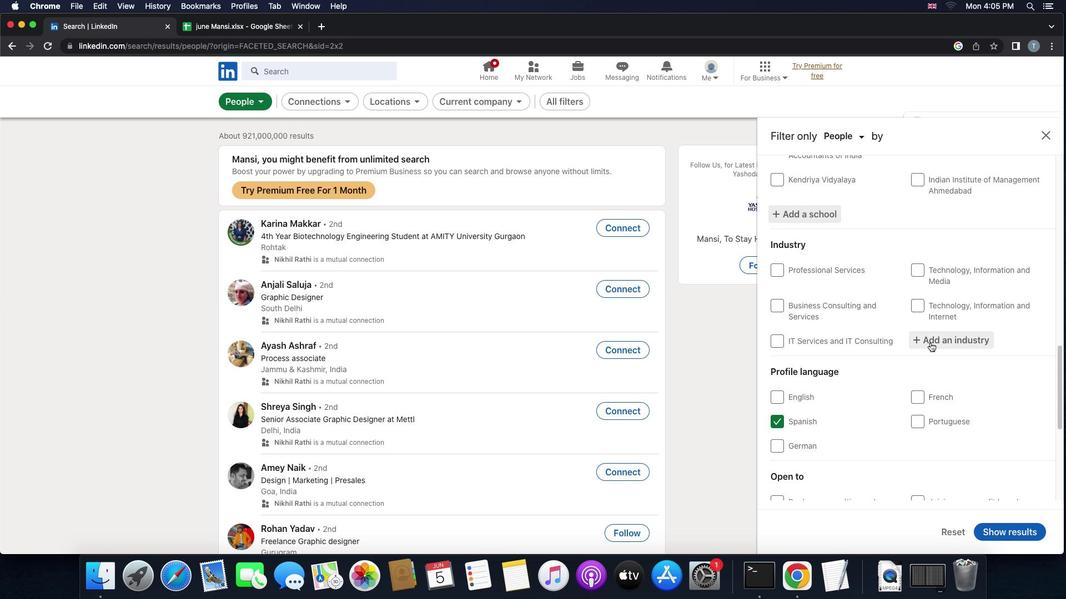 
Action: Mouse pressed left at (930, 343)
Screenshot: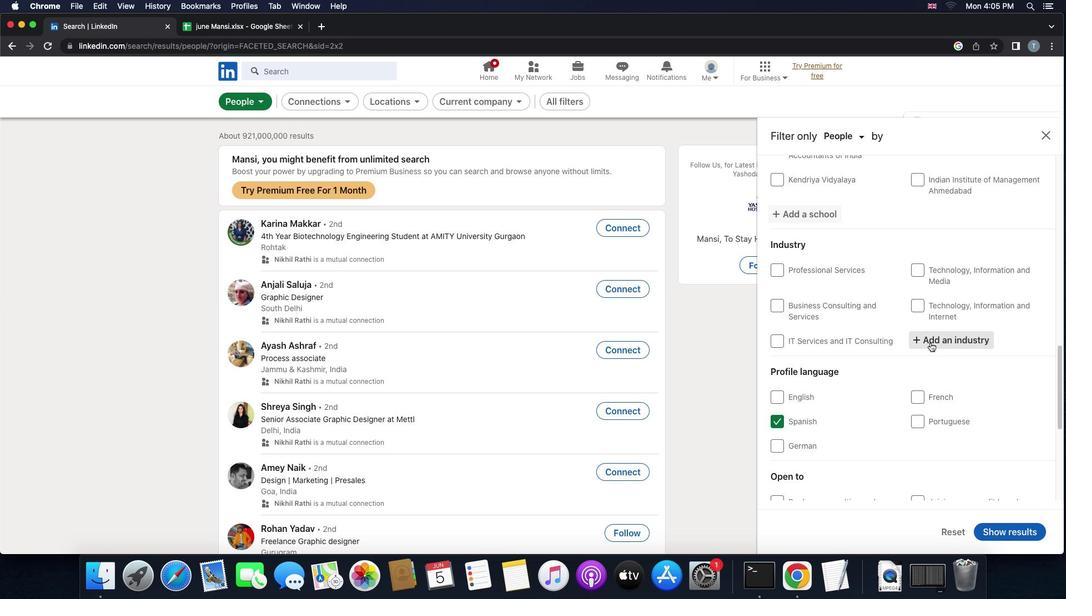 
Action: Mouse moved to (933, 344)
Screenshot: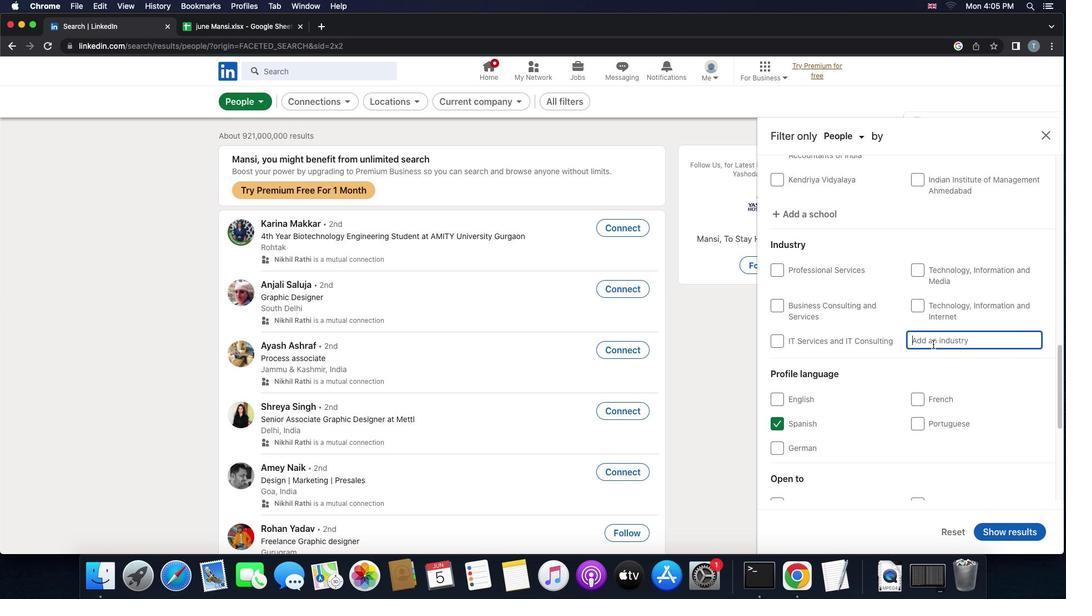 
Action: Key pressed Key.shift'H''o''u''s''i''n''g'Key.space'p''r''o''g''r''a''m''s'
Screenshot: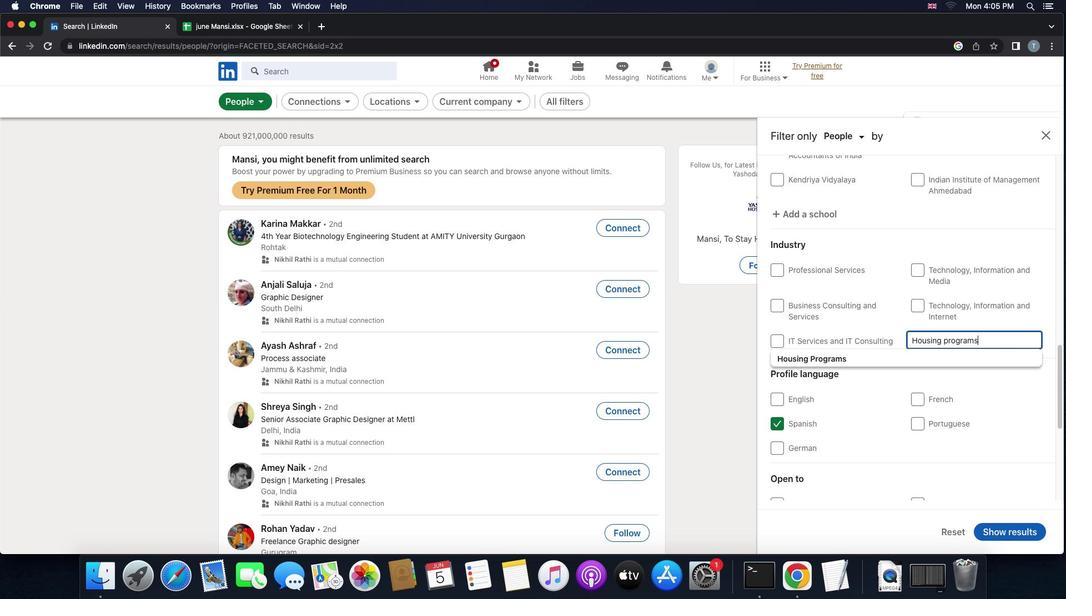 
Action: Mouse moved to (927, 363)
Screenshot: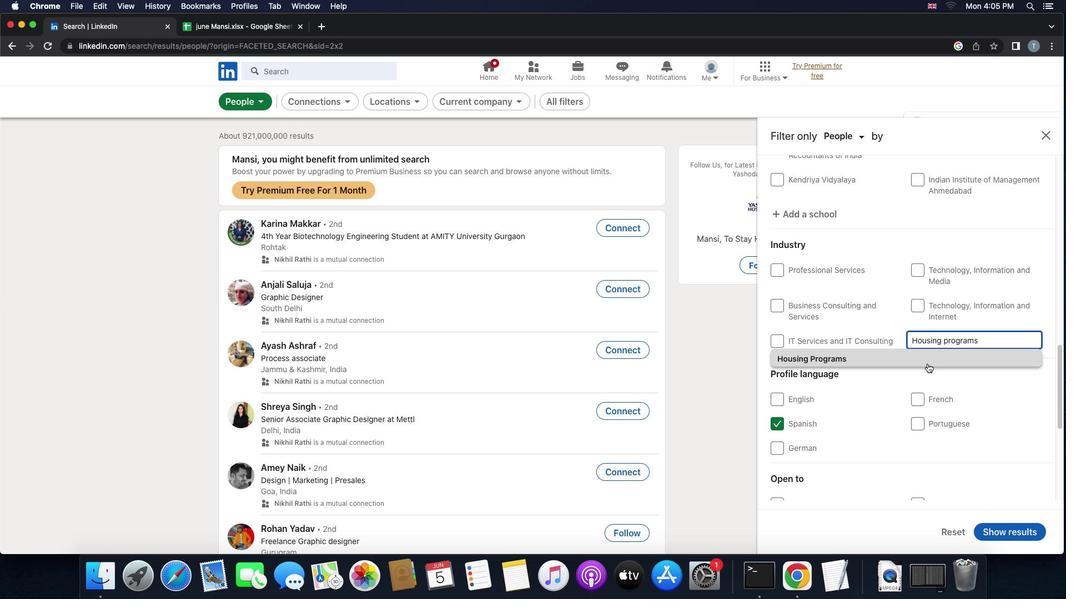 
Action: Mouse pressed left at (927, 363)
Screenshot: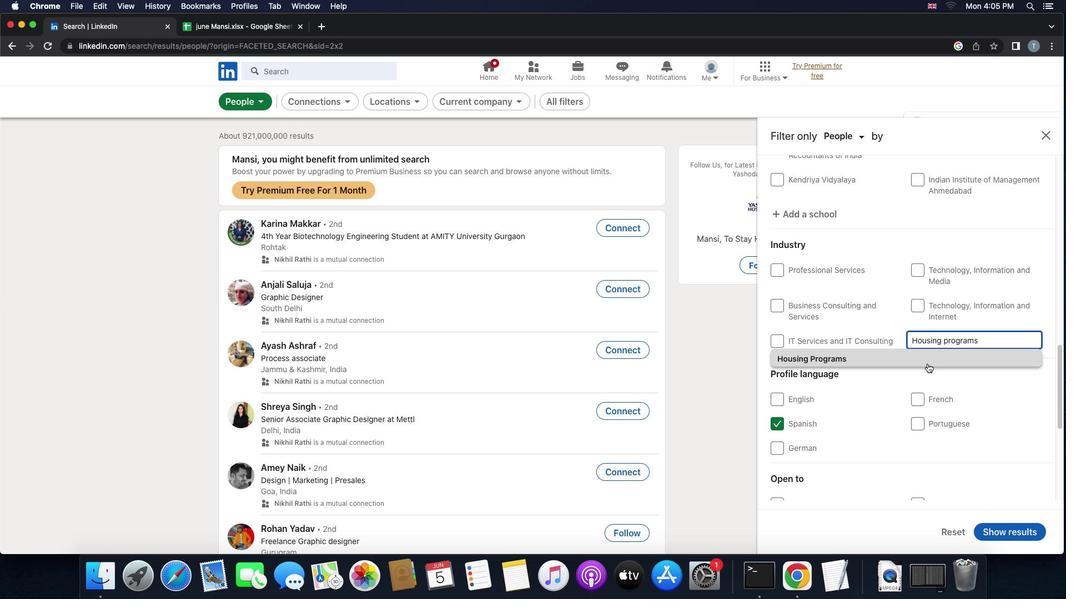 
Action: Mouse scrolled (927, 363) with delta (0, 0)
Screenshot: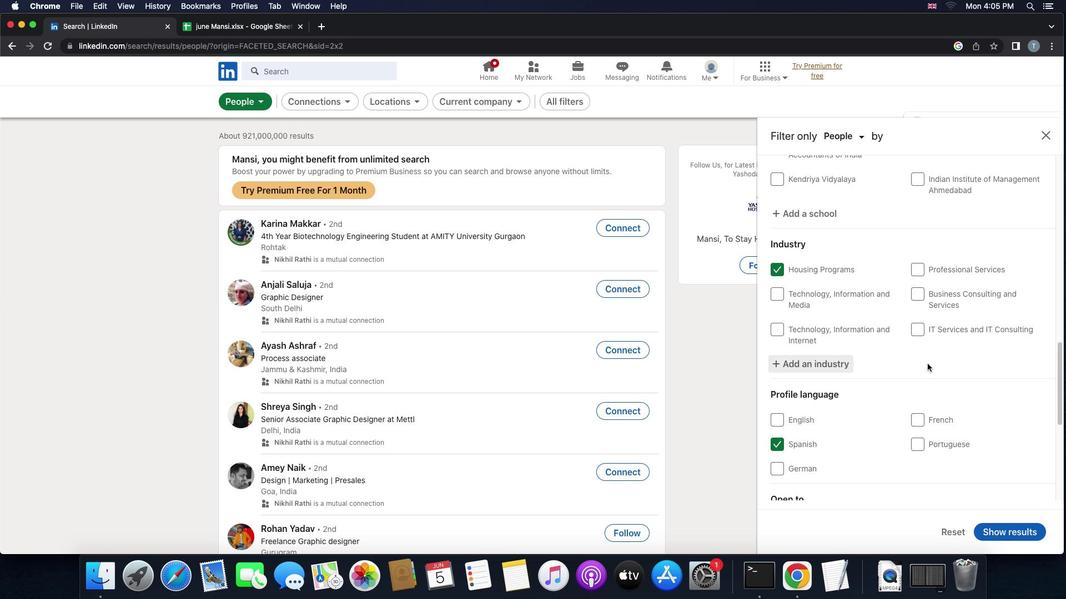
Action: Mouse scrolled (927, 363) with delta (0, 0)
Screenshot: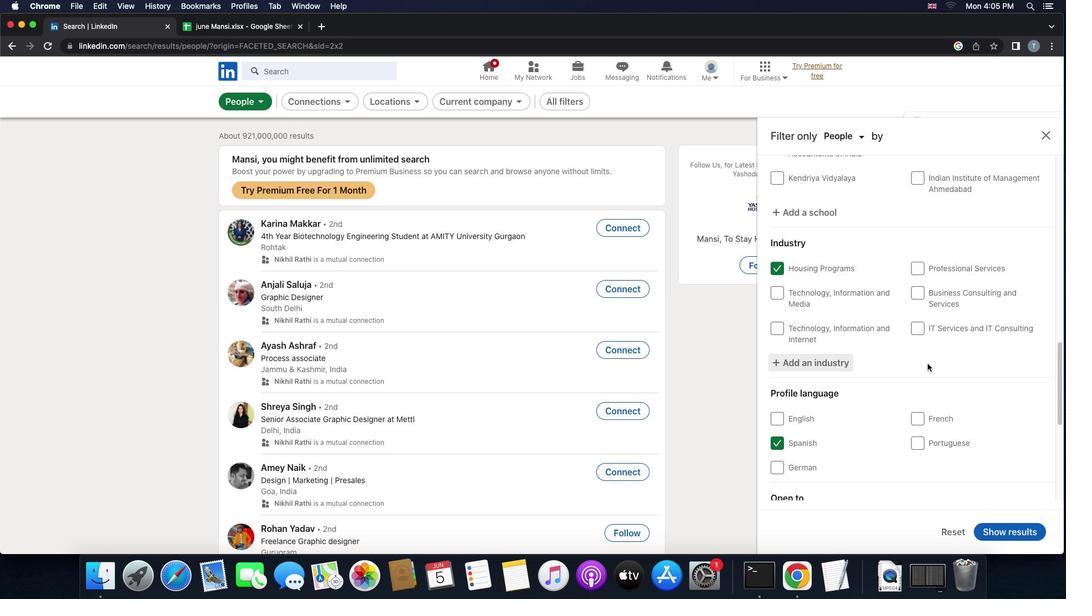 
Action: Mouse scrolled (927, 363) with delta (0, -1)
Screenshot: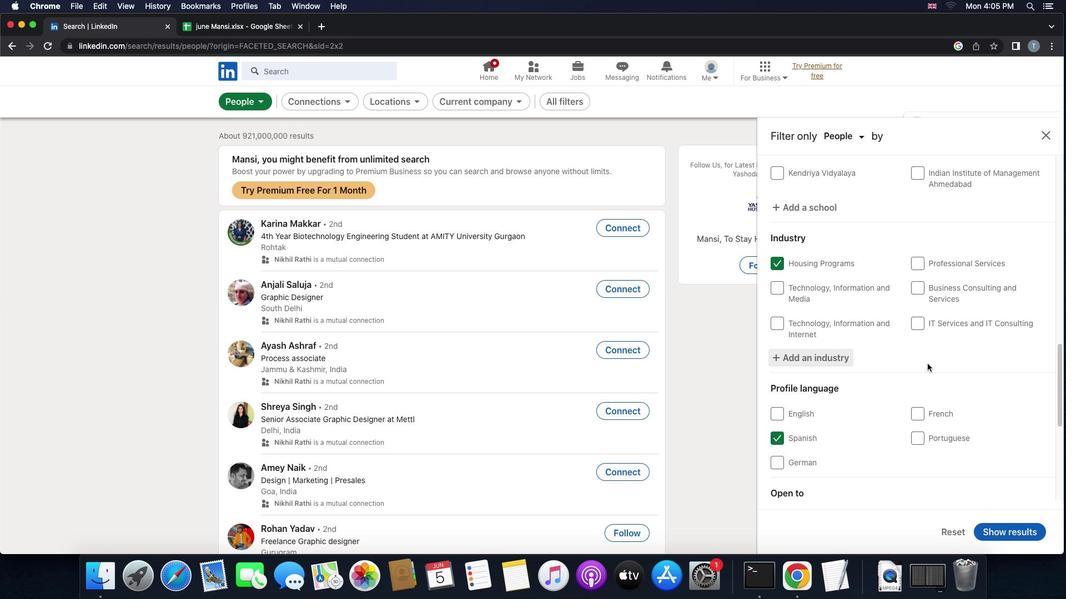 
Action: Mouse scrolled (927, 363) with delta (0, -2)
Screenshot: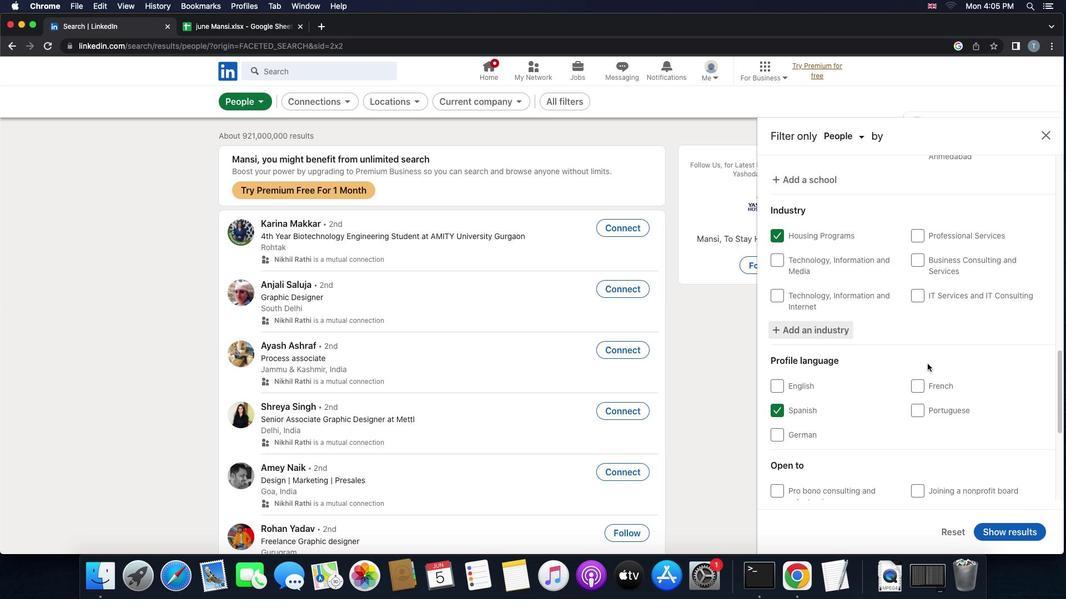 
Action: Mouse scrolled (927, 363) with delta (0, 0)
Screenshot: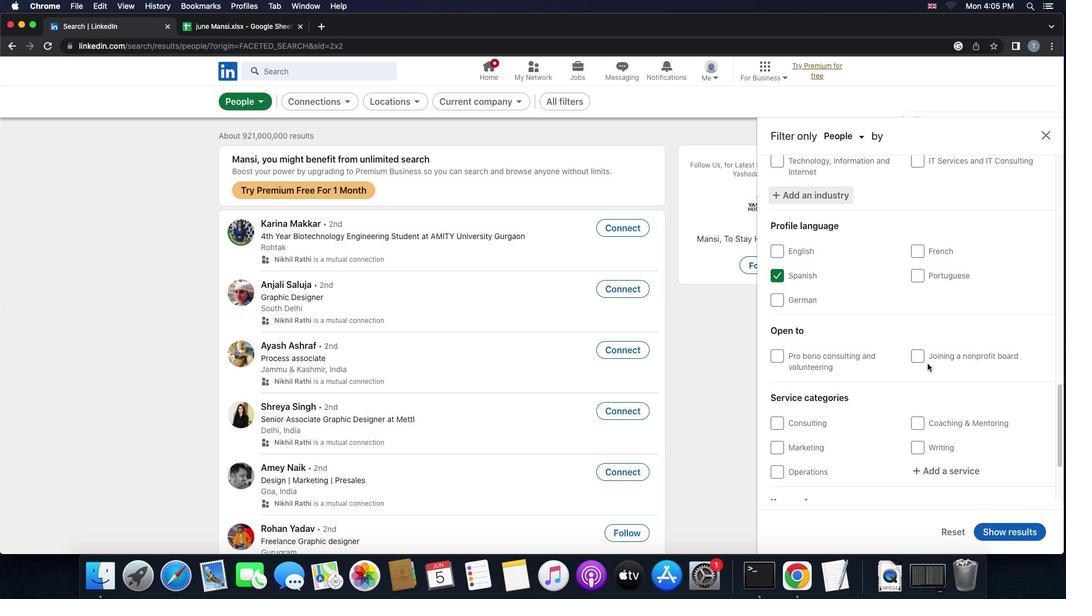 
Action: Mouse scrolled (927, 363) with delta (0, 0)
Screenshot: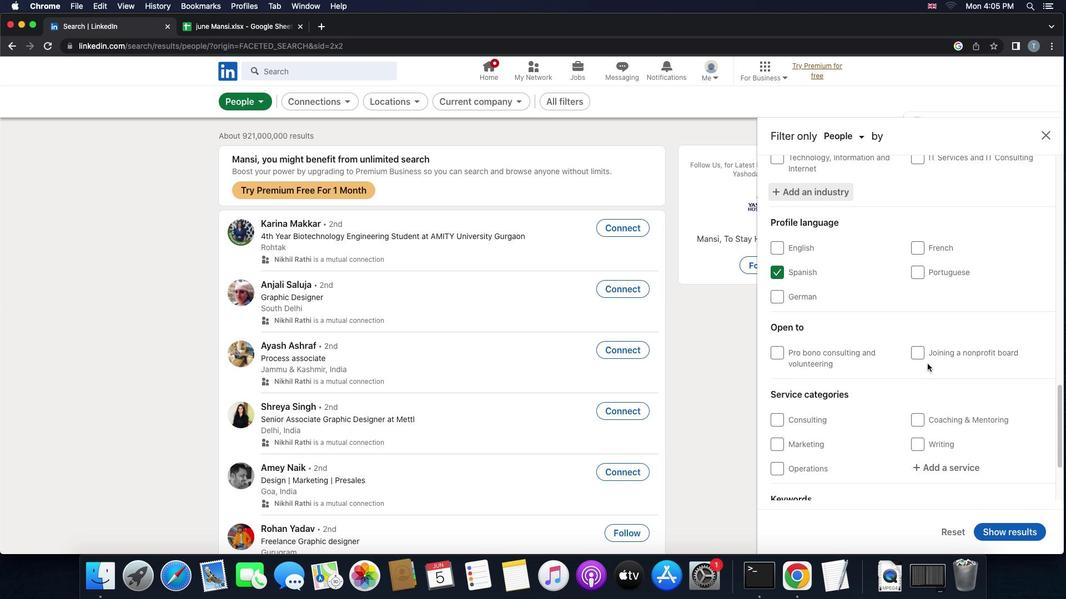 
Action: Mouse scrolled (927, 363) with delta (0, -1)
Screenshot: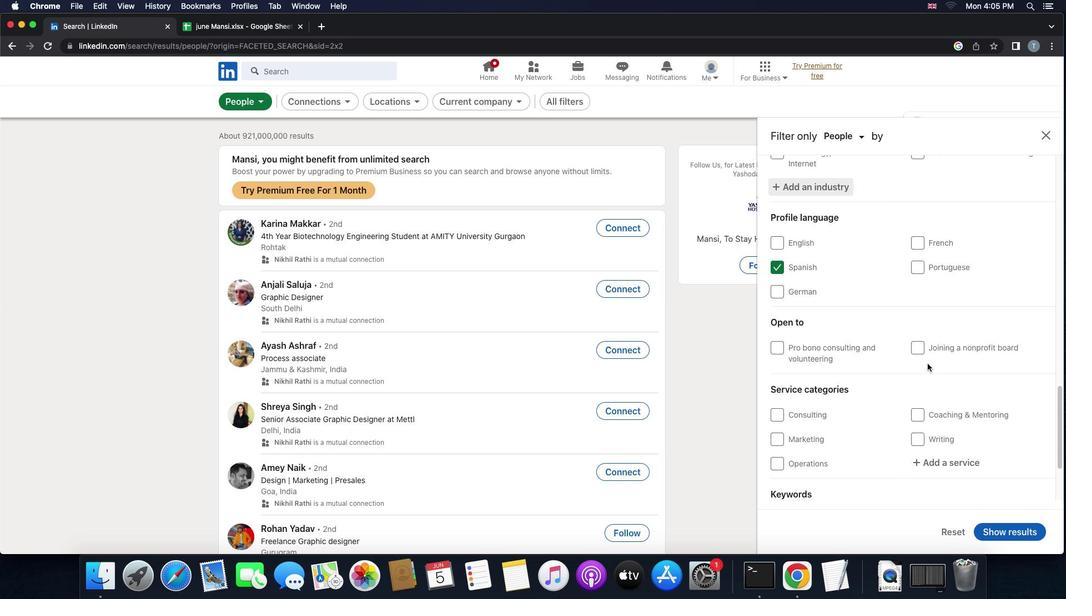 
Action: Mouse scrolled (927, 363) with delta (0, 0)
Screenshot: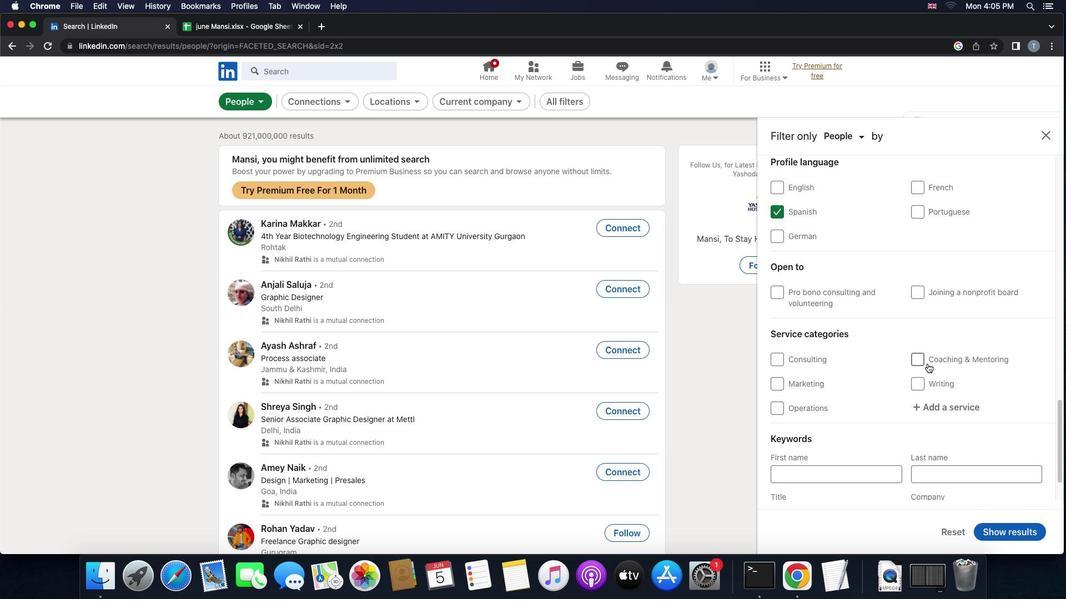 
Action: Mouse scrolled (927, 363) with delta (0, 0)
Screenshot: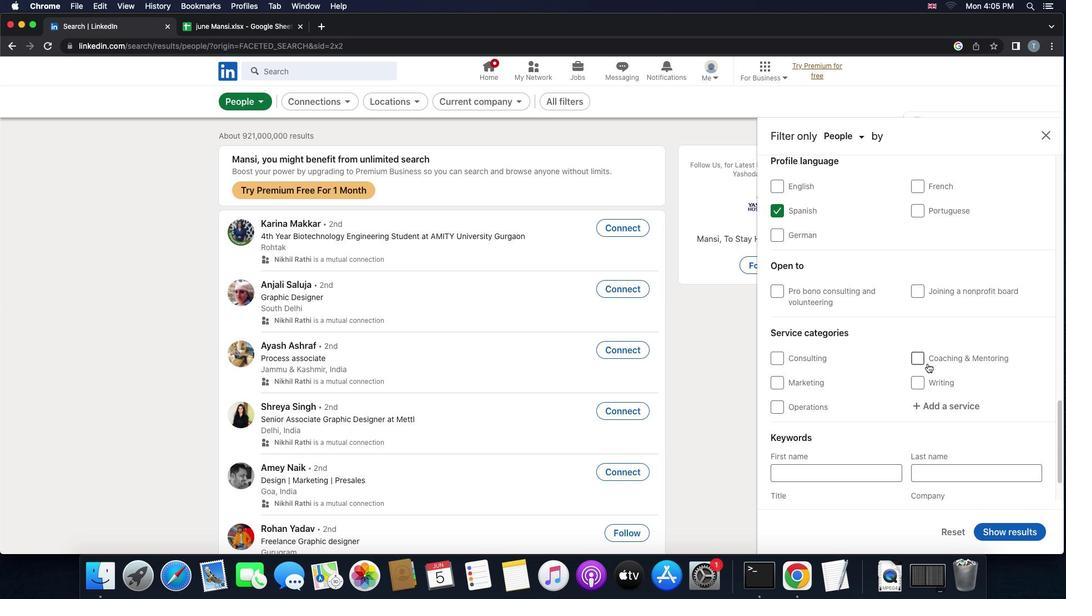 
Action: Mouse scrolled (927, 363) with delta (0, 0)
Screenshot: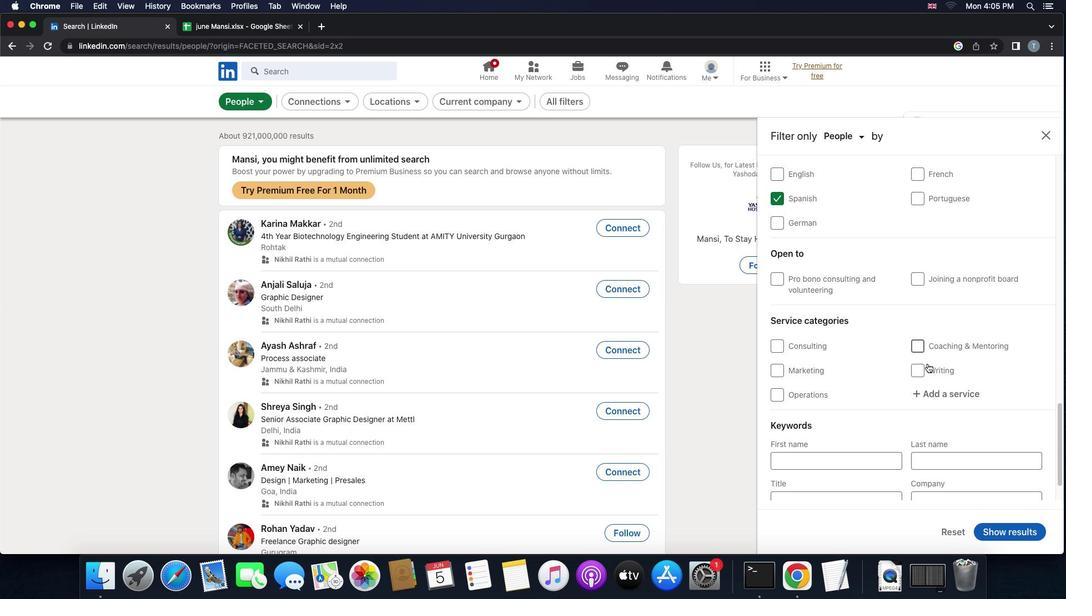 
Action: Mouse moved to (938, 359)
Screenshot: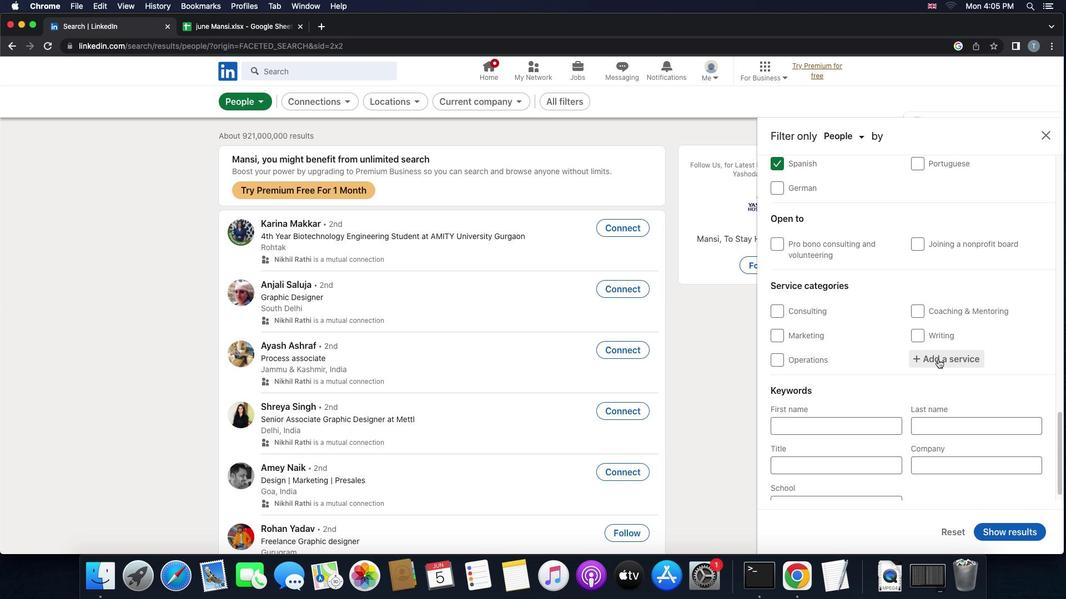 
Action: Mouse pressed left at (938, 359)
Screenshot: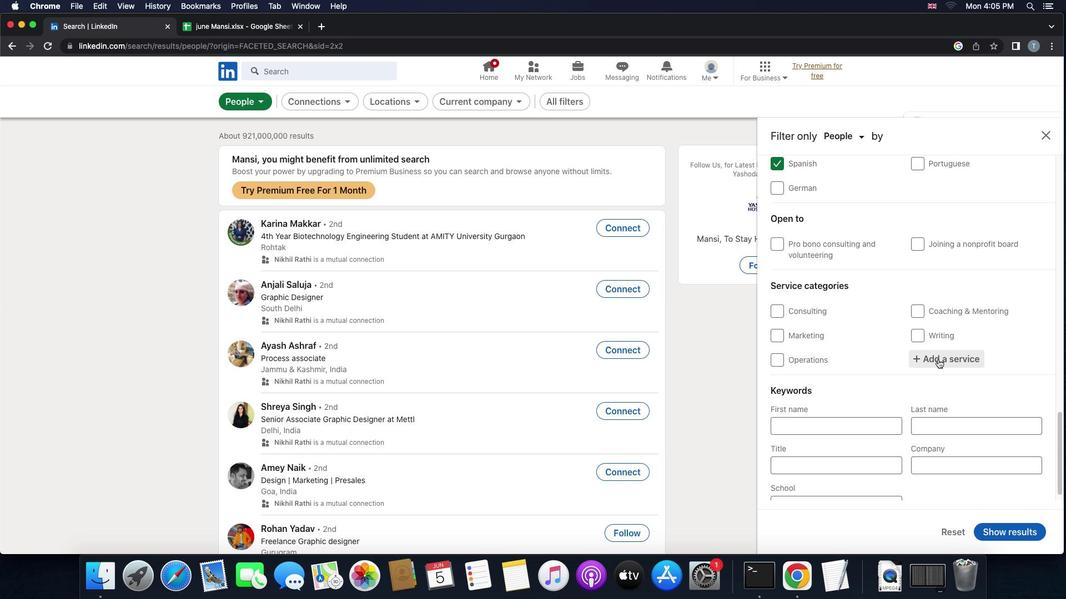 
Action: Key pressed 'i''n''f''o''r''m''a''t''i''o''n'Key.space
Screenshot: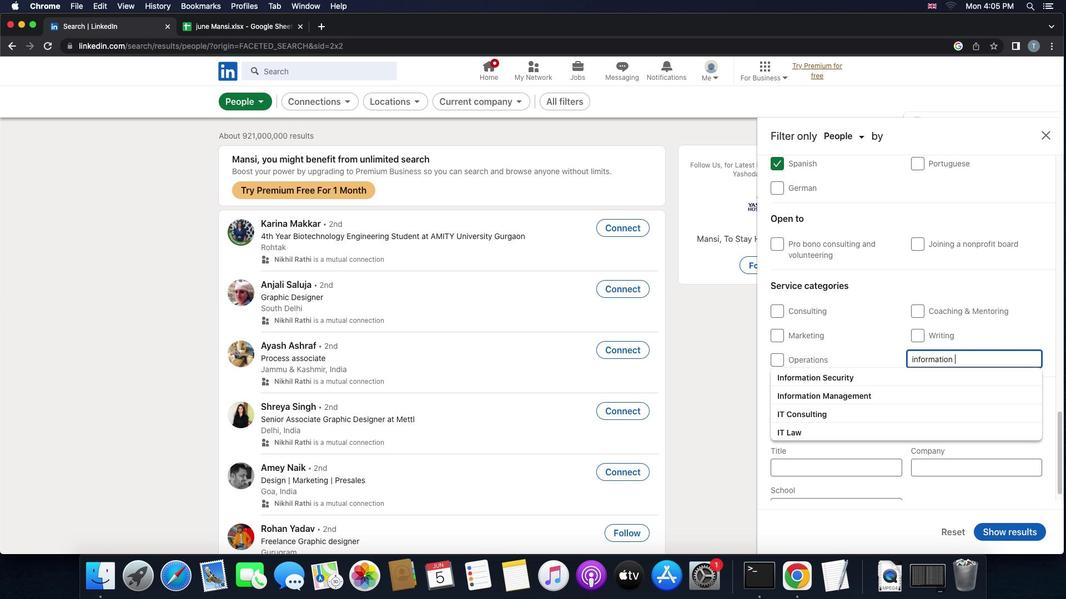 
Action: Mouse moved to (878, 371)
Screenshot: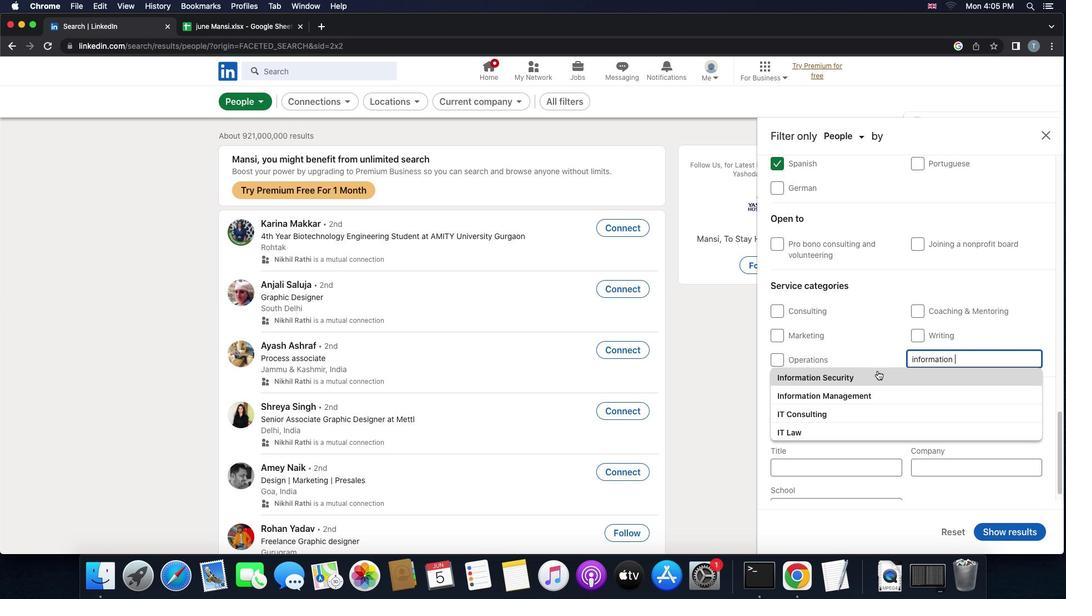 
Action: Mouse pressed left at (878, 371)
Screenshot: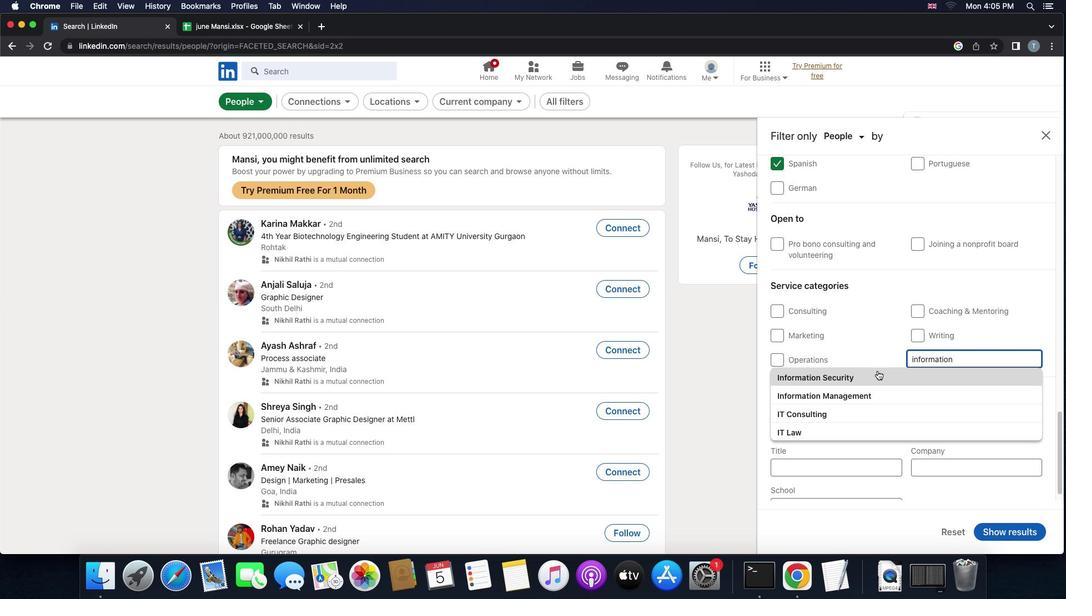 
Action: Mouse scrolled (878, 371) with delta (0, 0)
Screenshot: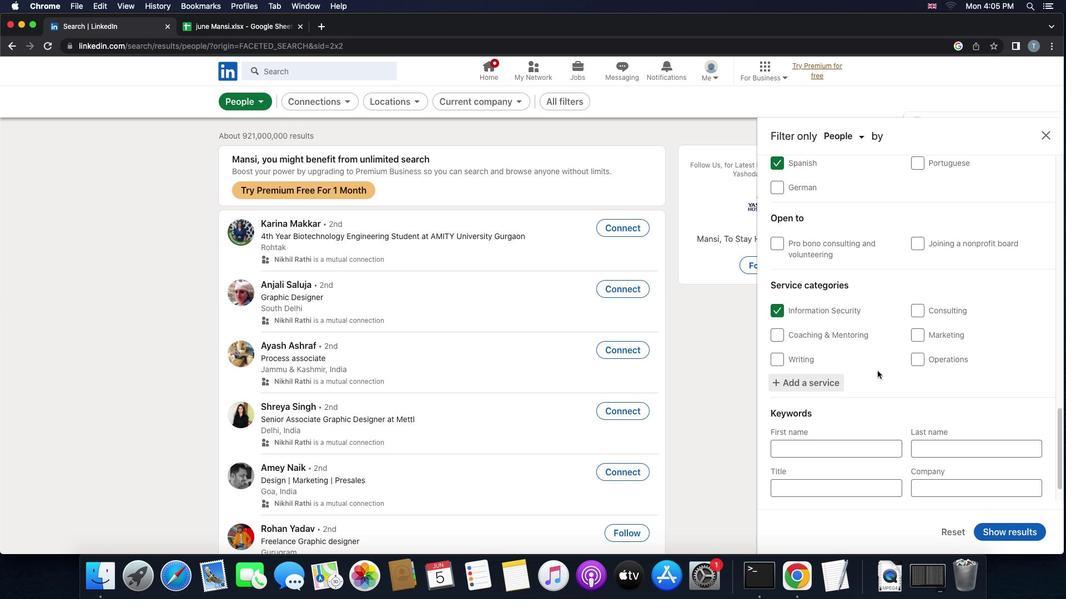 
Action: Mouse scrolled (878, 371) with delta (0, 0)
Screenshot: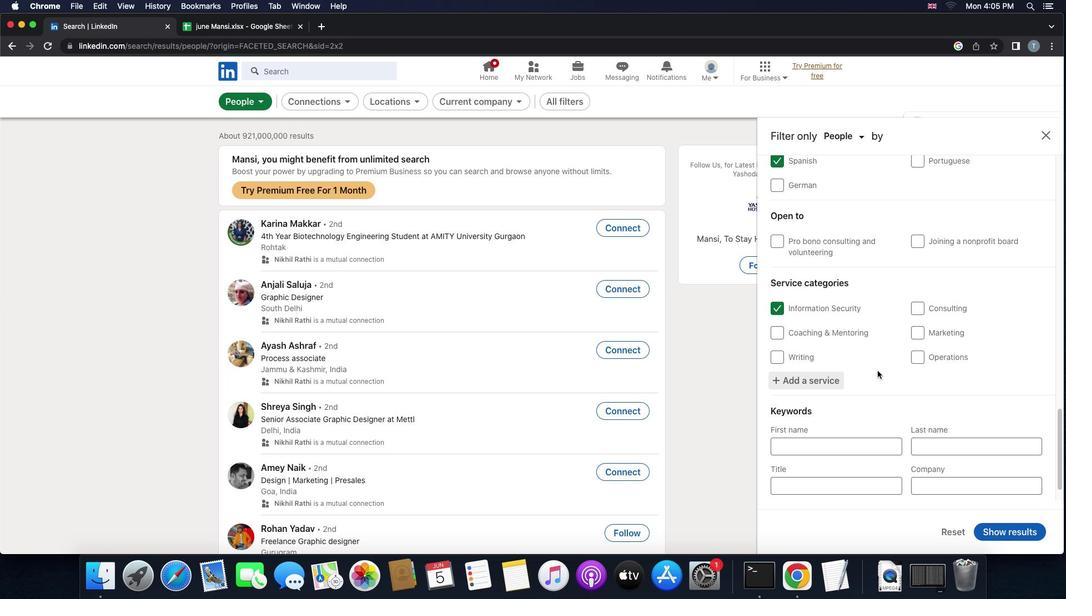 
Action: Mouse scrolled (878, 371) with delta (0, 0)
Screenshot: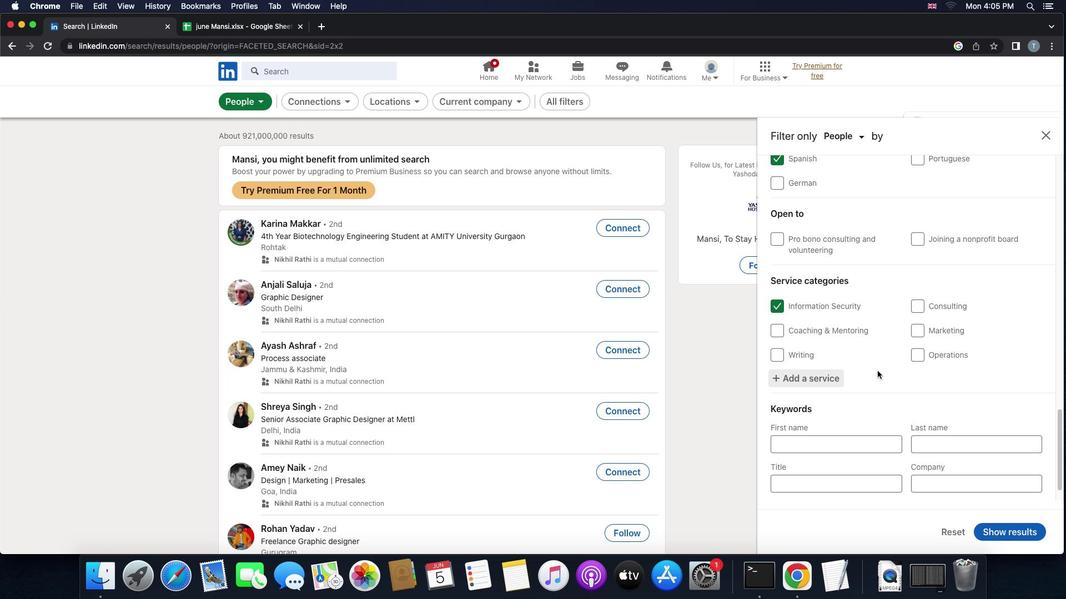 
Action: Mouse scrolled (878, 371) with delta (0, 0)
Screenshot: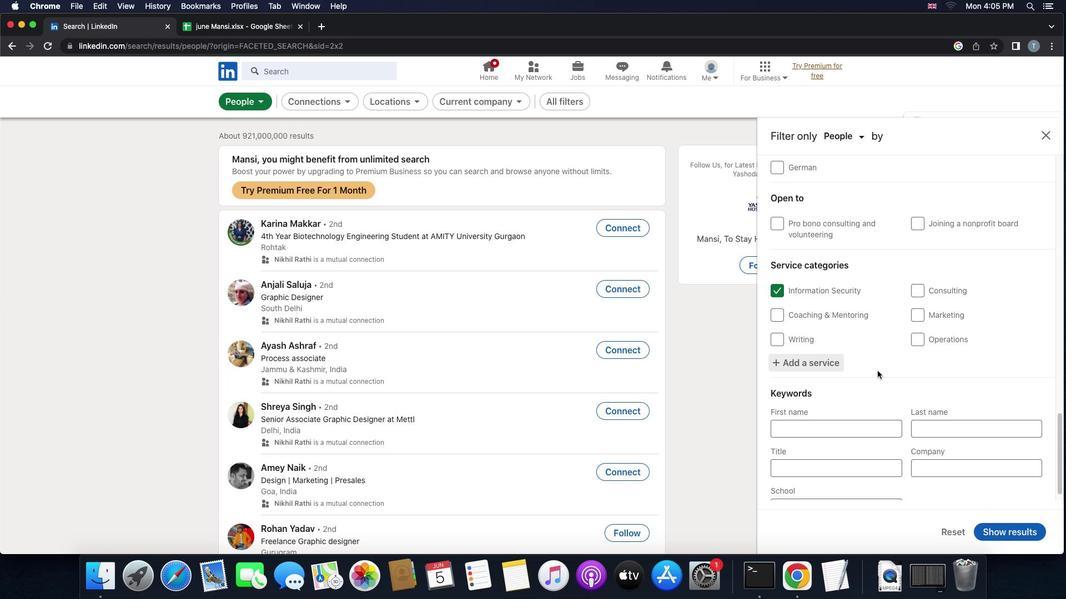 
Action: Mouse moved to (878, 371)
Screenshot: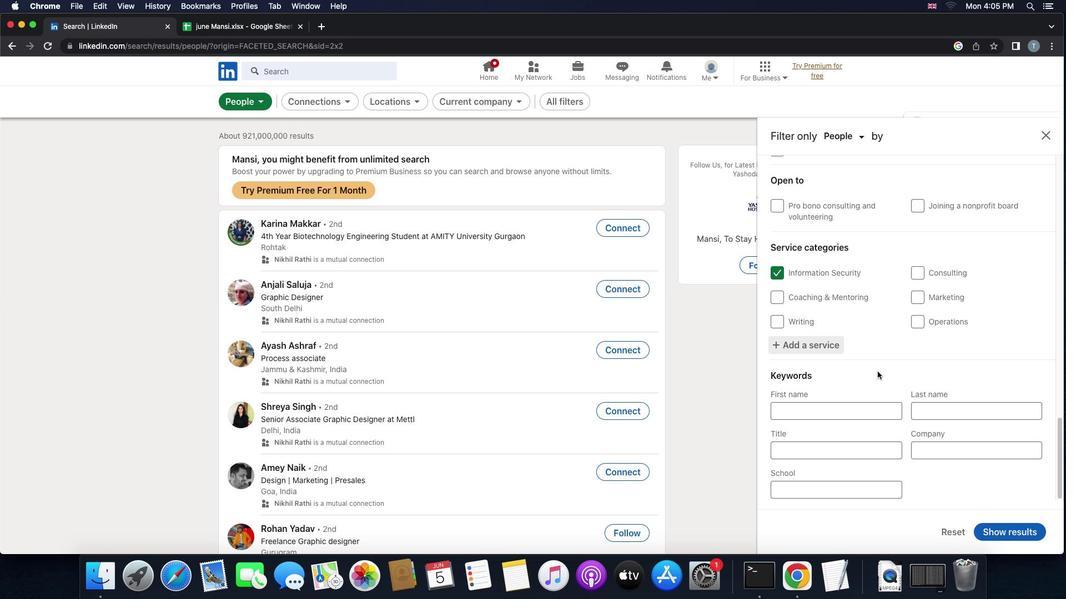 
Action: Mouse scrolled (878, 371) with delta (0, 0)
Screenshot: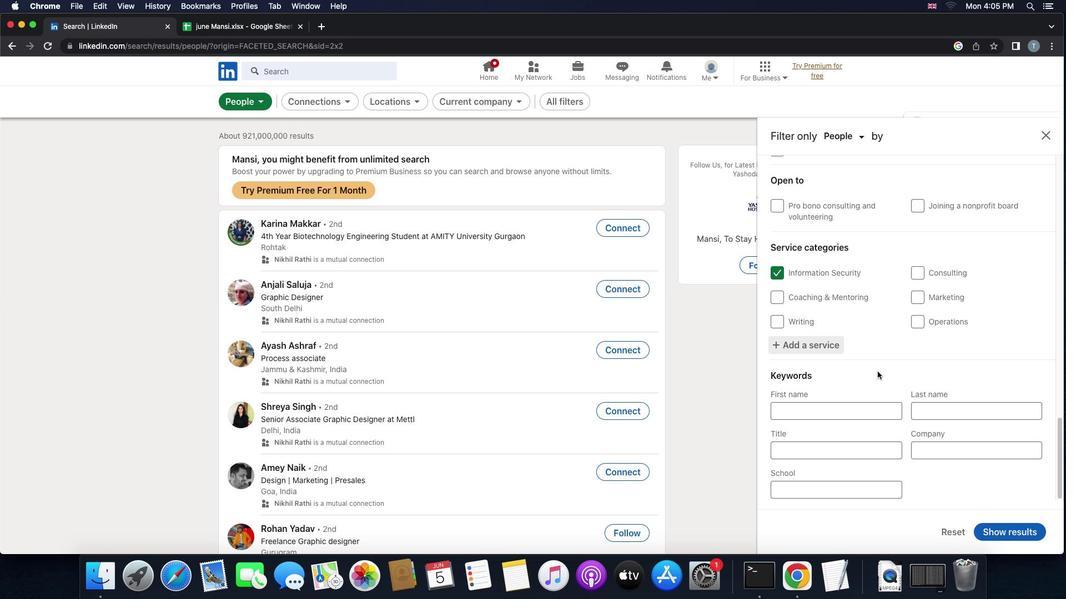 
Action: Mouse scrolled (878, 371) with delta (0, 0)
Screenshot: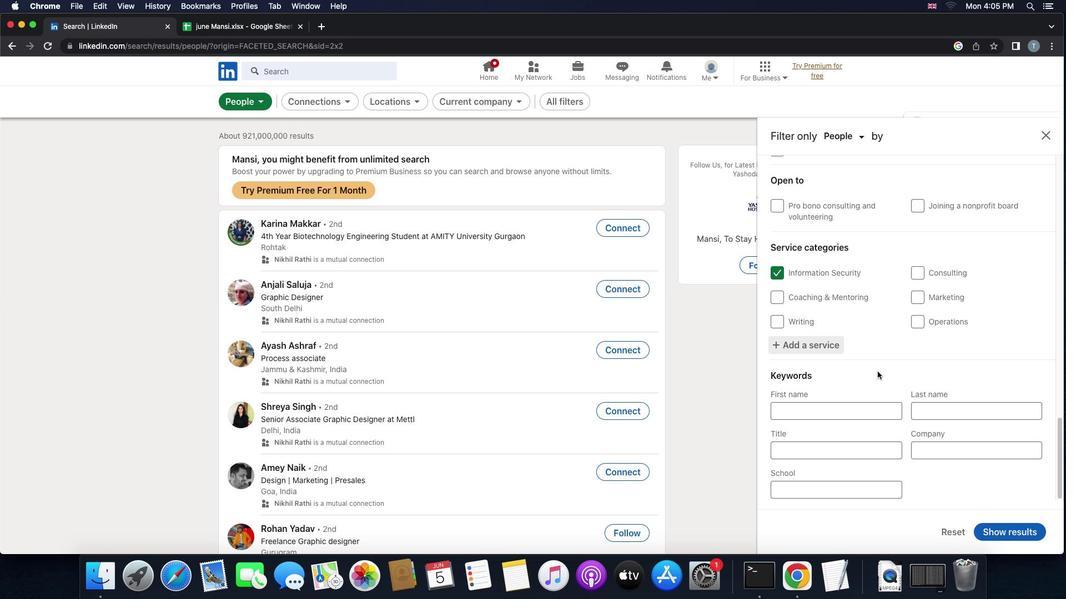 
Action: Mouse scrolled (878, 371) with delta (0, 0)
Screenshot: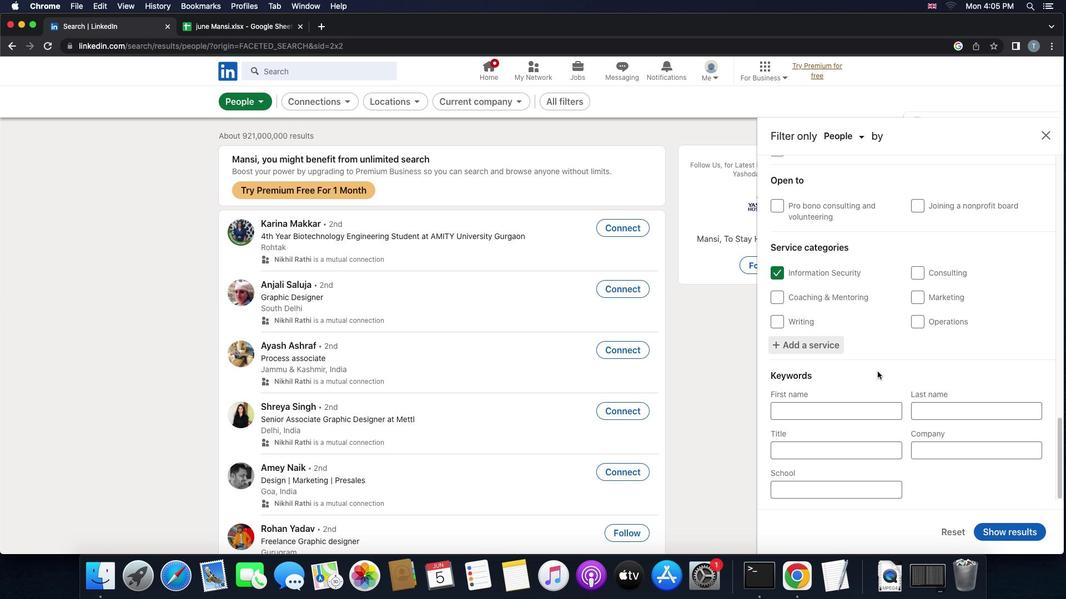 
Action: Mouse scrolled (878, 371) with delta (0, 0)
Screenshot: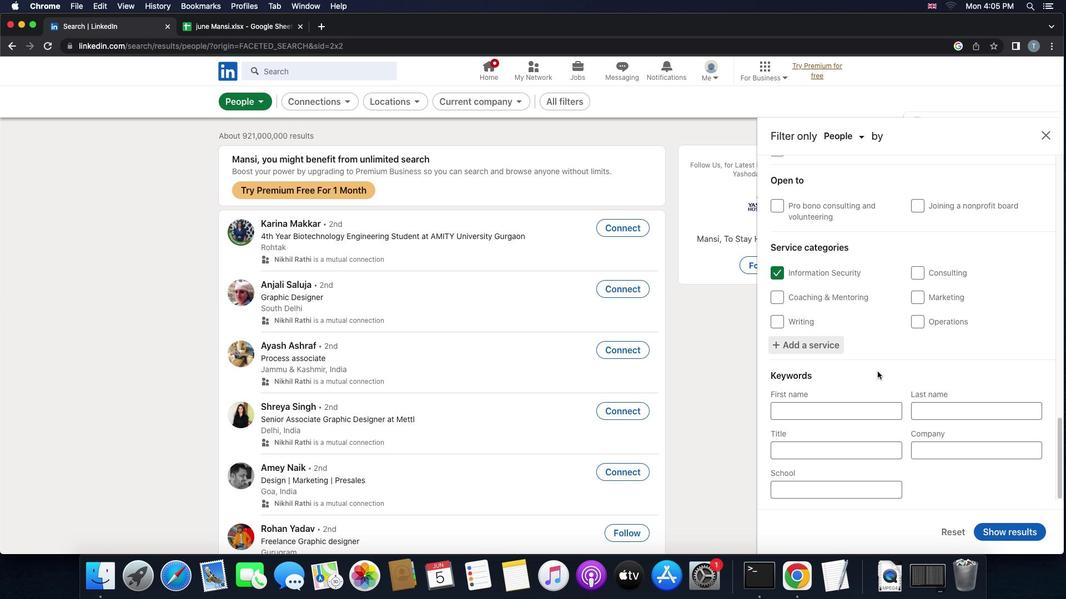 
Action: Mouse moved to (842, 453)
Screenshot: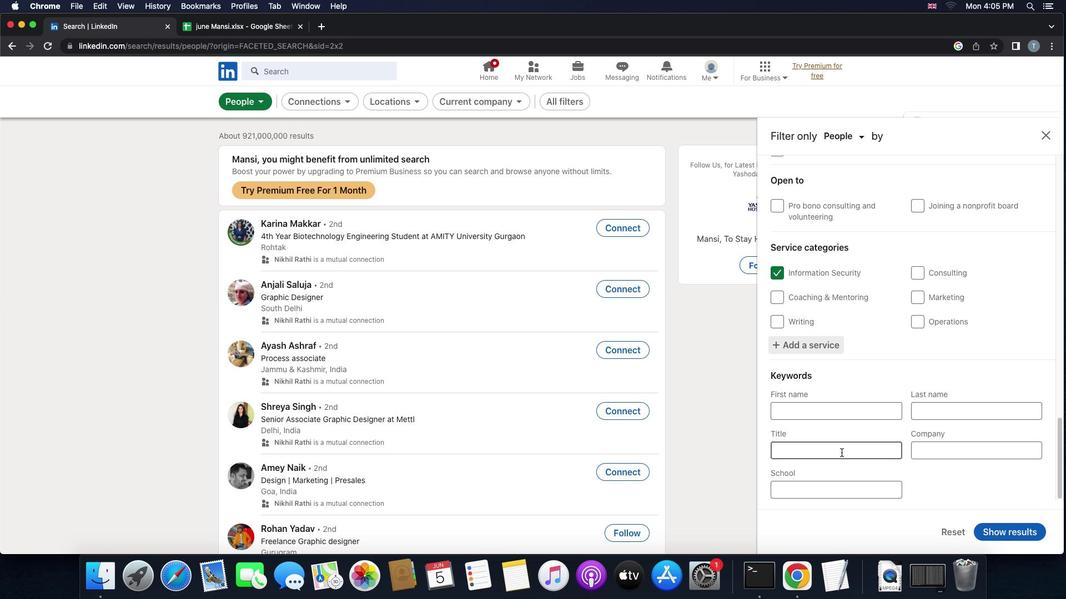 
Action: Mouse pressed left at (842, 453)
Screenshot: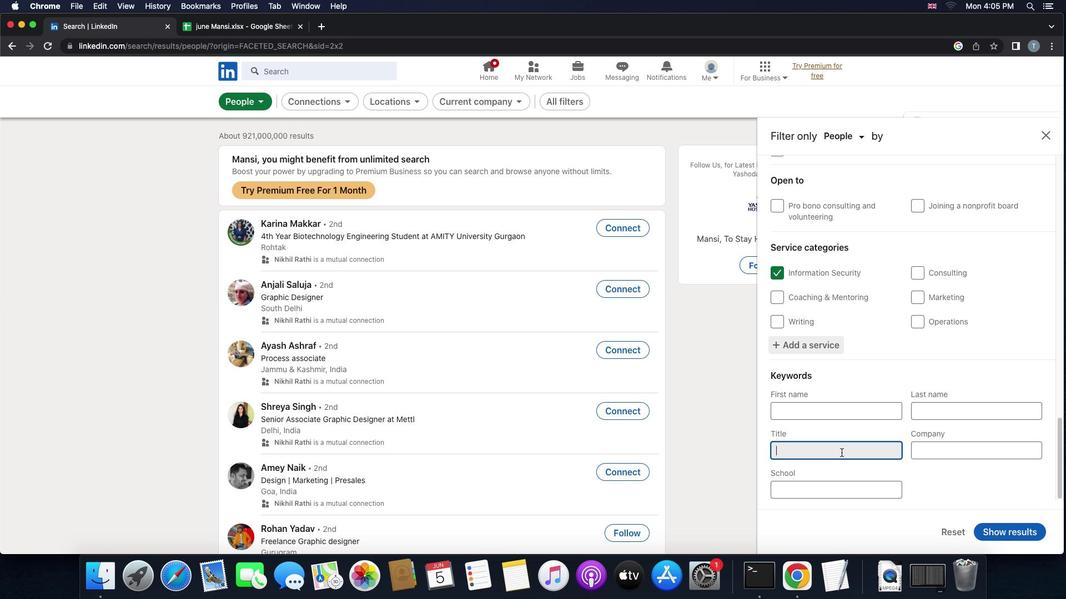 
Action: Mouse moved to (842, 453)
Screenshot: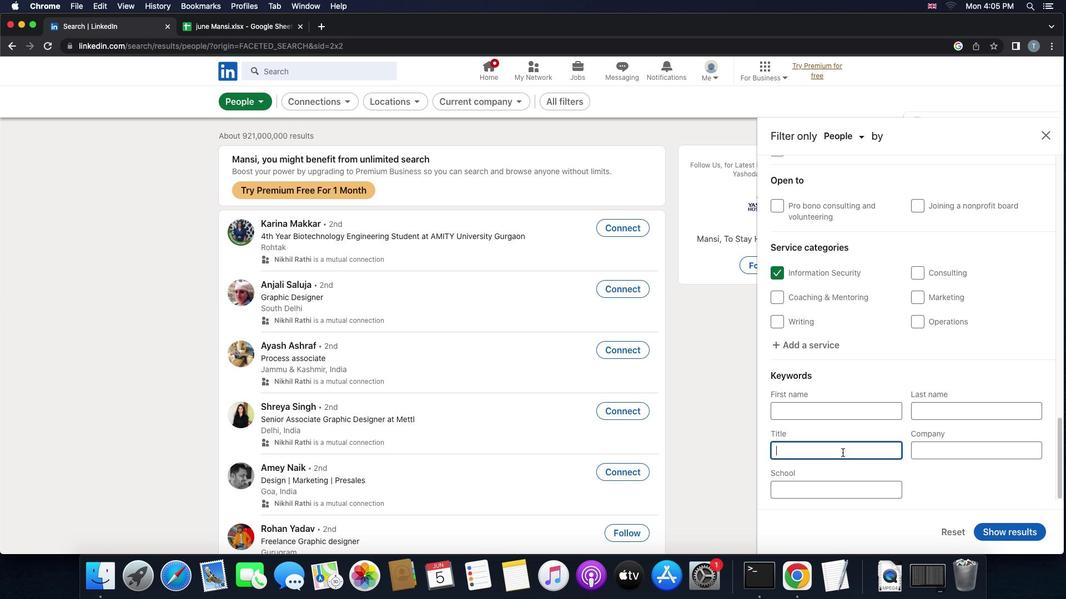 
Action: Key pressed Key.shift'F''i''n''a''n''c''e'Key.spaceKey.shift'd''i''r''e''c''t''o''r'
Screenshot: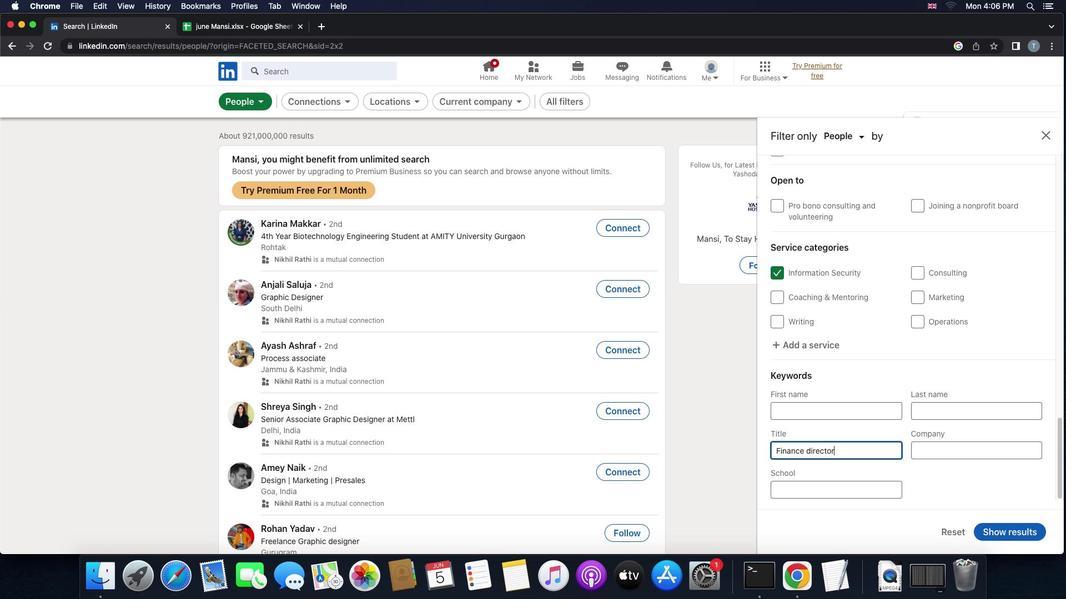 
Action: Mouse moved to (1027, 532)
Screenshot: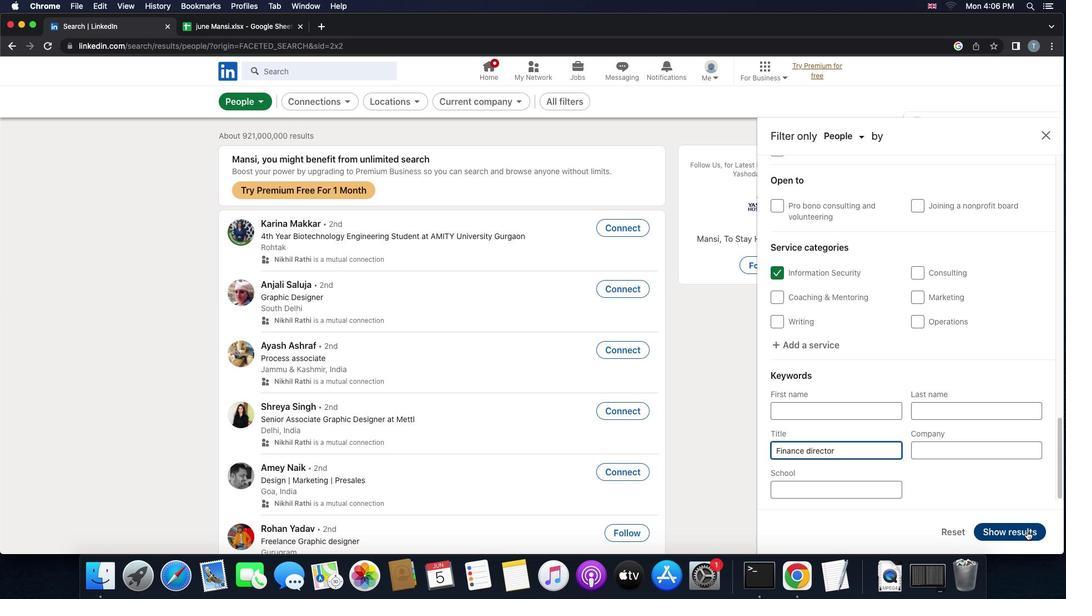 
Action: Mouse pressed left at (1027, 532)
Screenshot: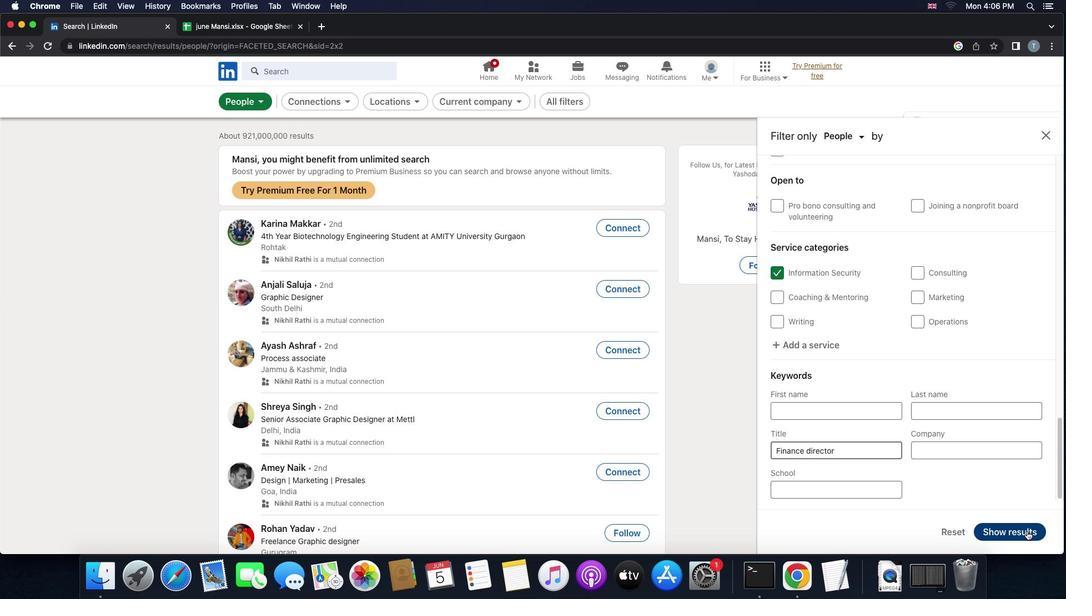 
